 Task: Find connections with filter location Bauru with filter topic #Jobsearchwith filter profile language Spanish with filter current company Atlas Copco with filter school PRIST University - India with filter industry Highway, Street, and Bridge Construction with filter service category Home Networking with filter keywords title Heavy Equipment Operator
Action: Mouse scrolled (679, 622) with delta (0, 0)
Screenshot: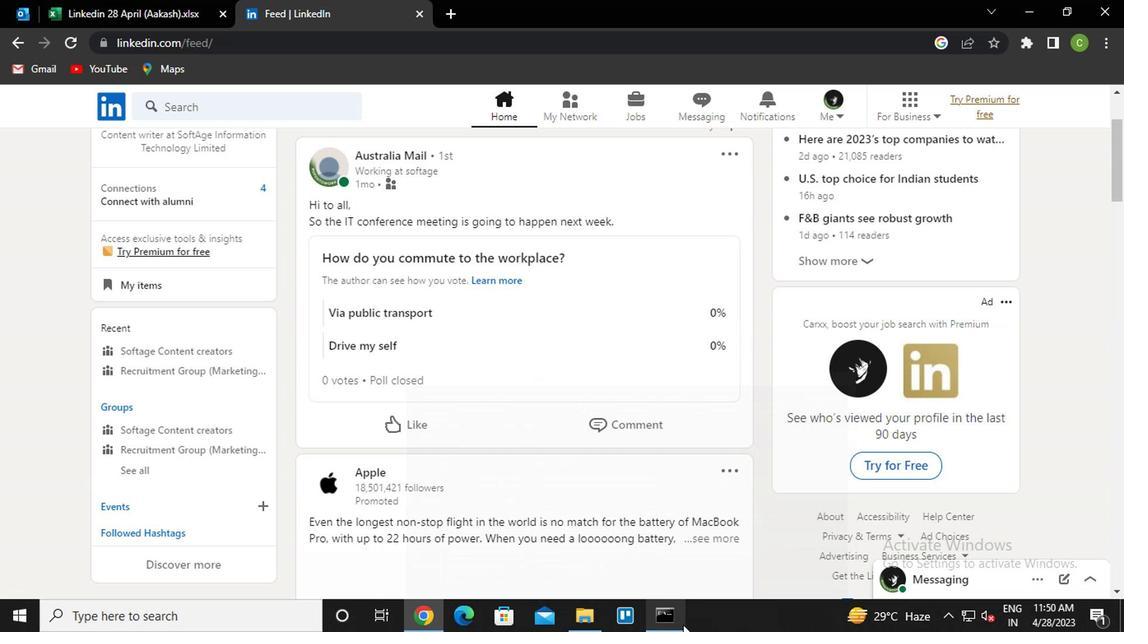 
Action: Mouse moved to (572, 110)
Screenshot: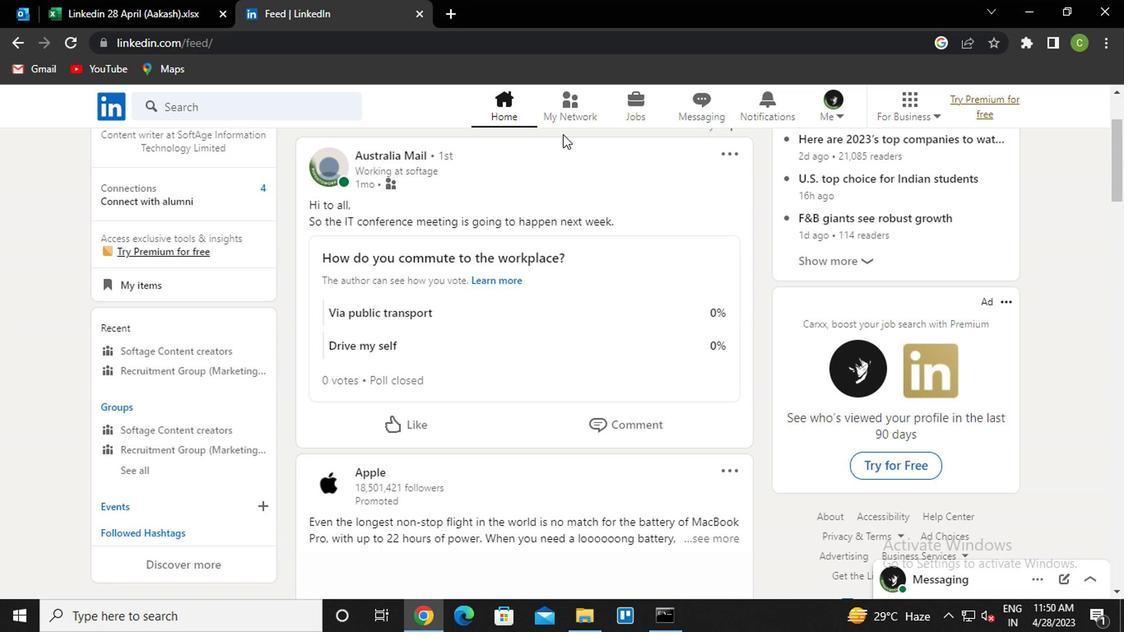 
Action: Mouse pressed left at (572, 110)
Screenshot: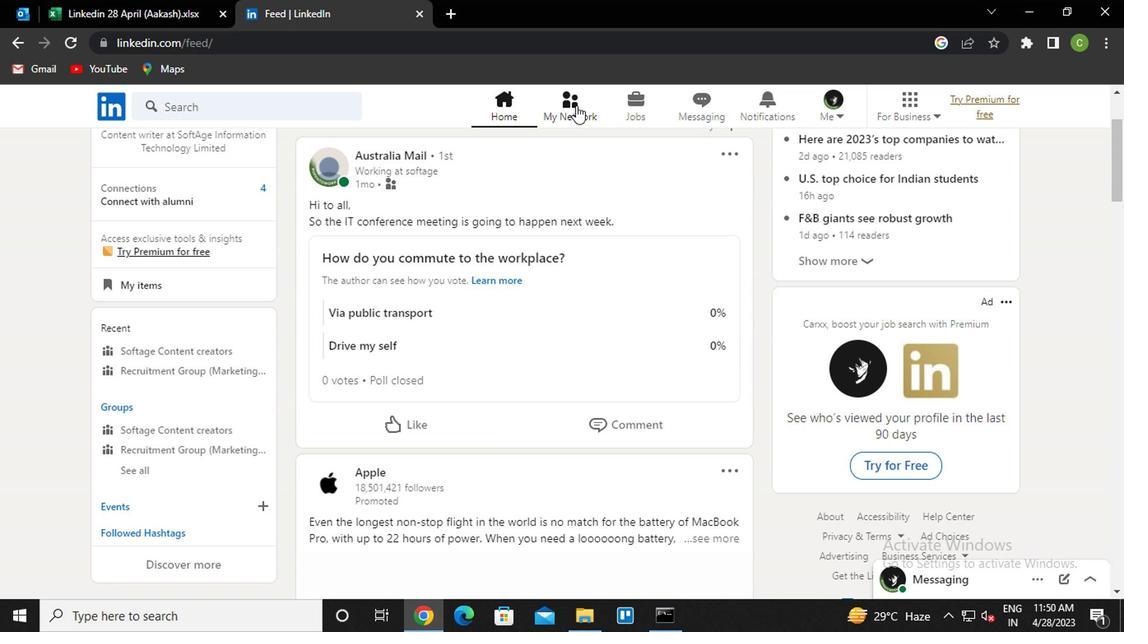 
Action: Mouse moved to (241, 198)
Screenshot: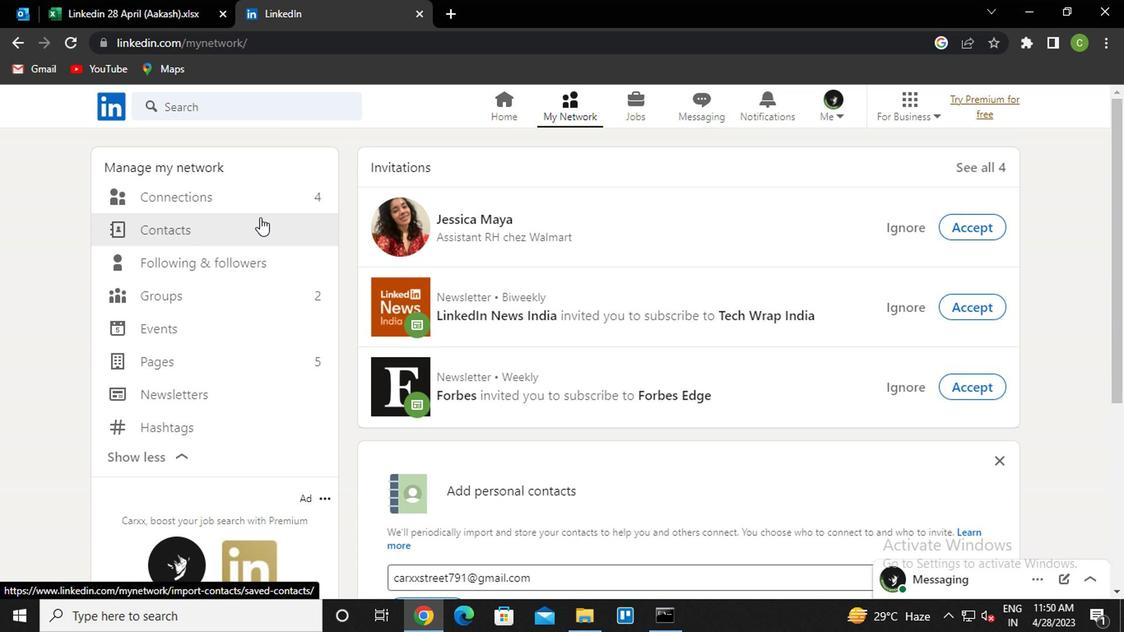 
Action: Mouse pressed left at (241, 198)
Screenshot: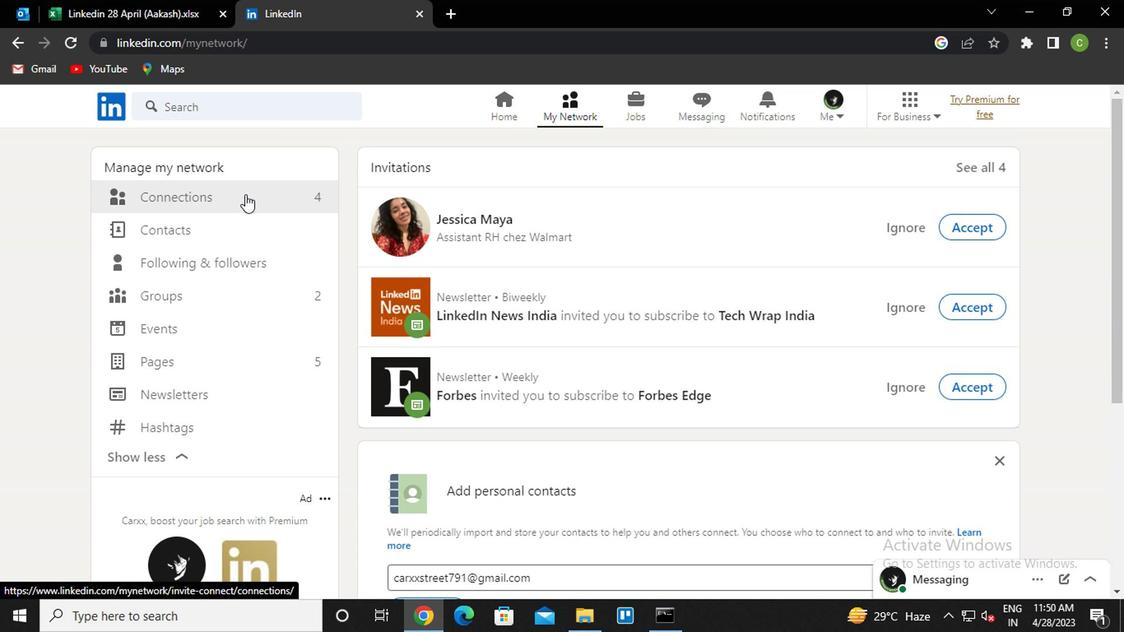 
Action: Mouse moved to (657, 198)
Screenshot: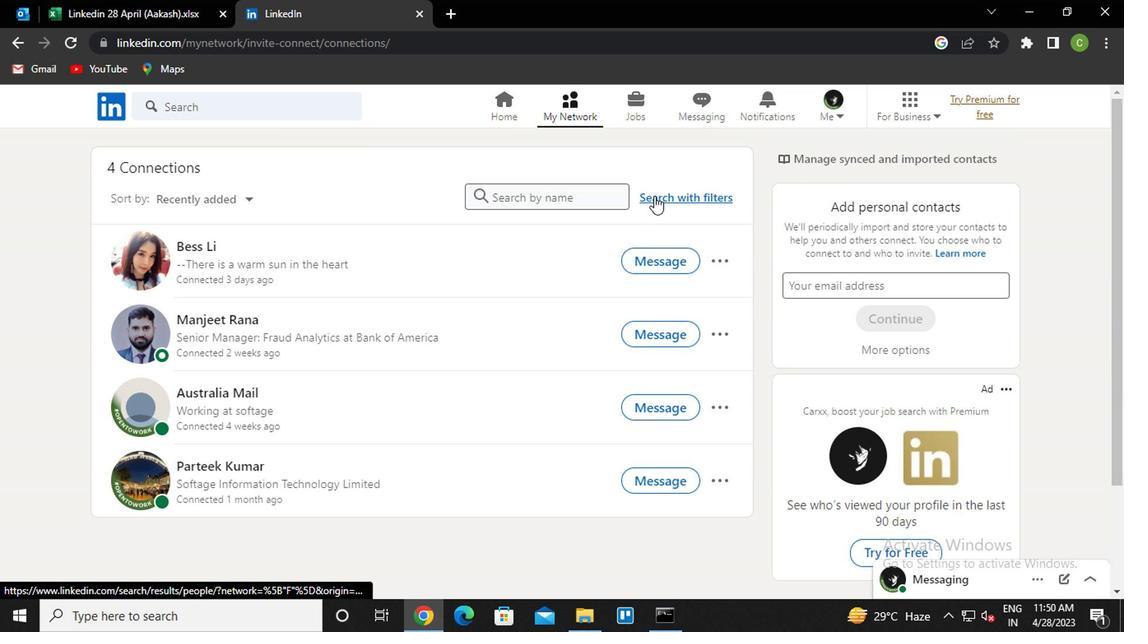 
Action: Mouse pressed left at (657, 198)
Screenshot: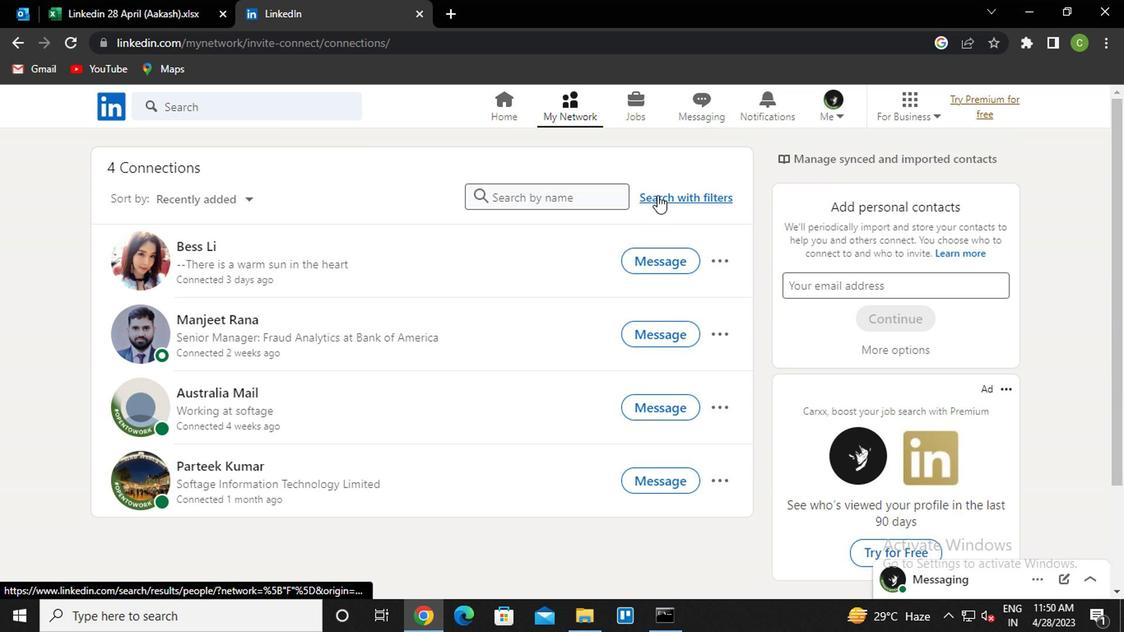
Action: Mouse moved to (616, 161)
Screenshot: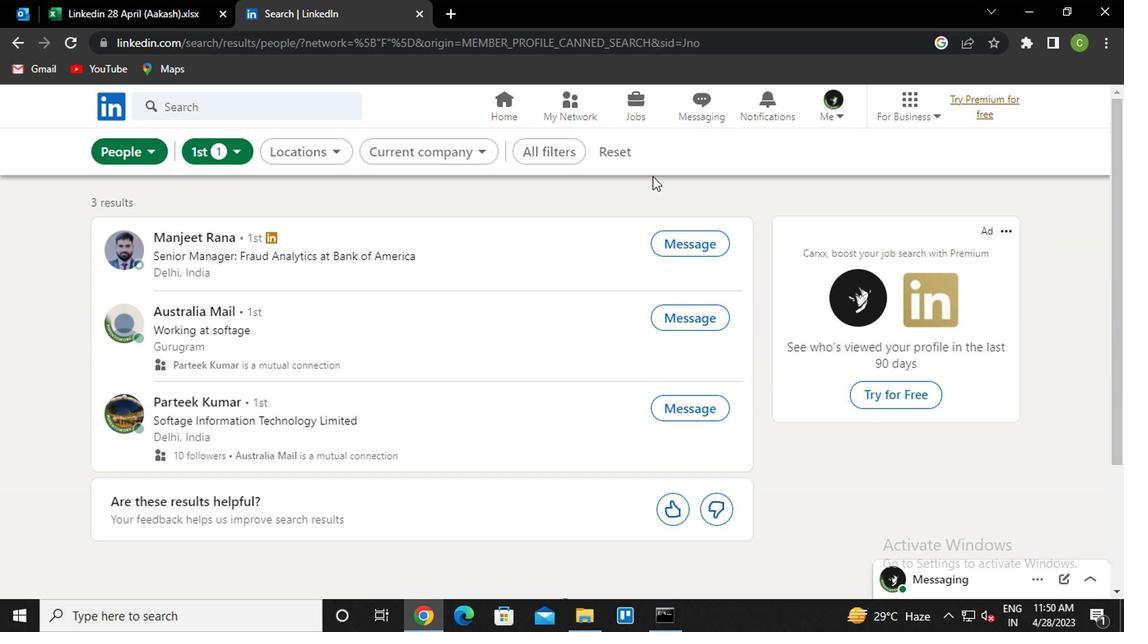 
Action: Mouse pressed left at (616, 161)
Screenshot: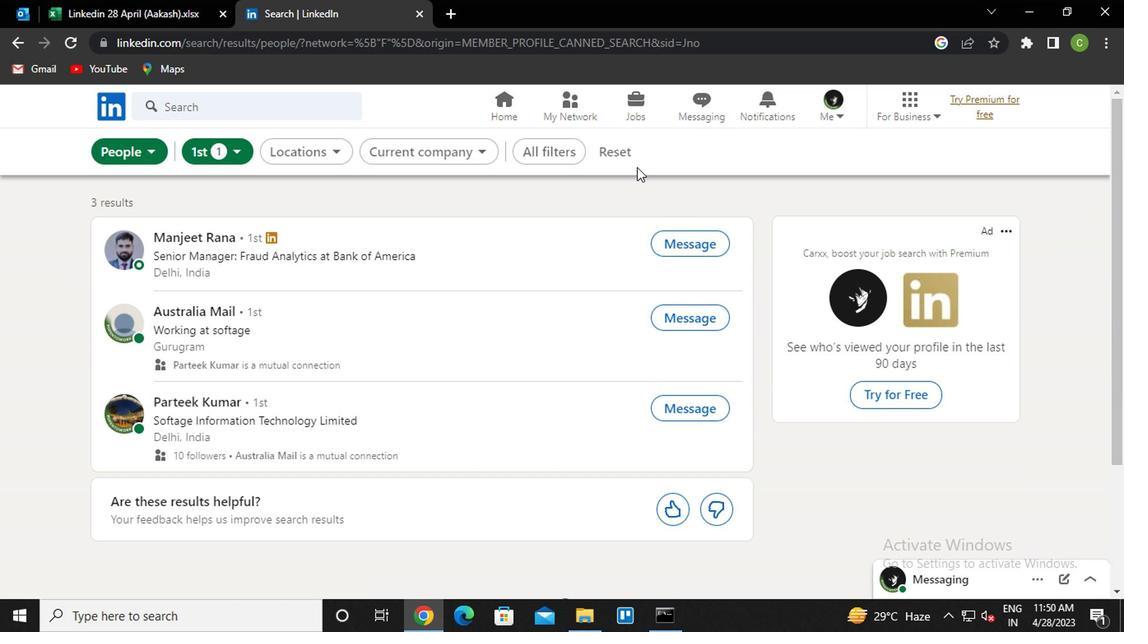 
Action: Mouse moved to (594, 163)
Screenshot: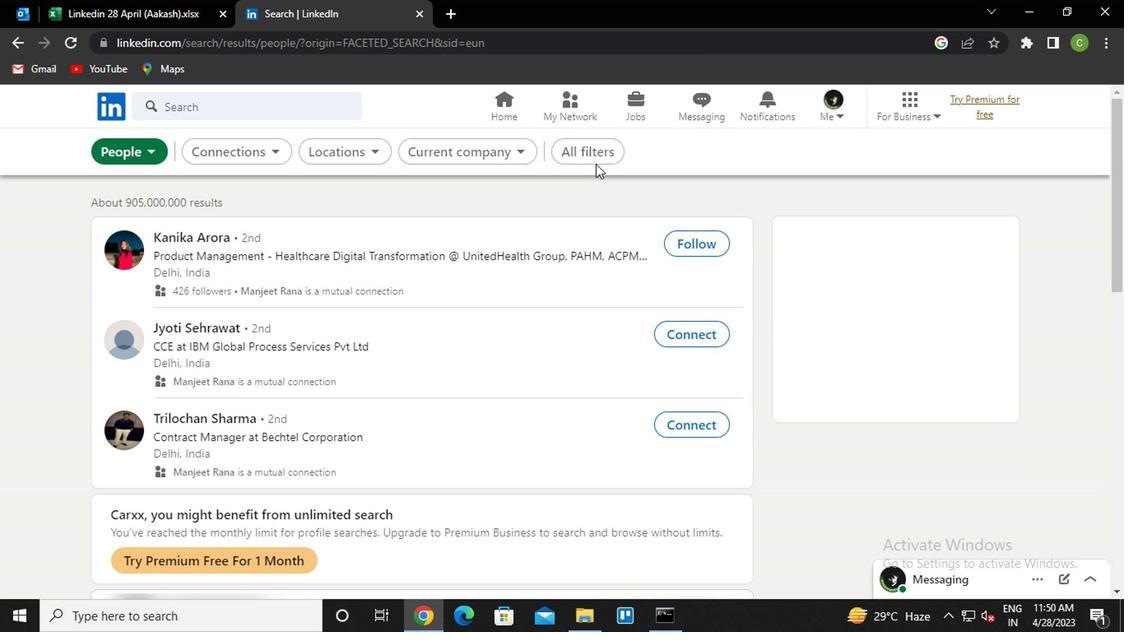 
Action: Mouse pressed left at (594, 163)
Screenshot: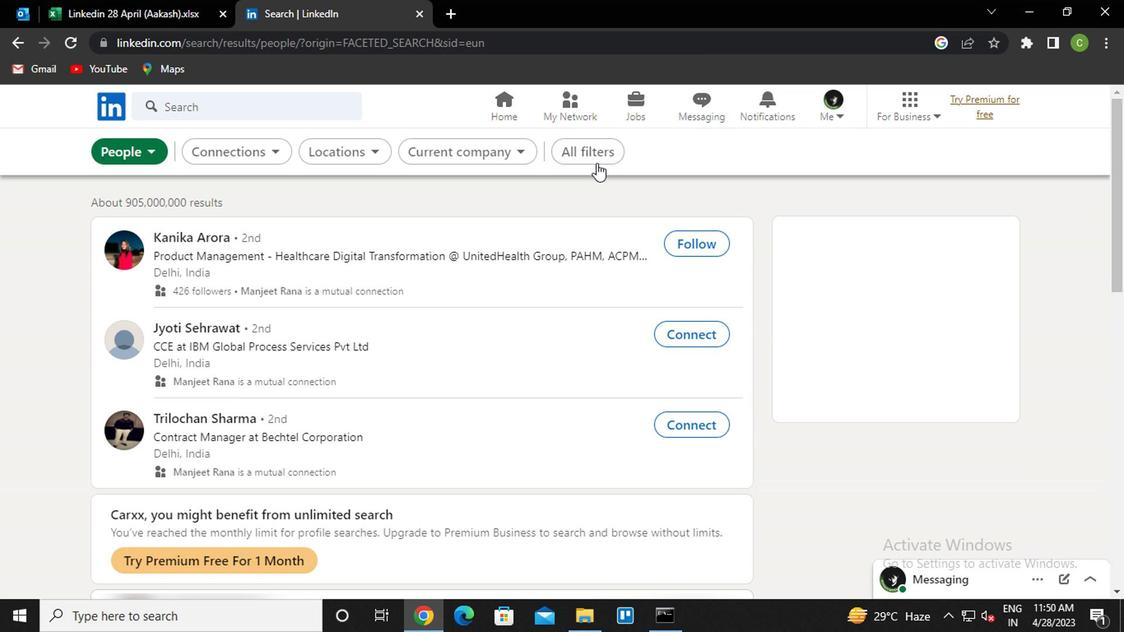 
Action: Mouse moved to (1093, 396)
Screenshot: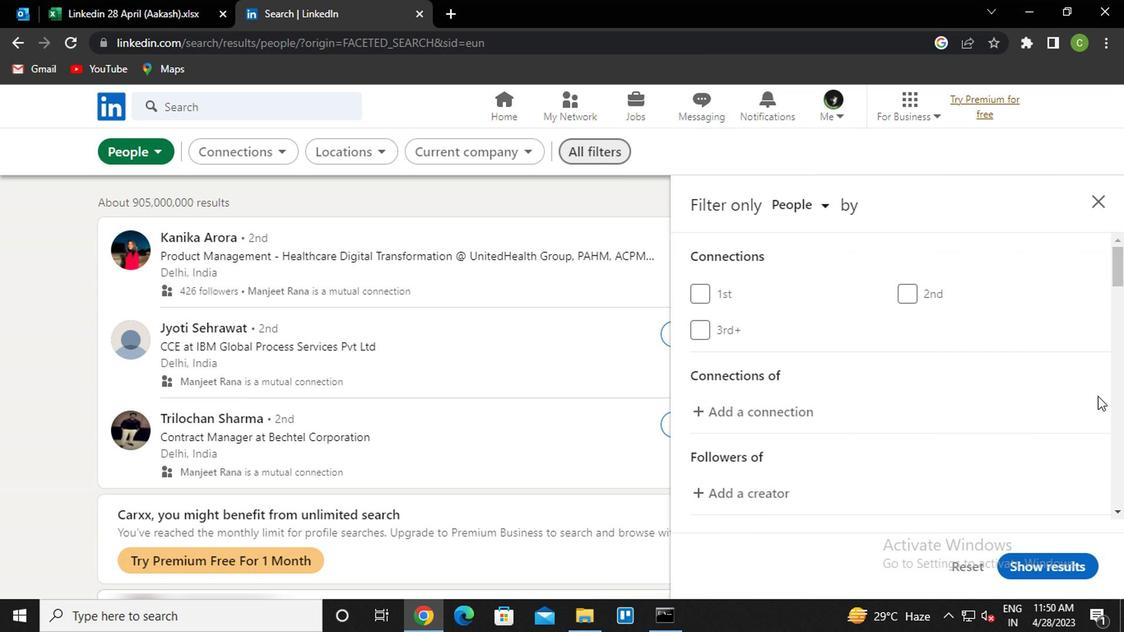 
Action: Mouse scrolled (1093, 395) with delta (0, -1)
Screenshot: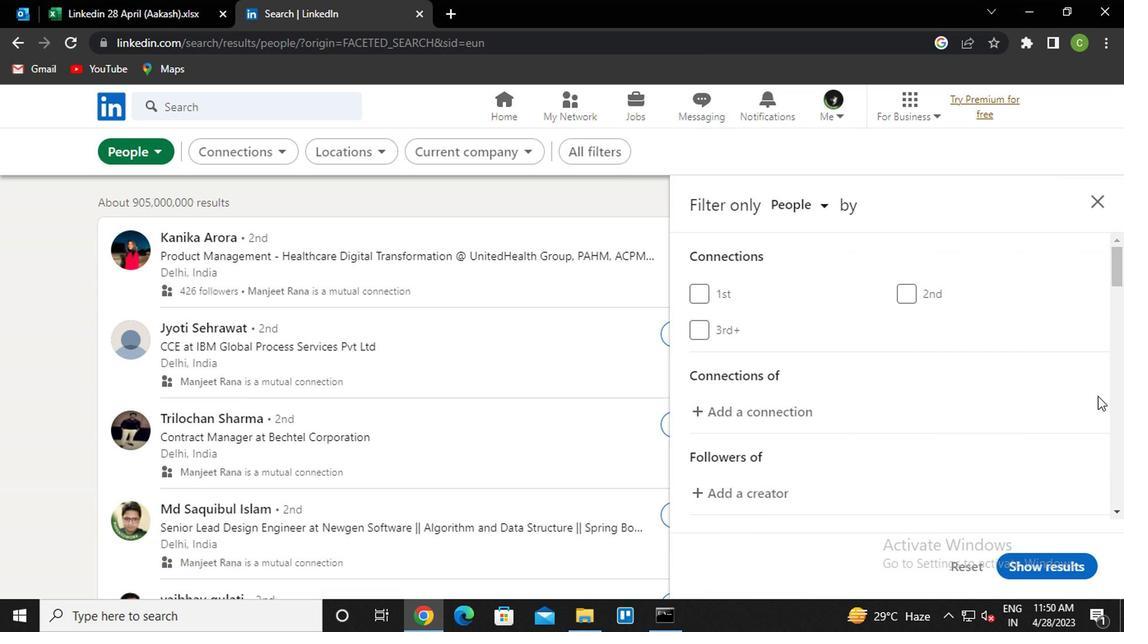 
Action: Mouse moved to (1072, 396)
Screenshot: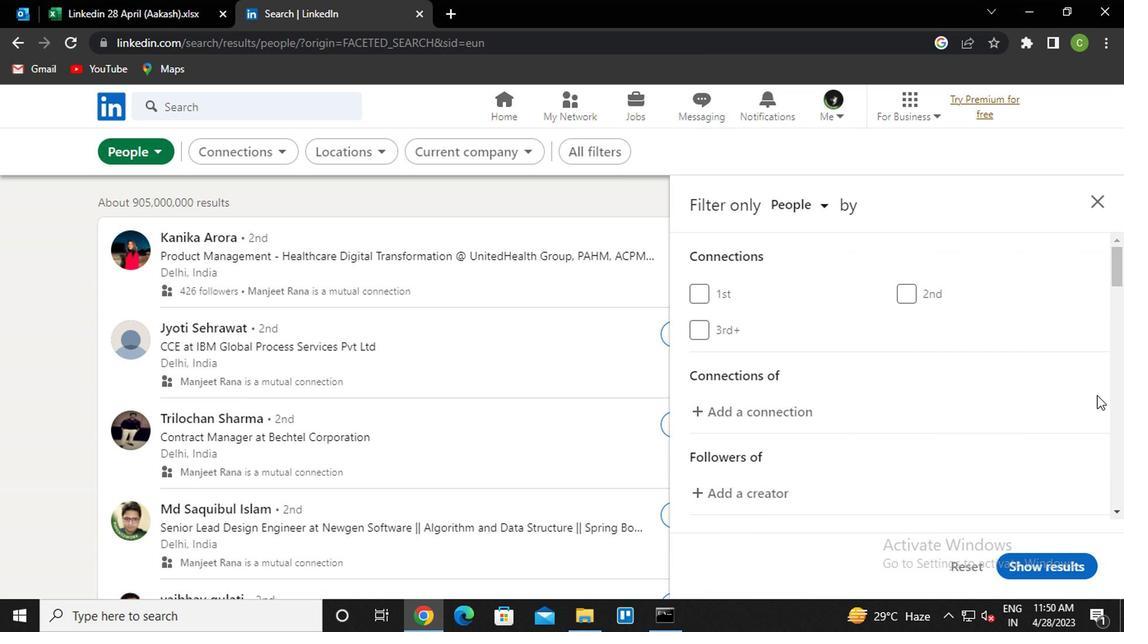 
Action: Mouse scrolled (1072, 395) with delta (0, -1)
Screenshot: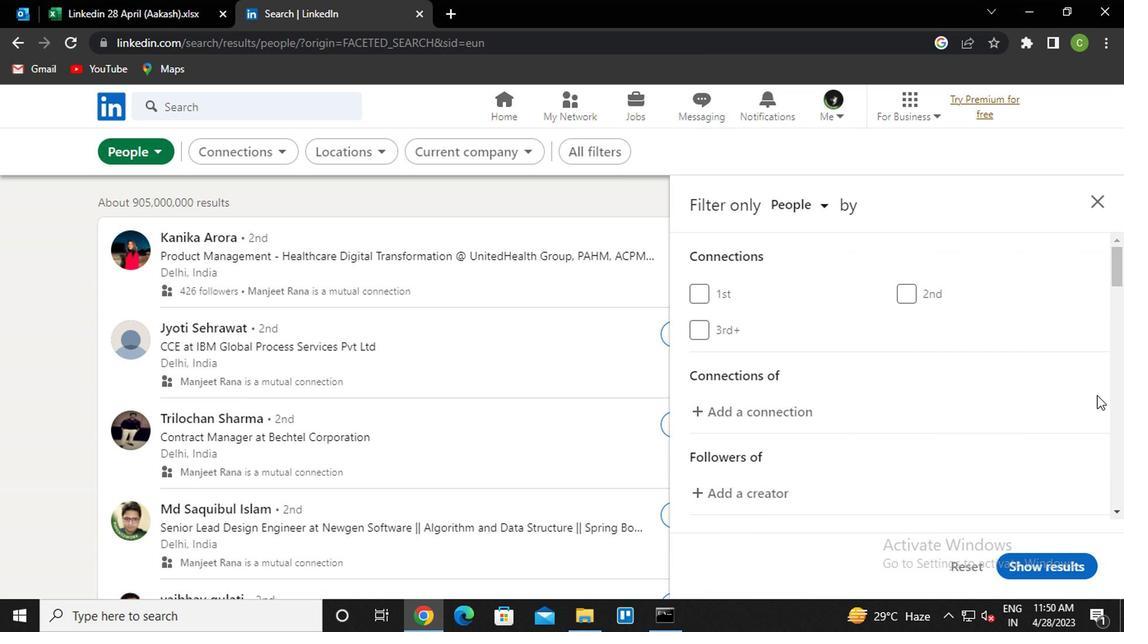 
Action: Mouse moved to (1041, 381)
Screenshot: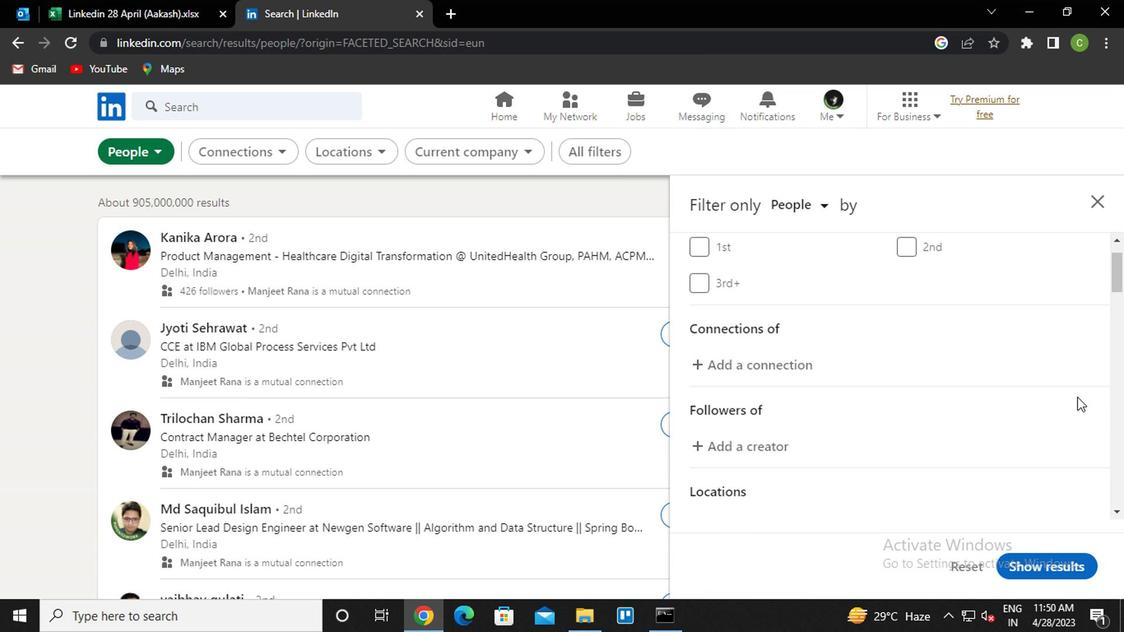 
Action: Mouse scrolled (1041, 380) with delta (0, -1)
Screenshot: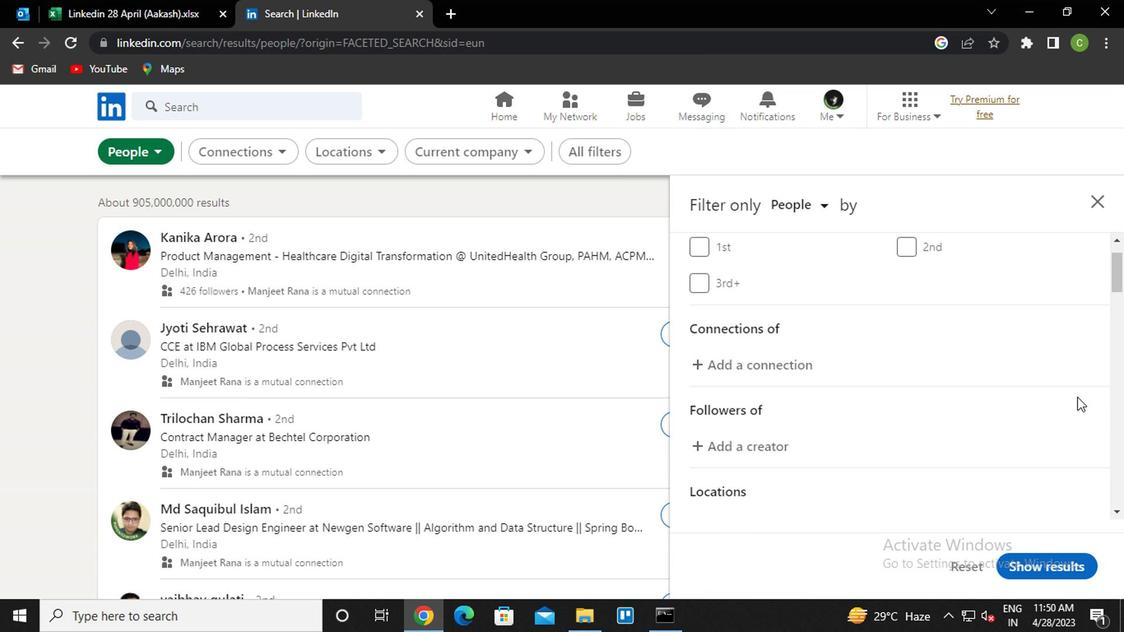 
Action: Mouse moved to (957, 396)
Screenshot: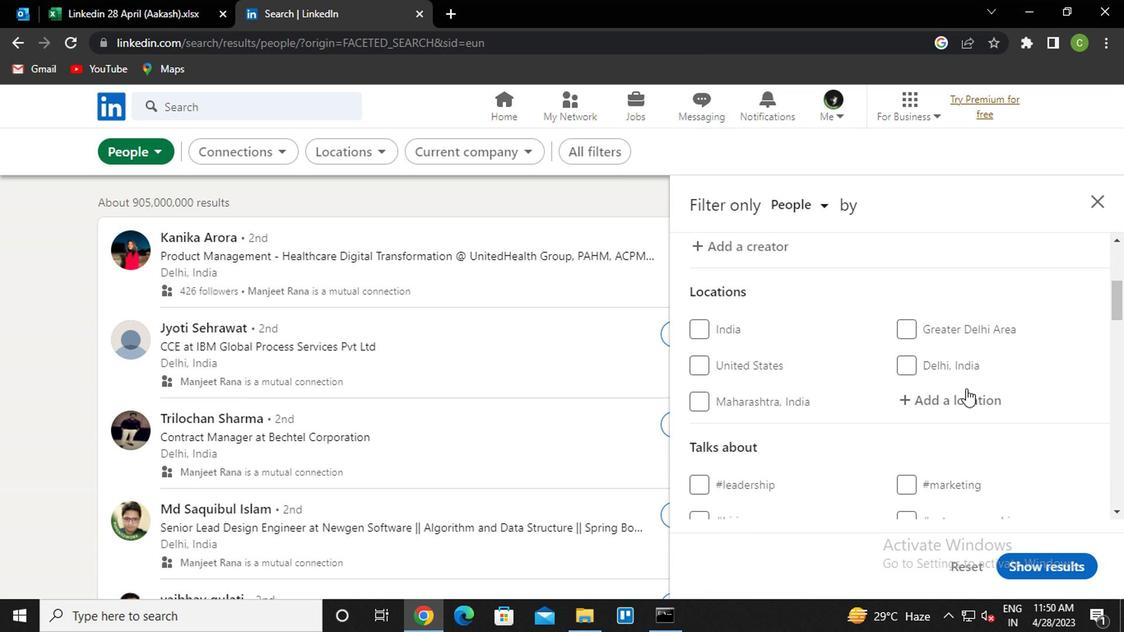 
Action: Mouse pressed left at (957, 396)
Screenshot: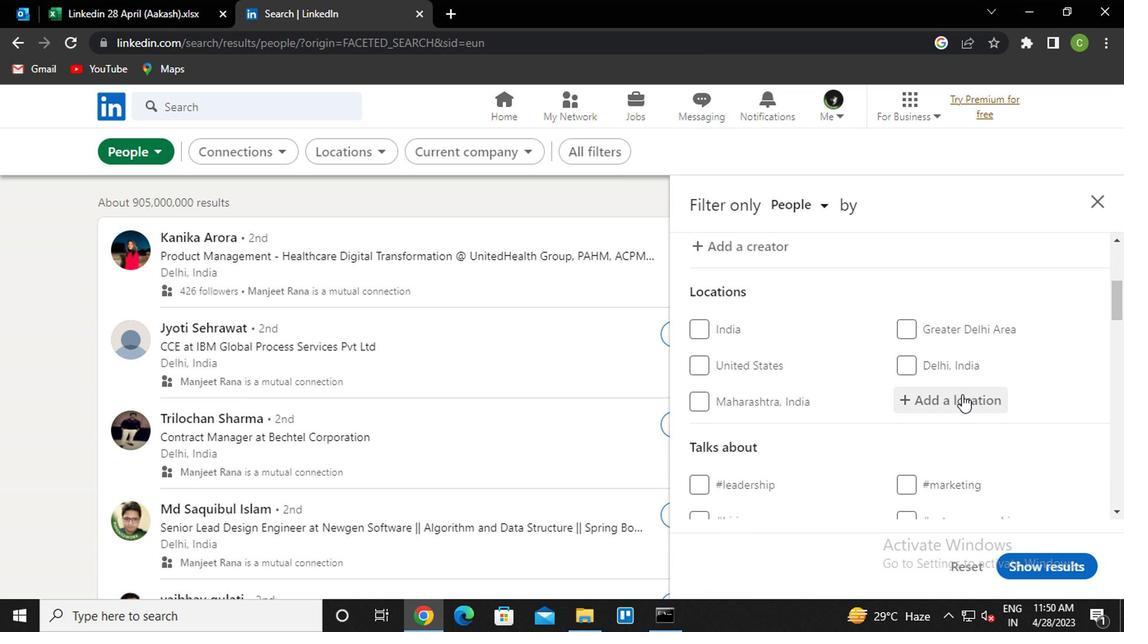 
Action: Key pressed <Key.caps_lock>b<Key.caps_lock>aura<Key.space><Key.backspace><Key.down><Key.enter>
Screenshot: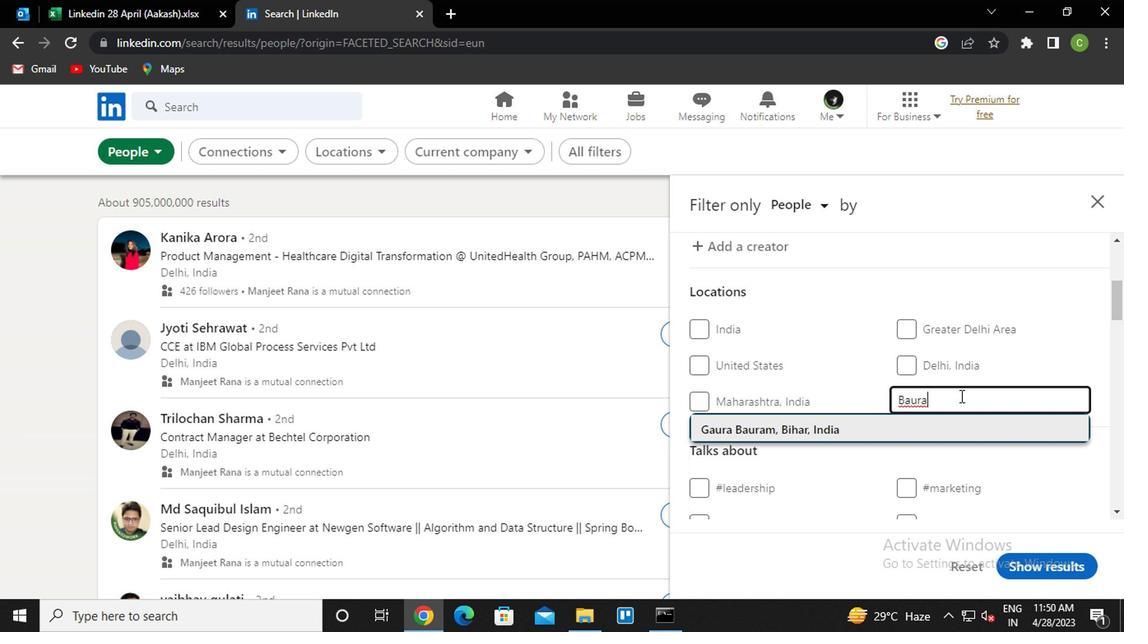 
Action: Mouse moved to (948, 404)
Screenshot: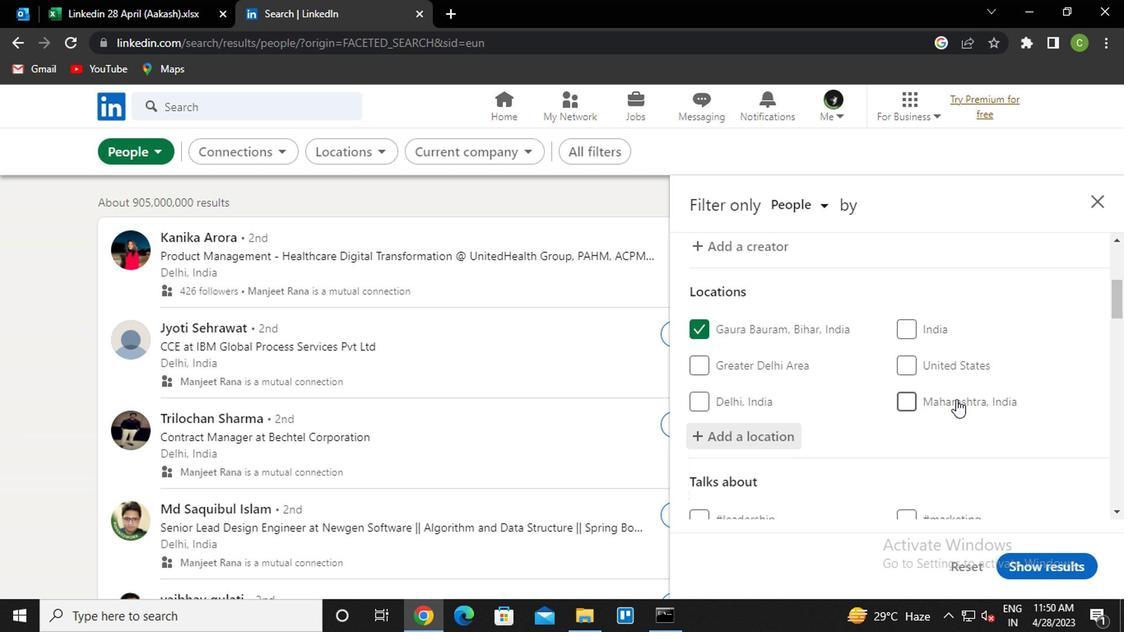 
Action: Mouse scrolled (948, 403) with delta (0, 0)
Screenshot: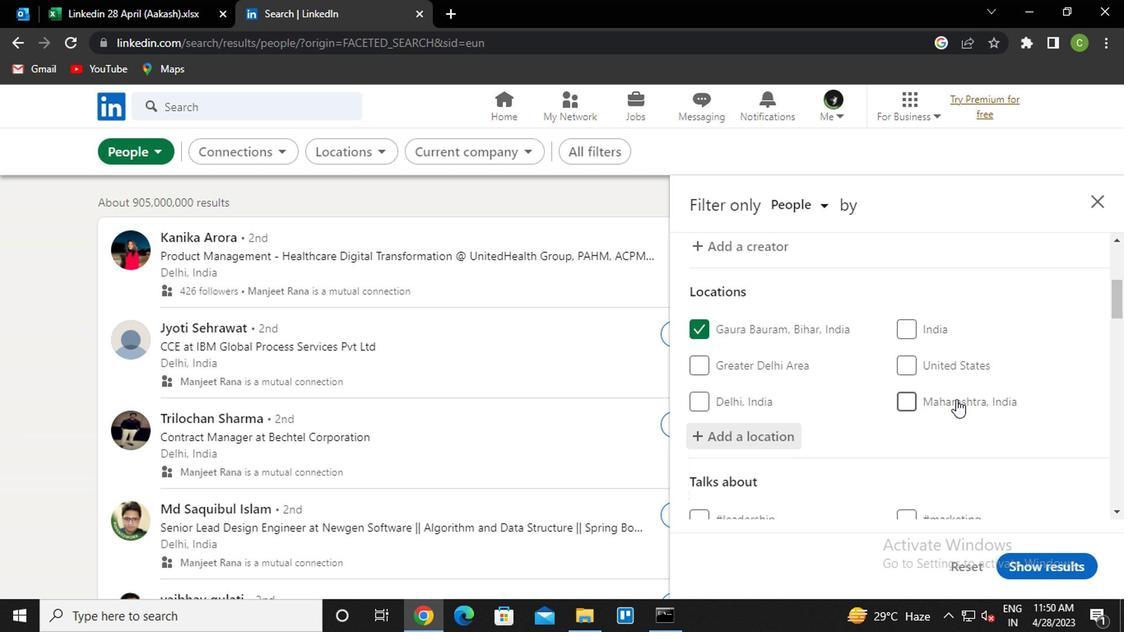 
Action: Mouse moved to (940, 427)
Screenshot: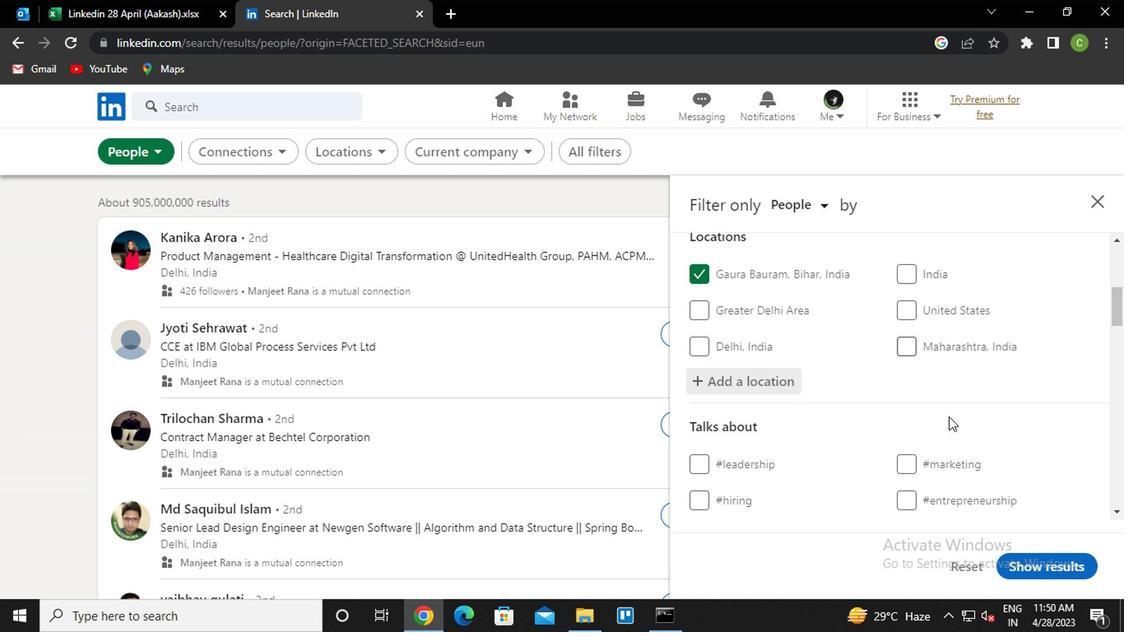 
Action: Mouse scrolled (940, 426) with delta (0, 0)
Screenshot: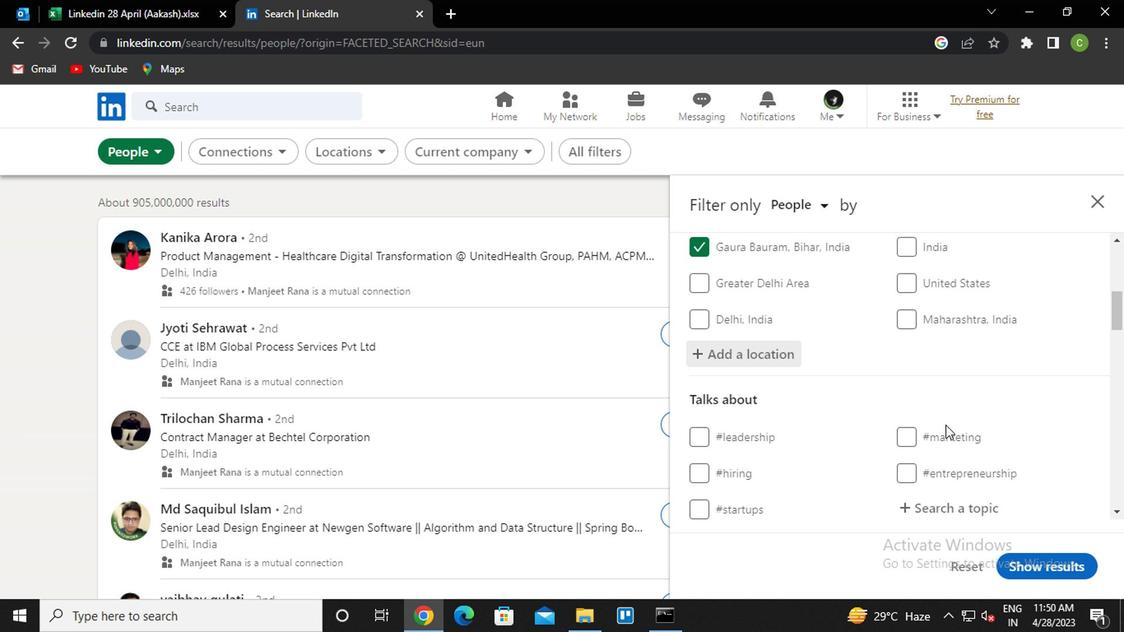 
Action: Mouse moved to (931, 427)
Screenshot: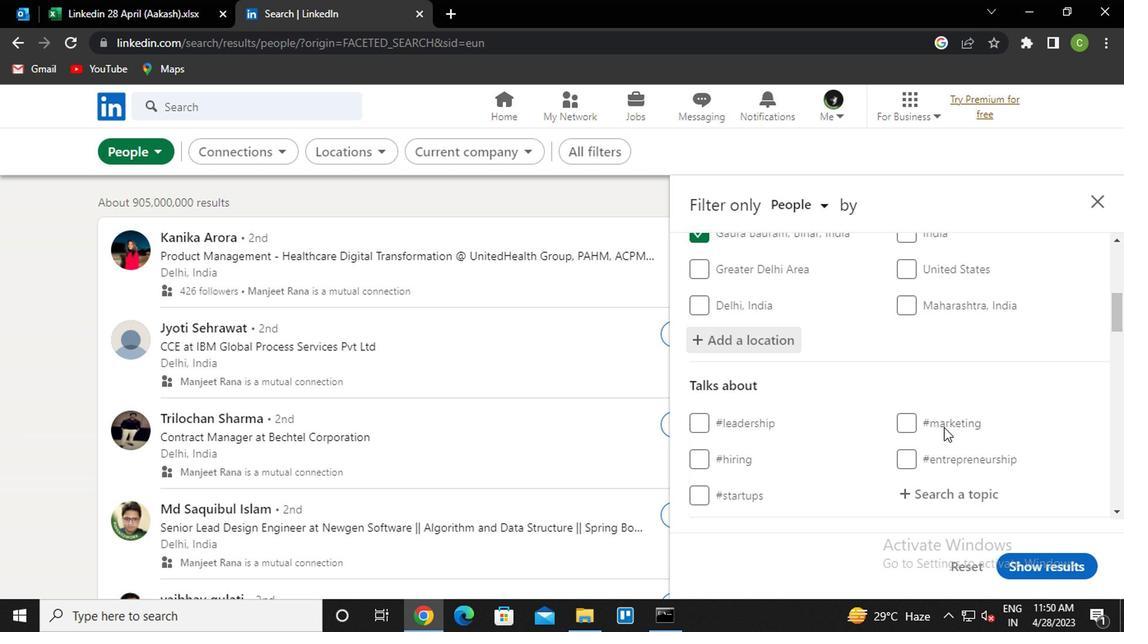
Action: Mouse scrolled (931, 426) with delta (0, 0)
Screenshot: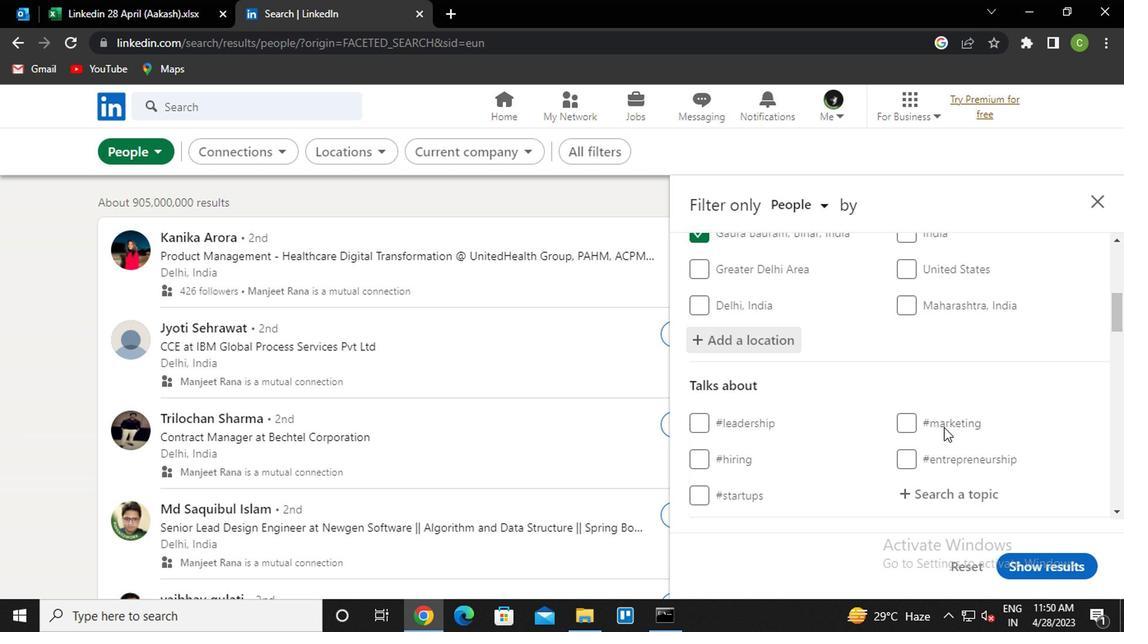 
Action: Mouse moved to (956, 346)
Screenshot: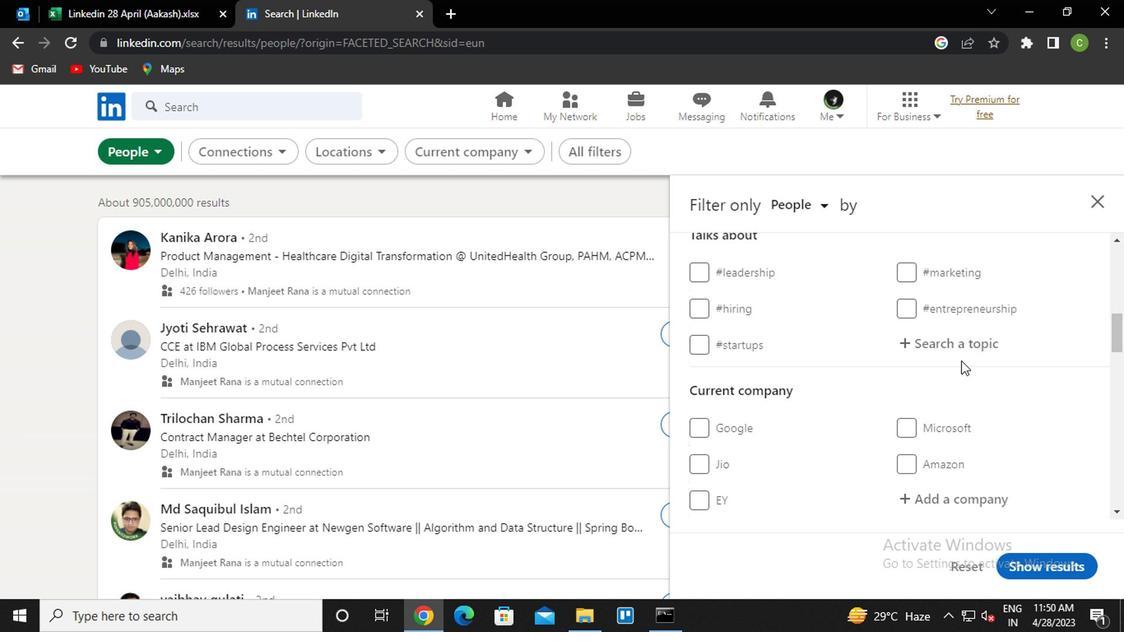 
Action: Mouse pressed left at (956, 346)
Screenshot: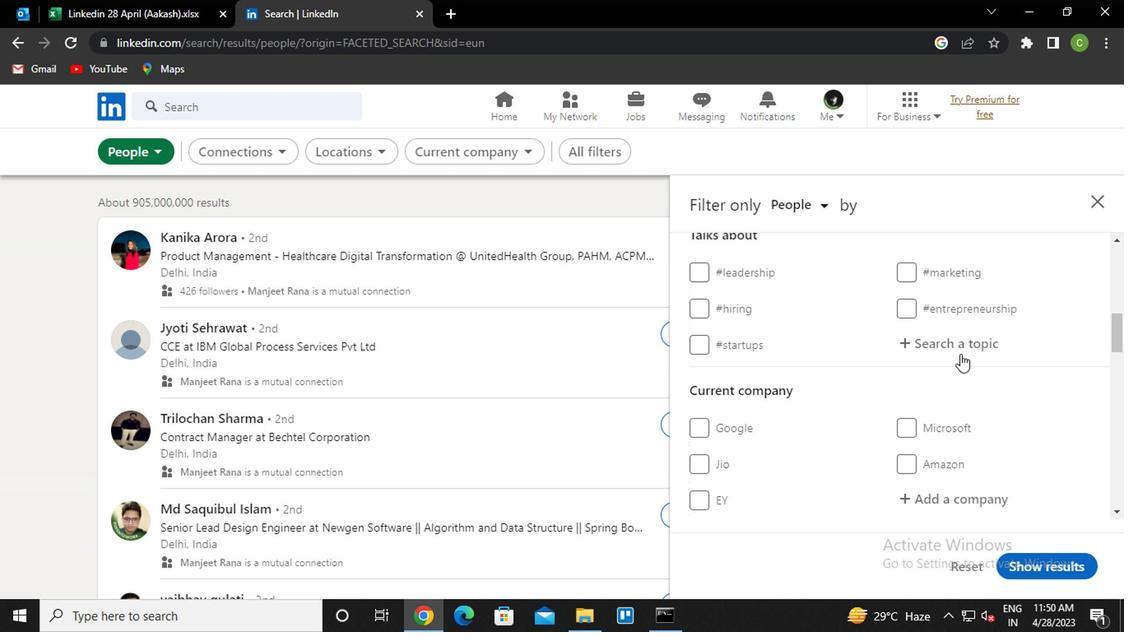 
Action: Key pressed jobsr<Key.backspace>earch<Key.down><Key.enter>
Screenshot: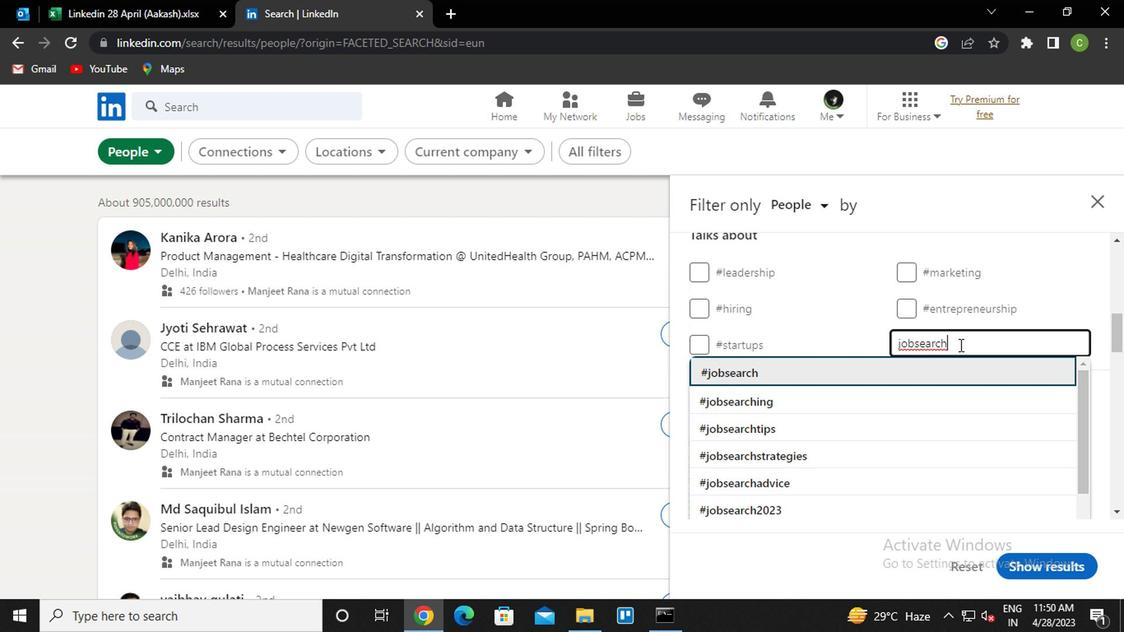 
Action: Mouse moved to (953, 355)
Screenshot: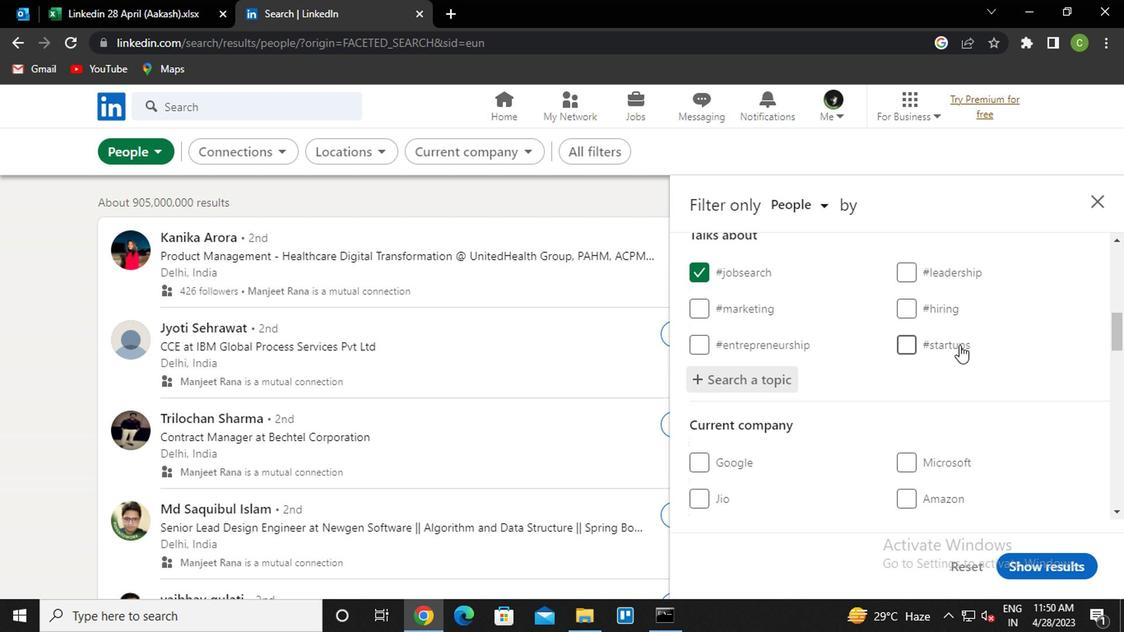 
Action: Mouse scrolled (953, 354) with delta (0, 0)
Screenshot: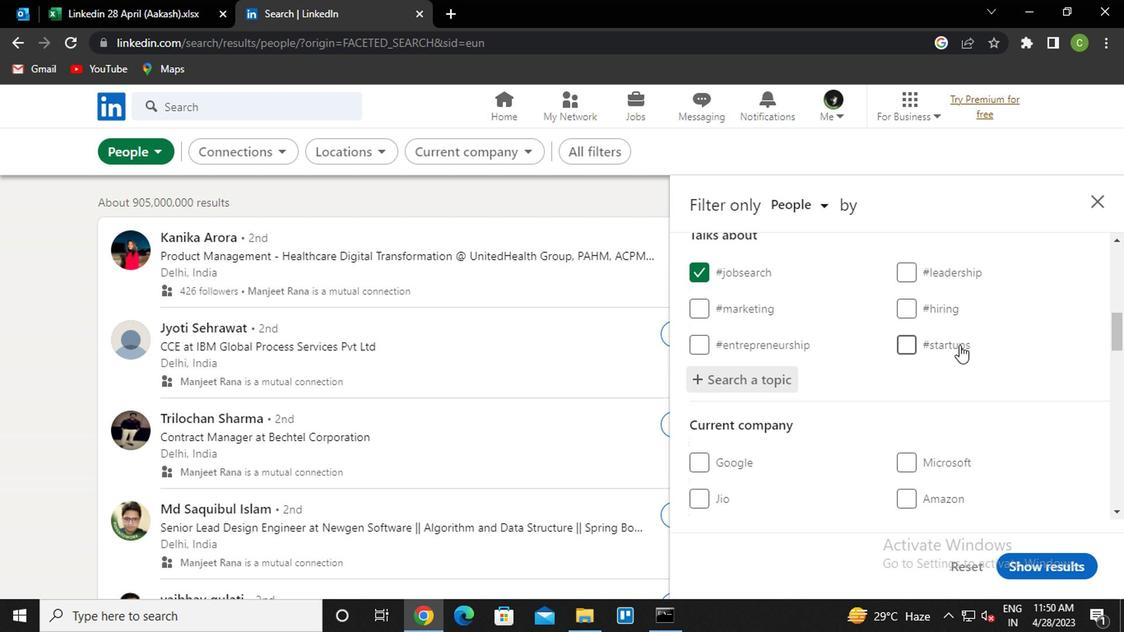 
Action: Mouse moved to (953, 361)
Screenshot: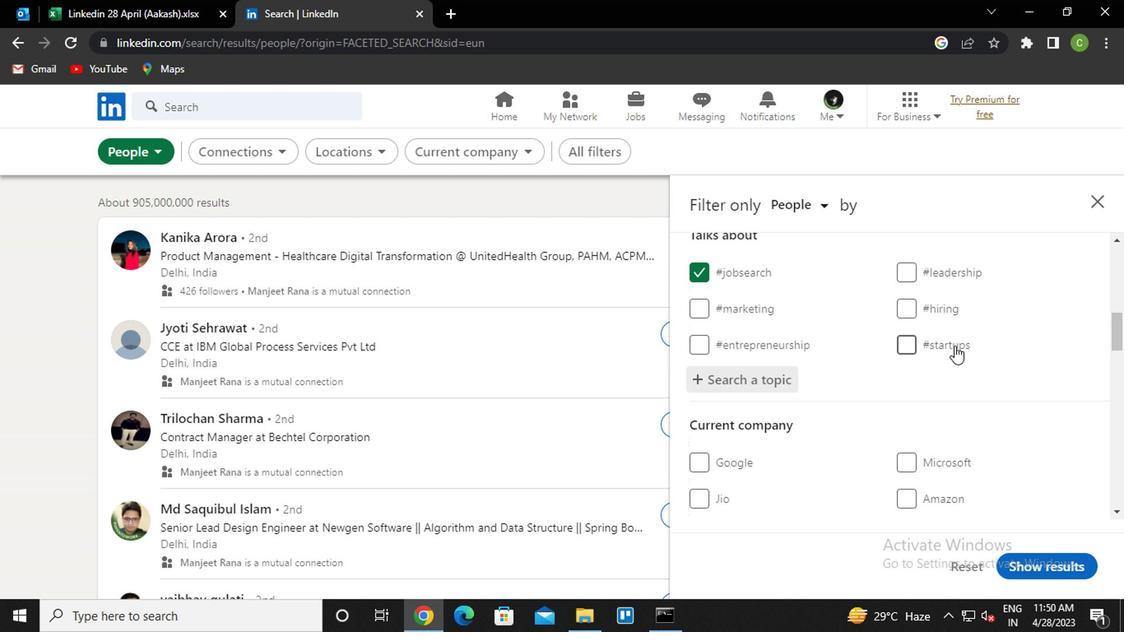
Action: Mouse scrolled (953, 360) with delta (0, 0)
Screenshot: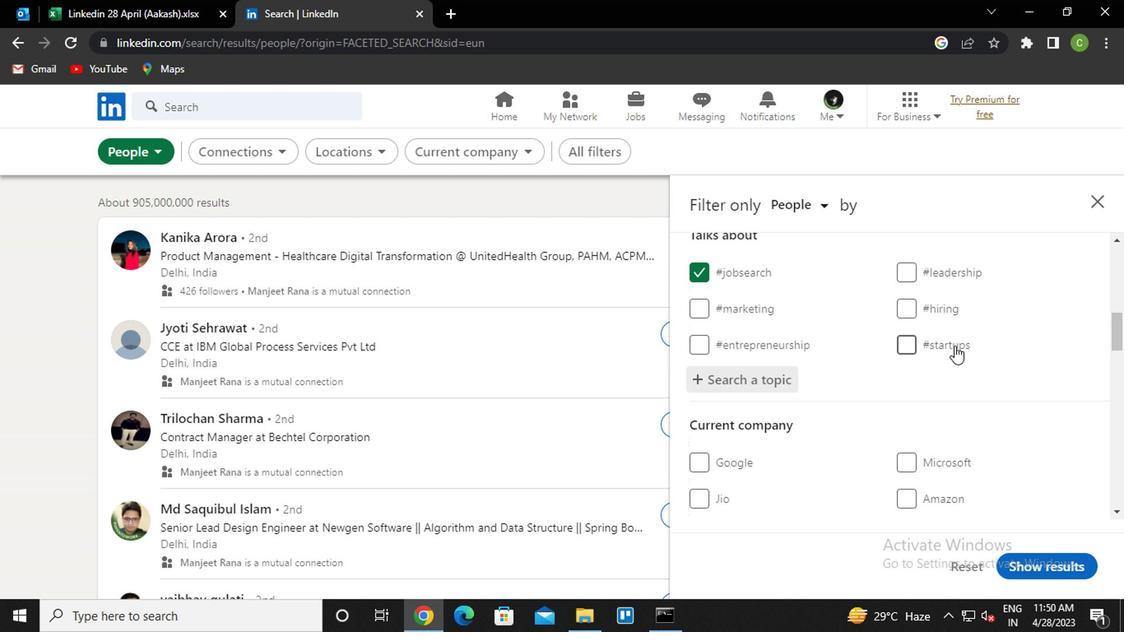 
Action: Mouse scrolled (953, 360) with delta (0, 0)
Screenshot: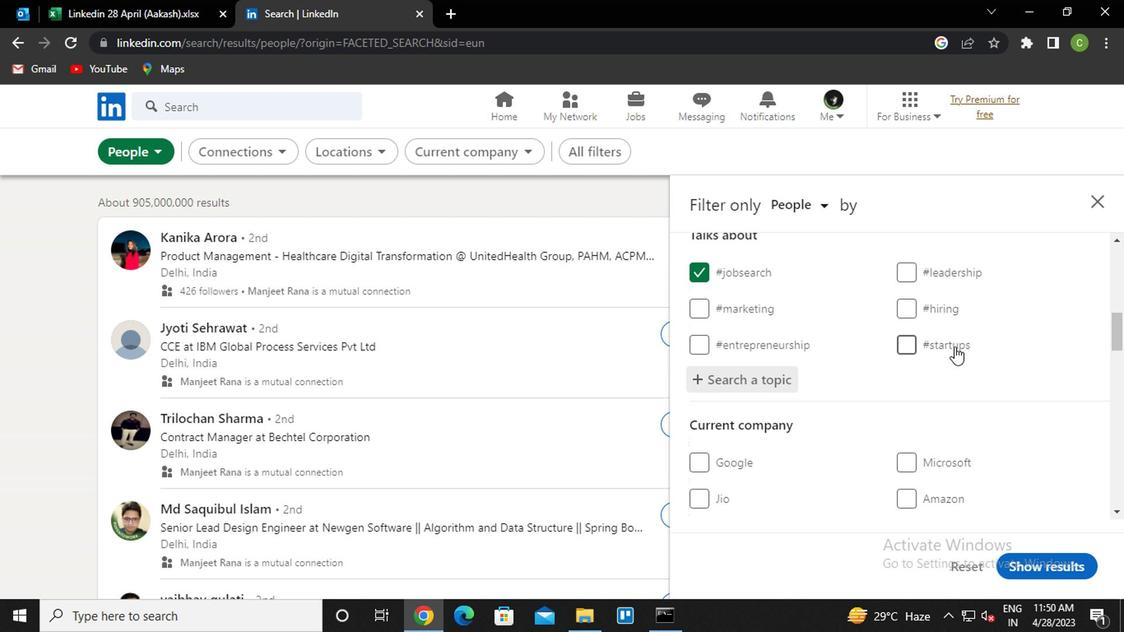 
Action: Mouse moved to (953, 363)
Screenshot: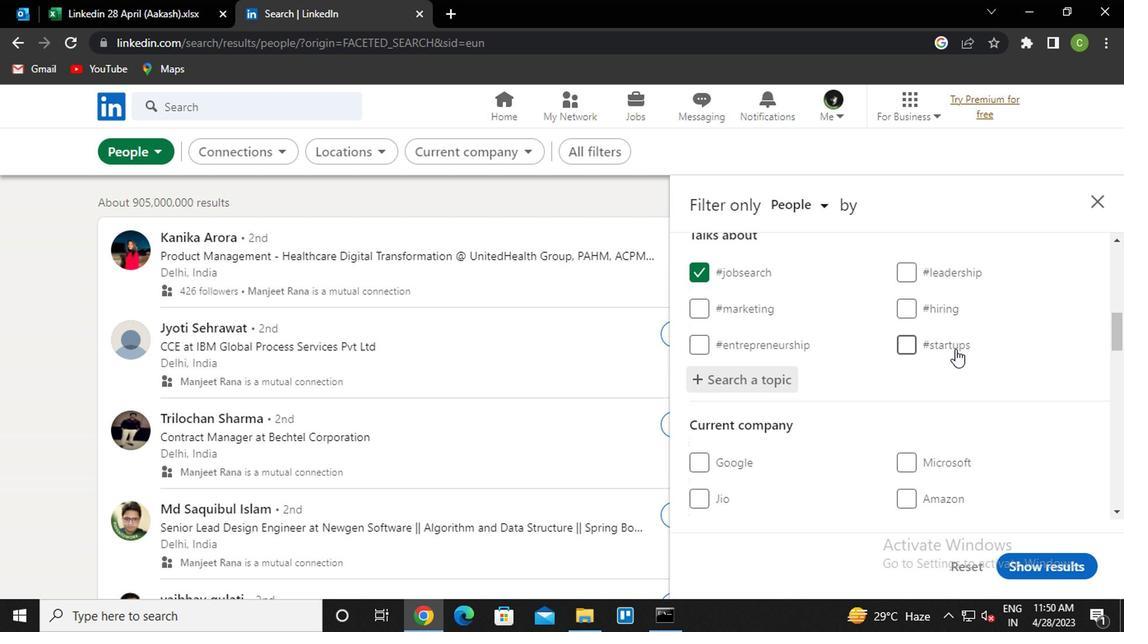 
Action: Mouse scrolled (953, 362) with delta (0, 0)
Screenshot: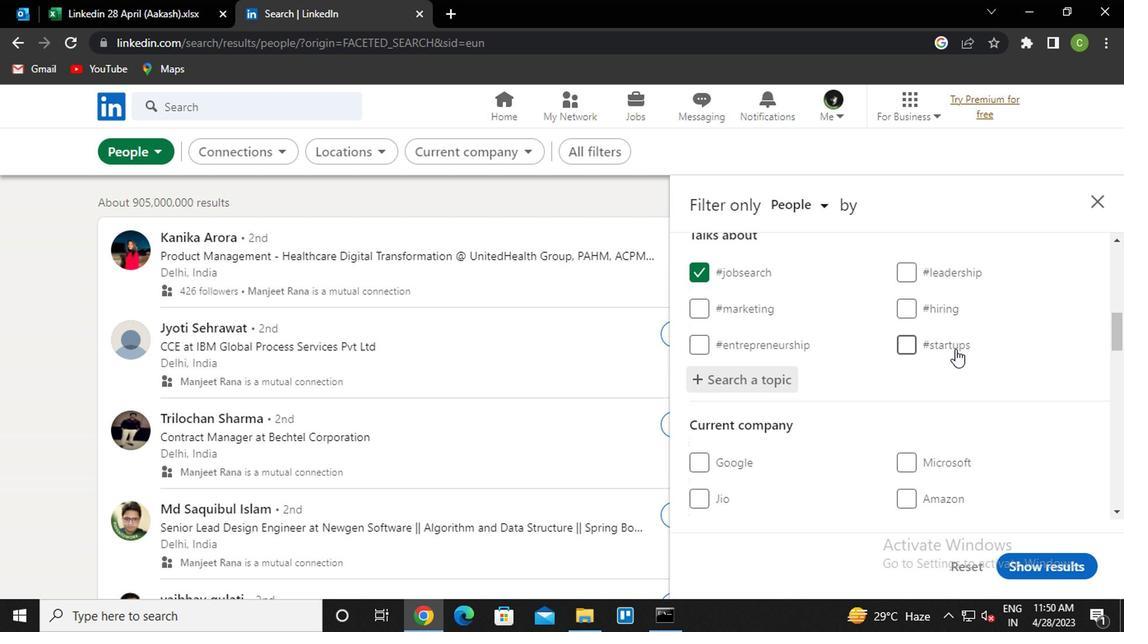 
Action: Mouse moved to (951, 364)
Screenshot: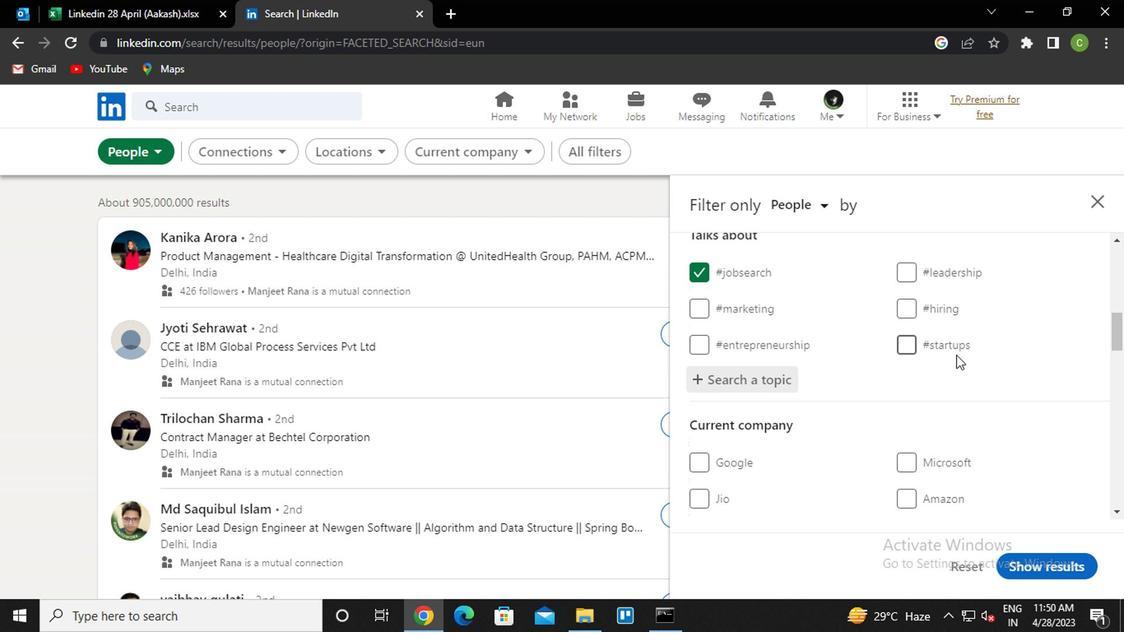 
Action: Mouse scrolled (951, 363) with delta (0, -1)
Screenshot: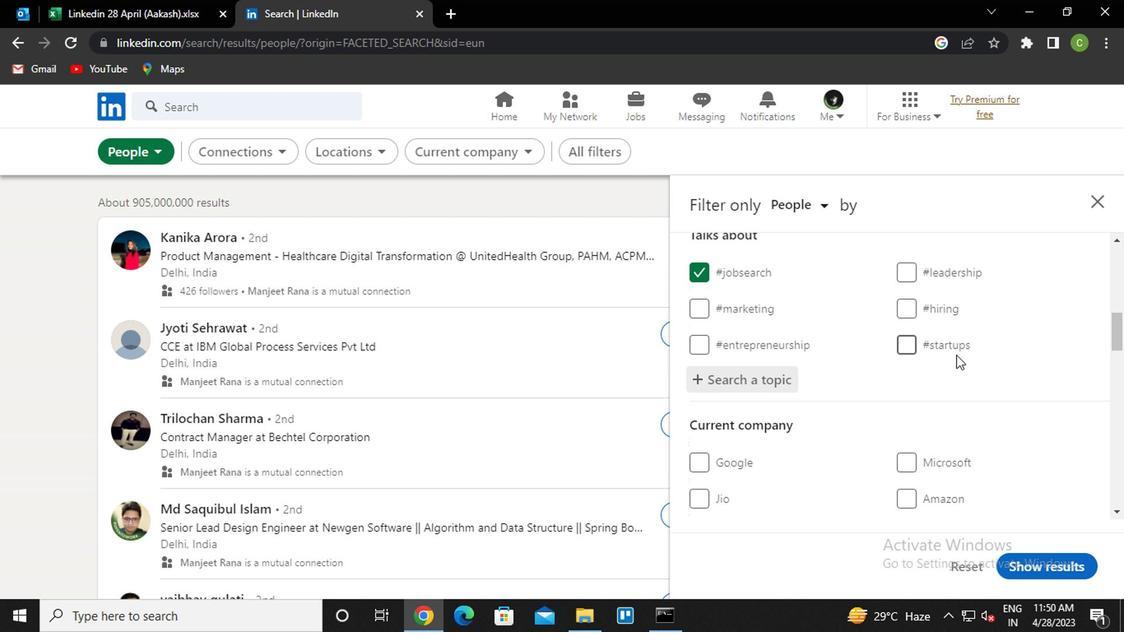 
Action: Mouse moved to (947, 367)
Screenshot: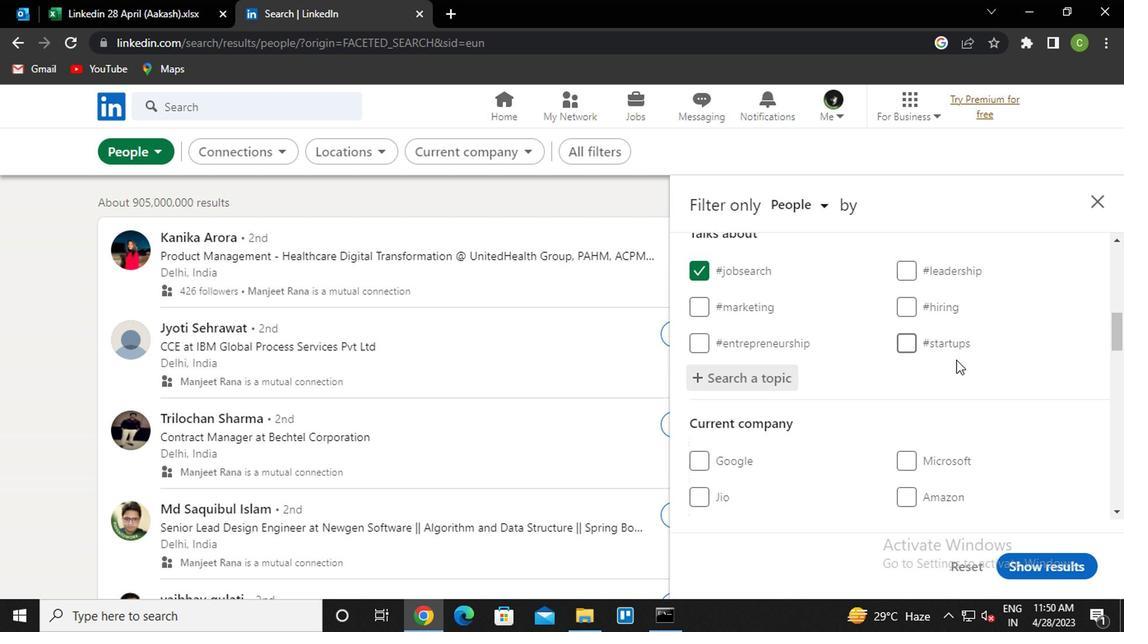 
Action: Mouse scrolled (947, 366) with delta (0, -1)
Screenshot: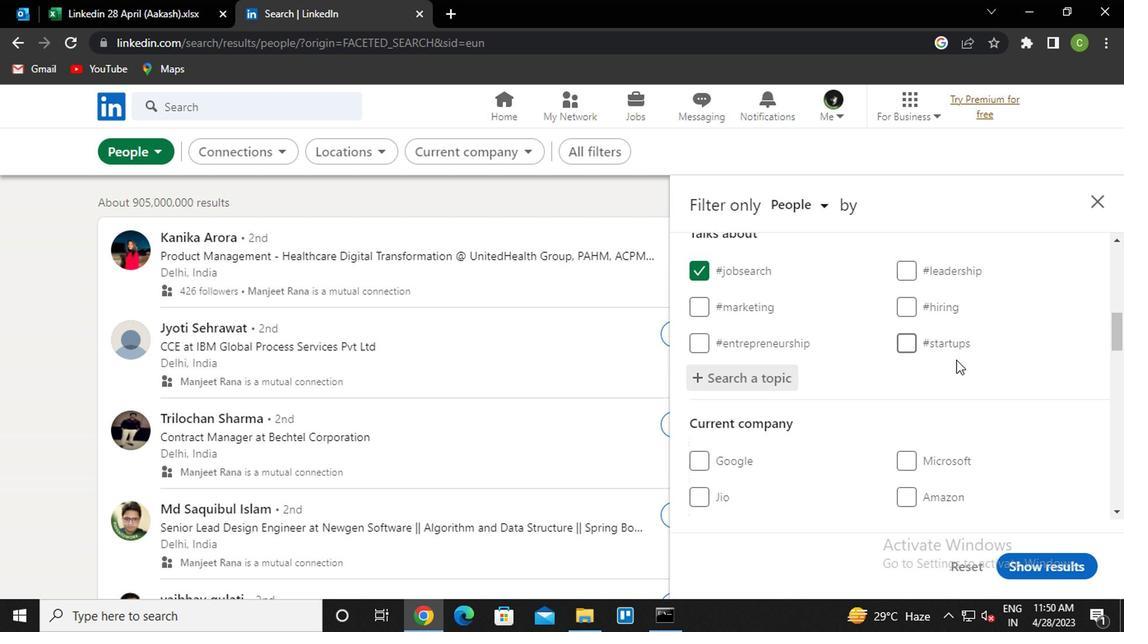 
Action: Mouse moved to (945, 367)
Screenshot: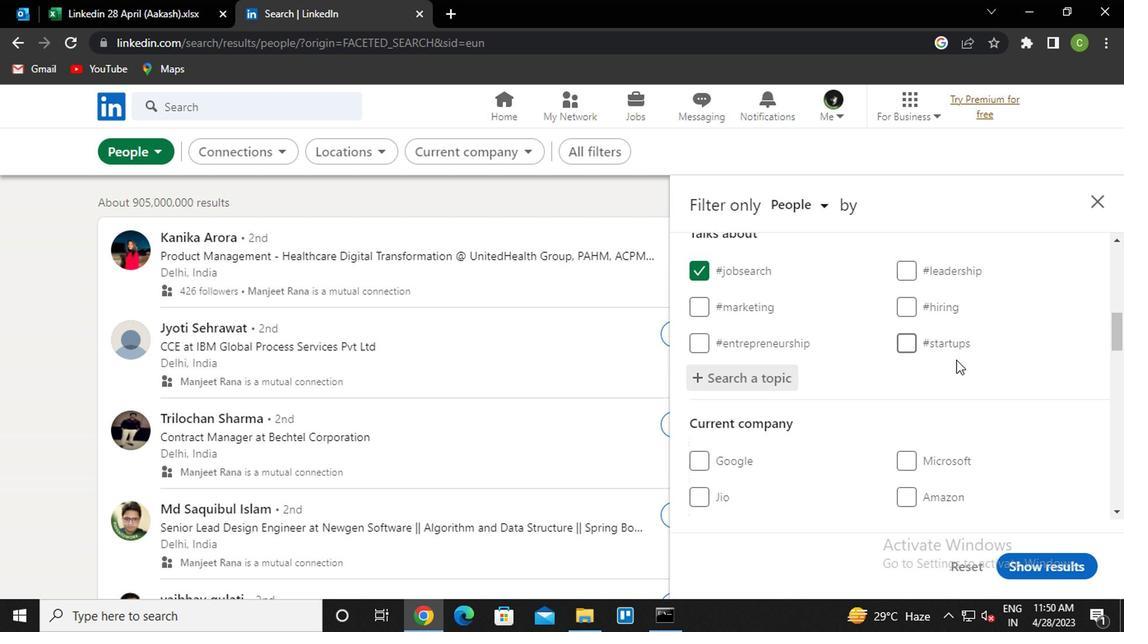 
Action: Mouse scrolled (945, 366) with delta (0, -1)
Screenshot: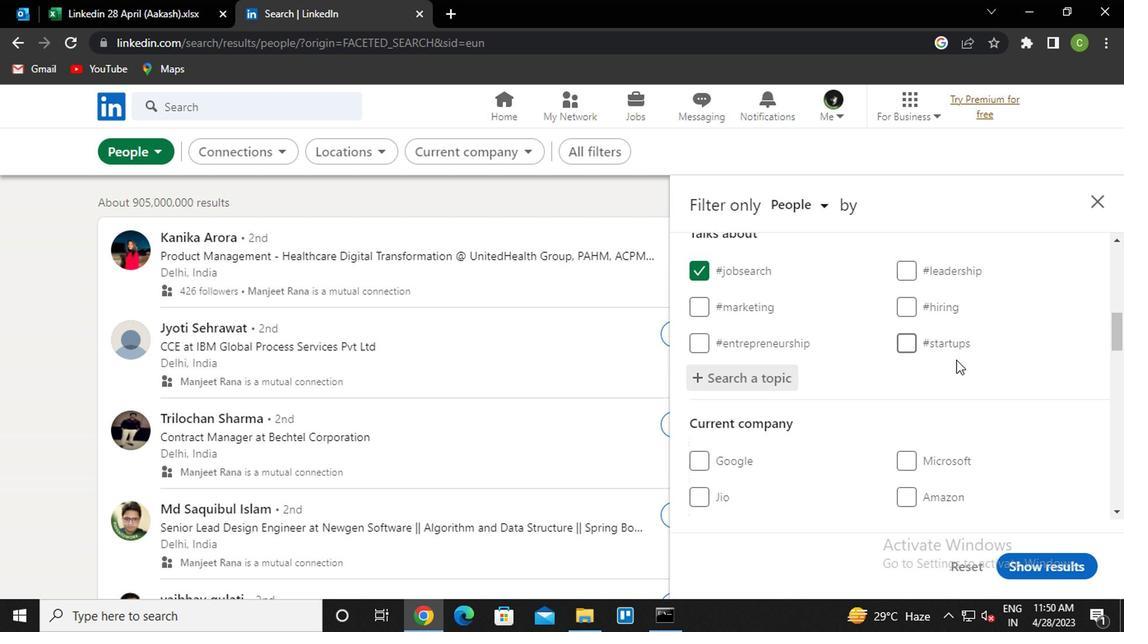 
Action: Mouse moved to (940, 367)
Screenshot: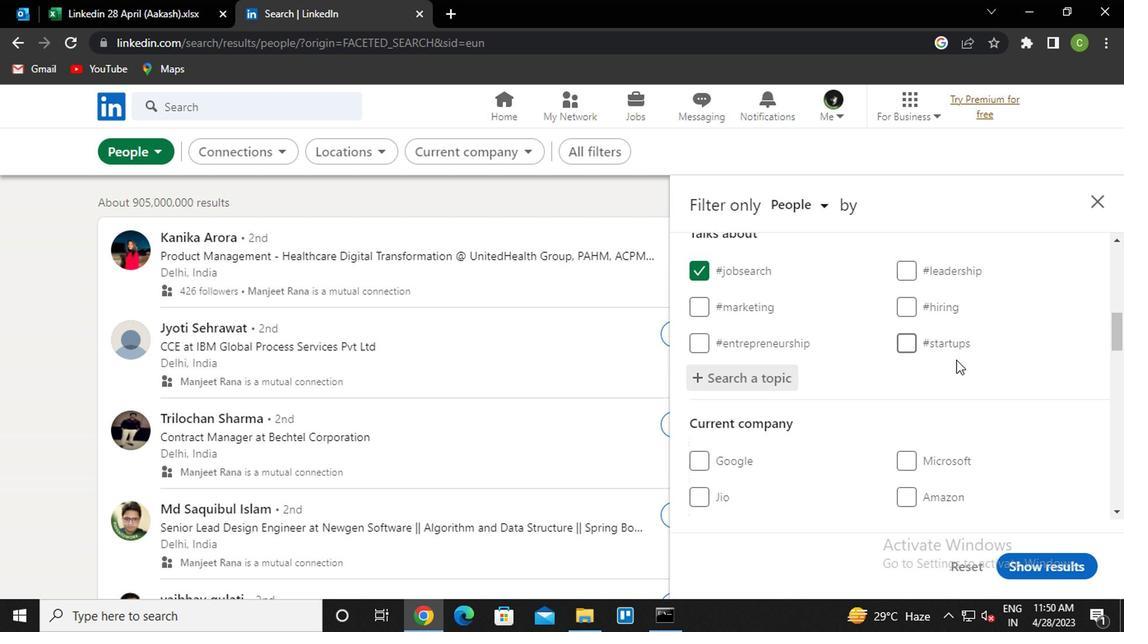 
Action: Mouse scrolled (940, 366) with delta (0, -1)
Screenshot: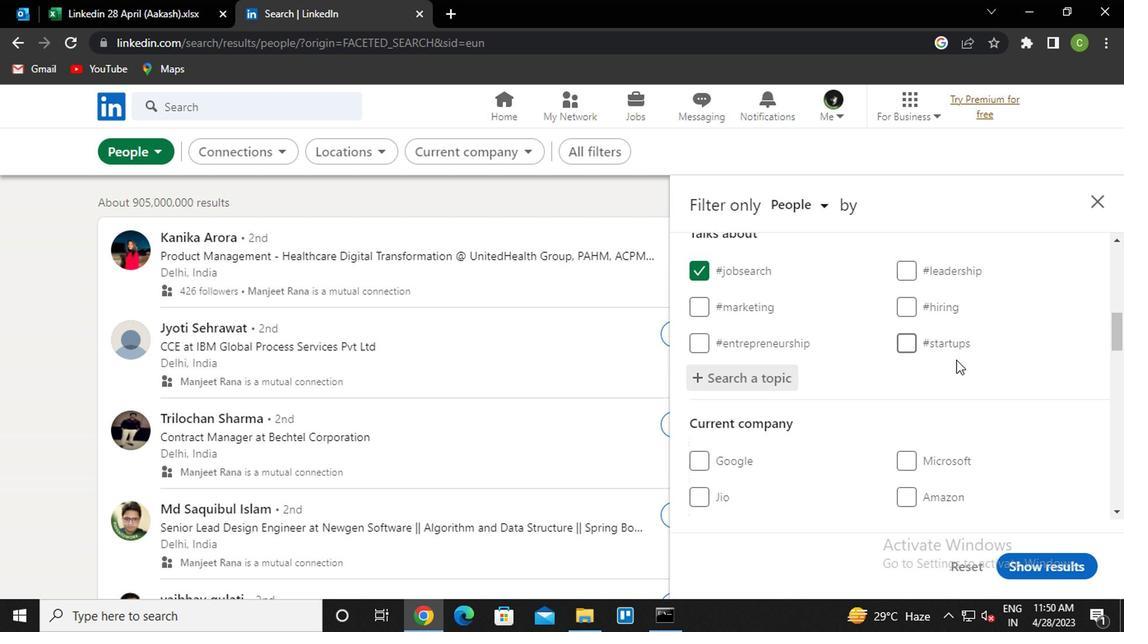 
Action: Mouse moved to (937, 365)
Screenshot: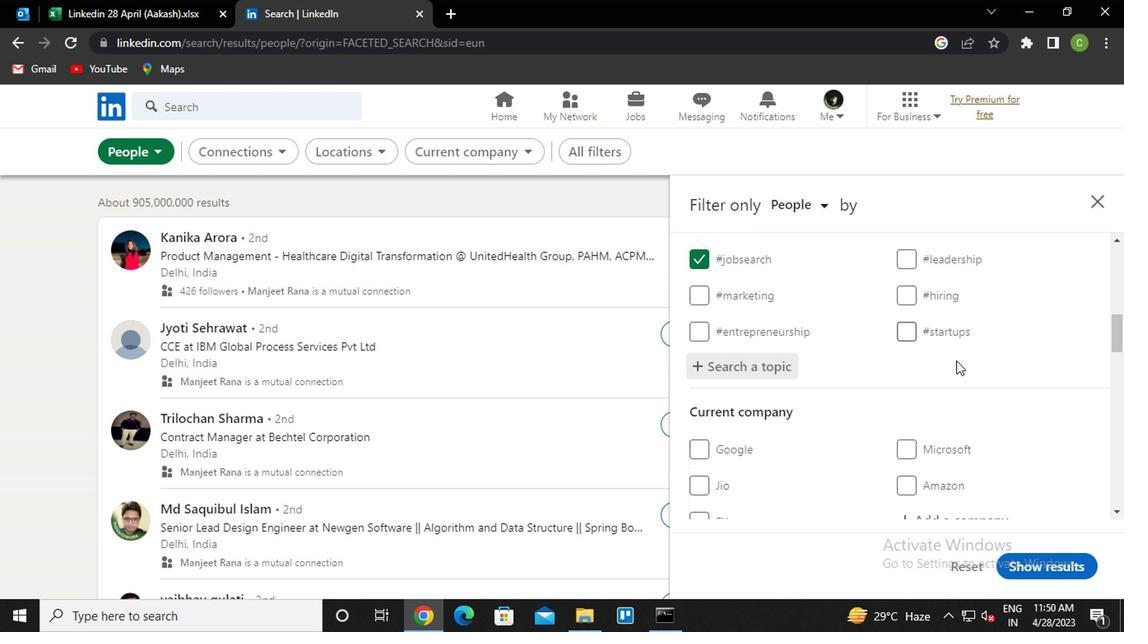 
Action: Mouse scrolled (937, 364) with delta (0, 0)
Screenshot: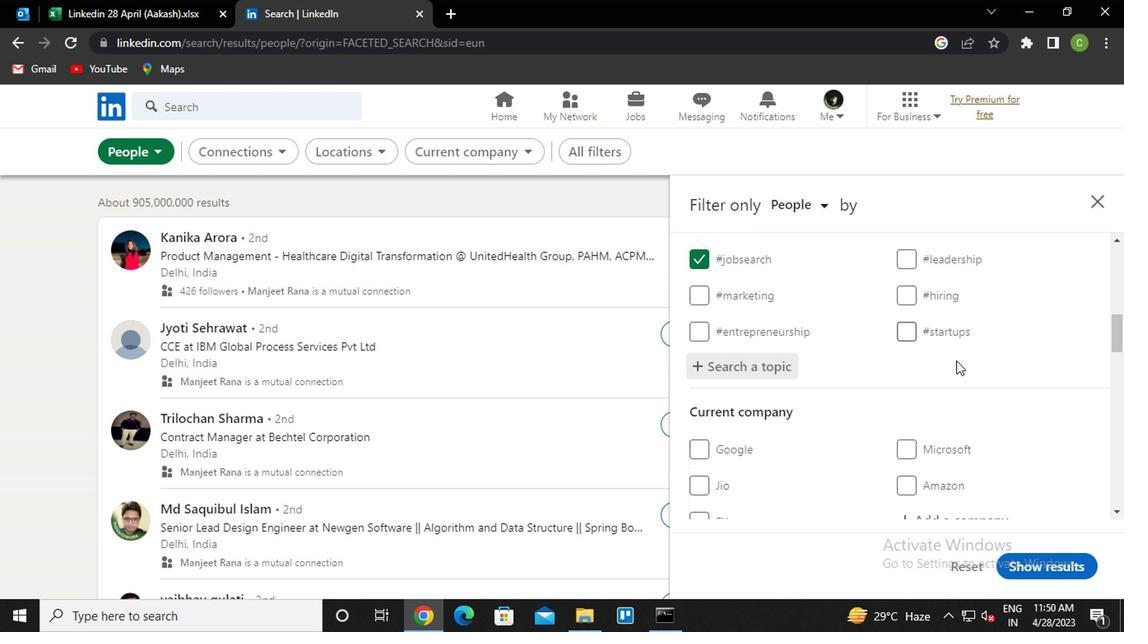 
Action: Mouse moved to (704, 410)
Screenshot: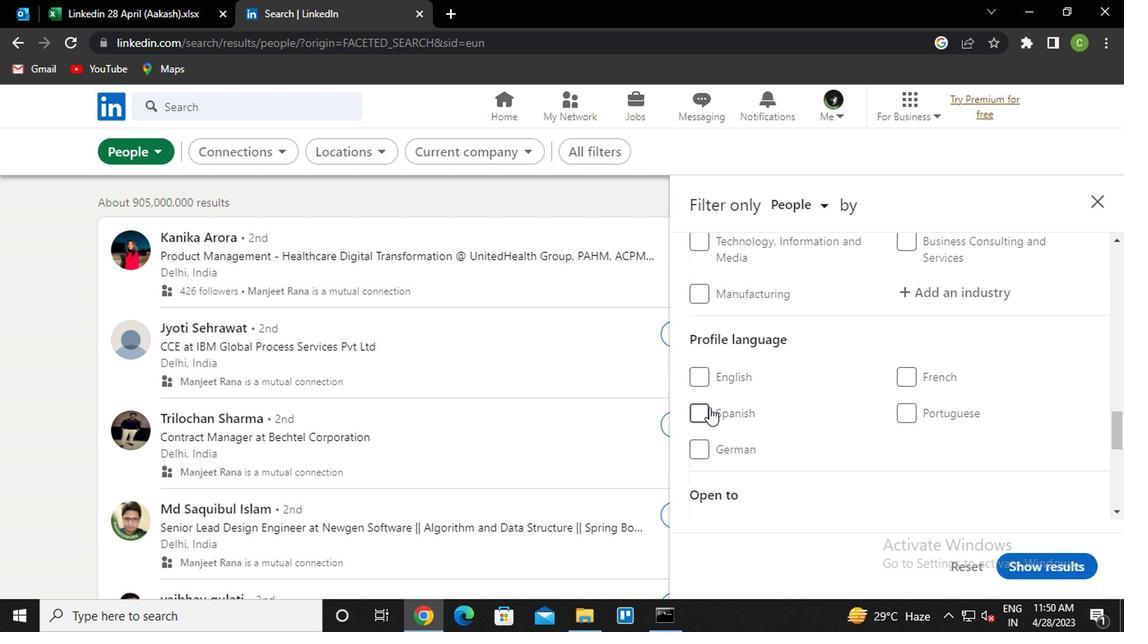 
Action: Mouse pressed left at (704, 410)
Screenshot: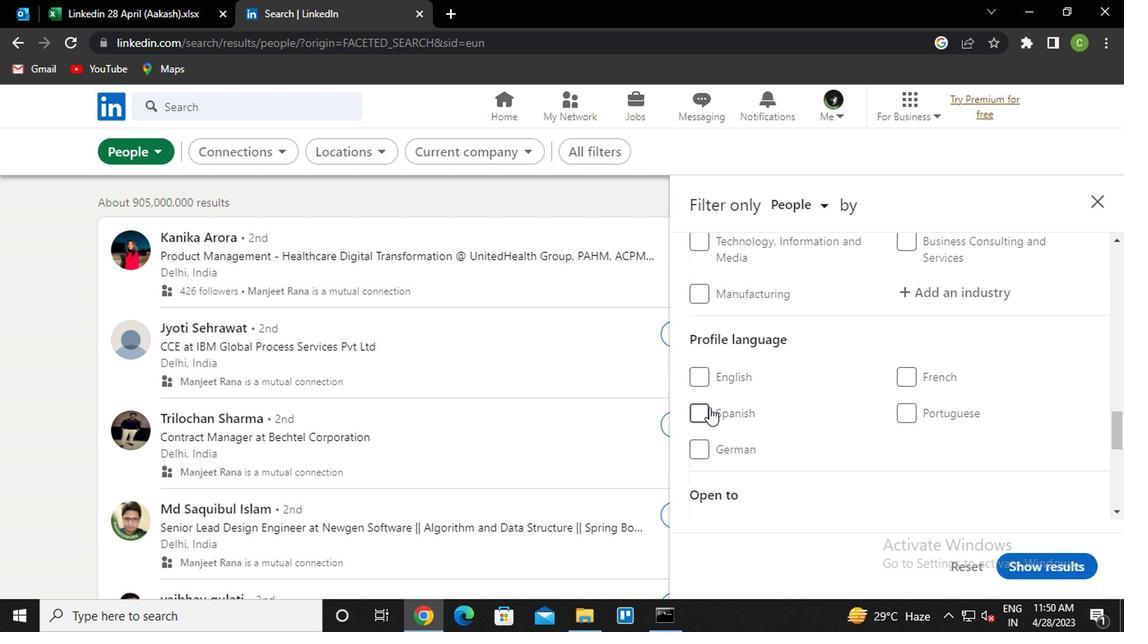 
Action: Mouse moved to (816, 431)
Screenshot: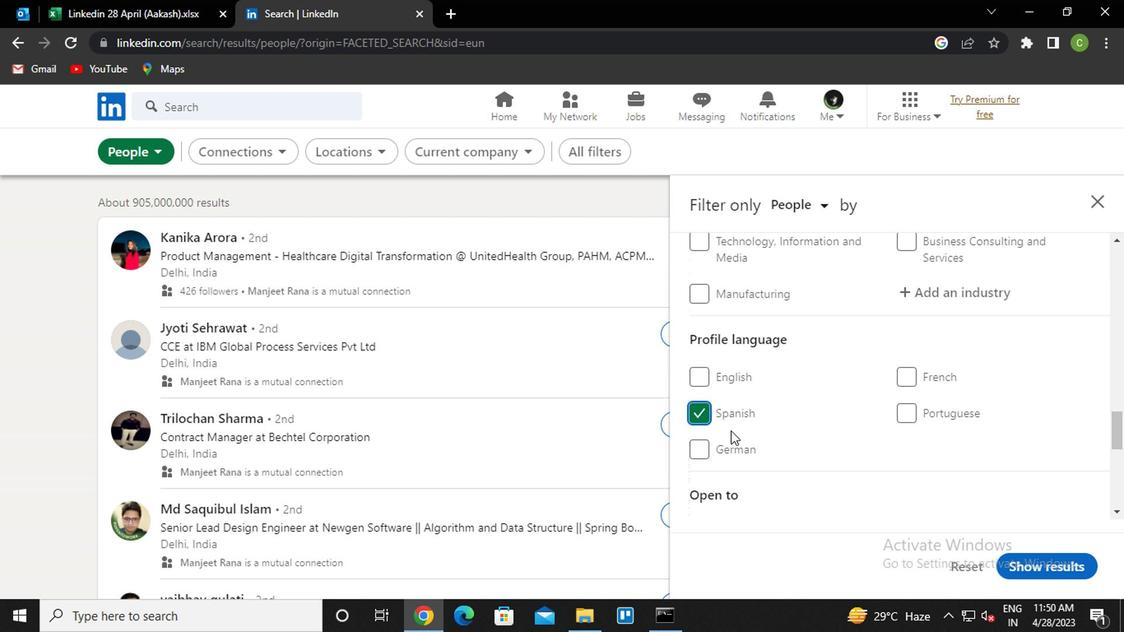 
Action: Mouse scrolled (816, 432) with delta (0, 1)
Screenshot: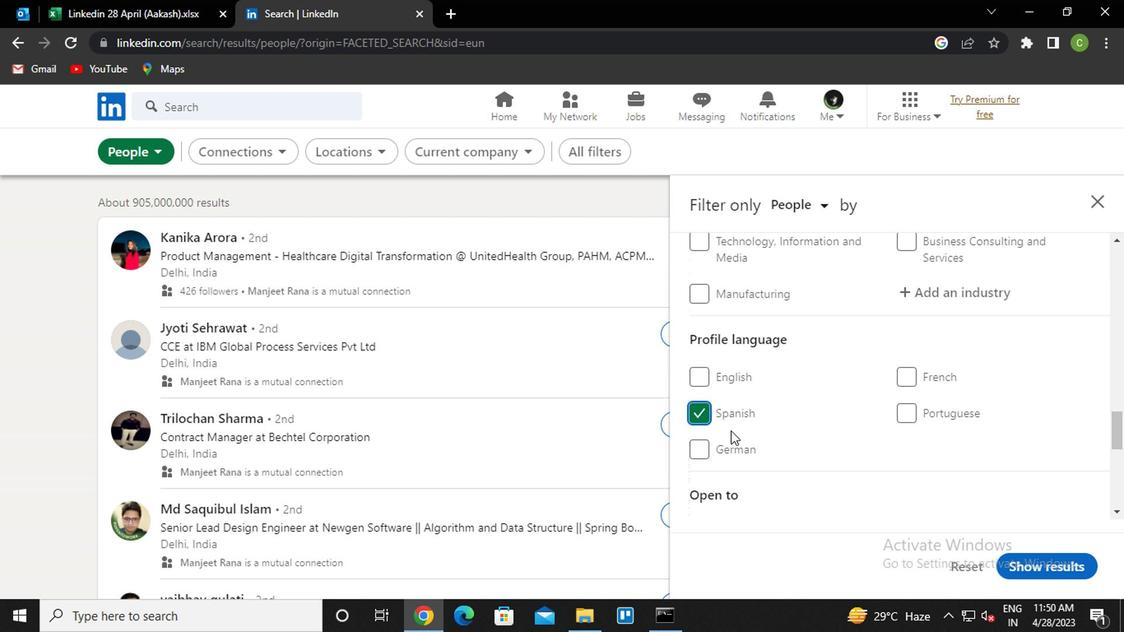 
Action: Mouse scrolled (816, 432) with delta (0, 1)
Screenshot: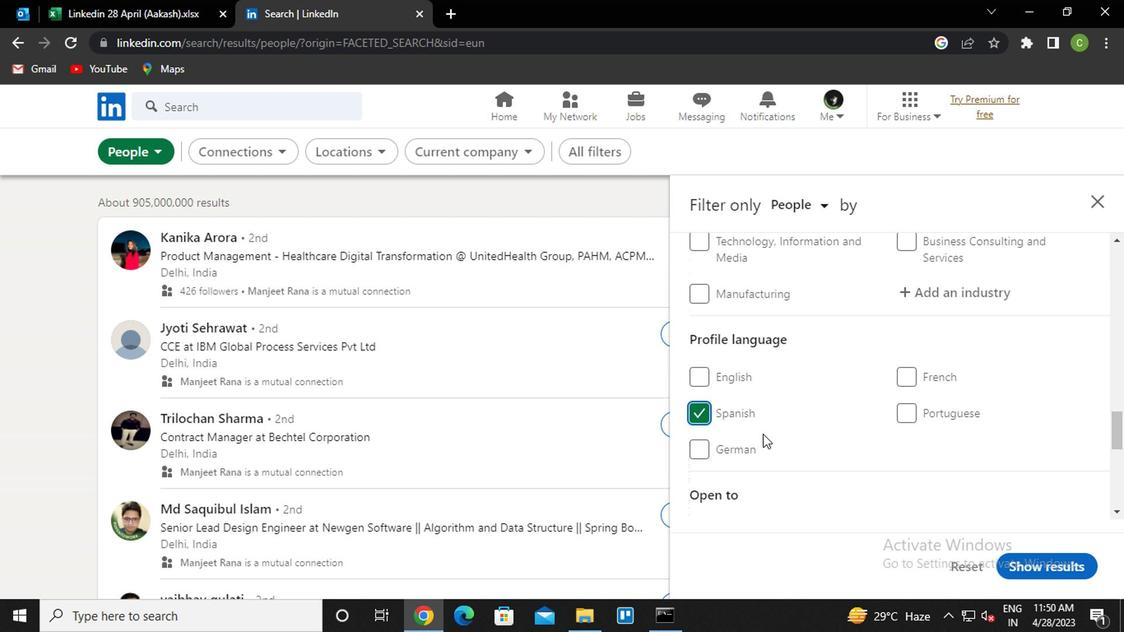 
Action: Mouse scrolled (816, 432) with delta (0, 1)
Screenshot: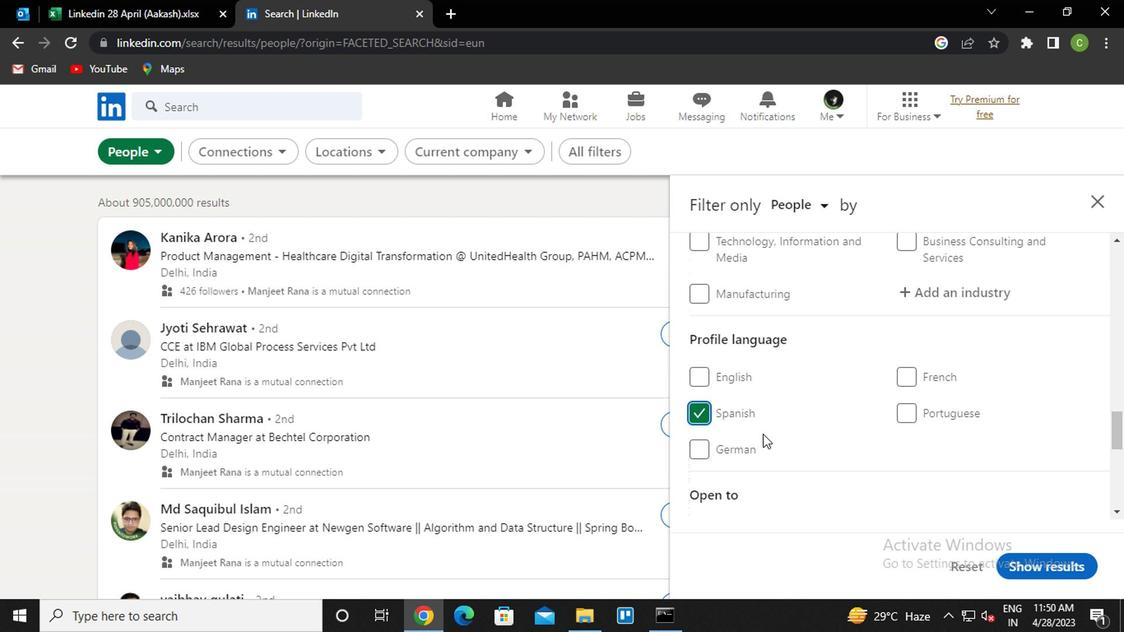 
Action: Mouse scrolled (816, 432) with delta (0, 1)
Screenshot: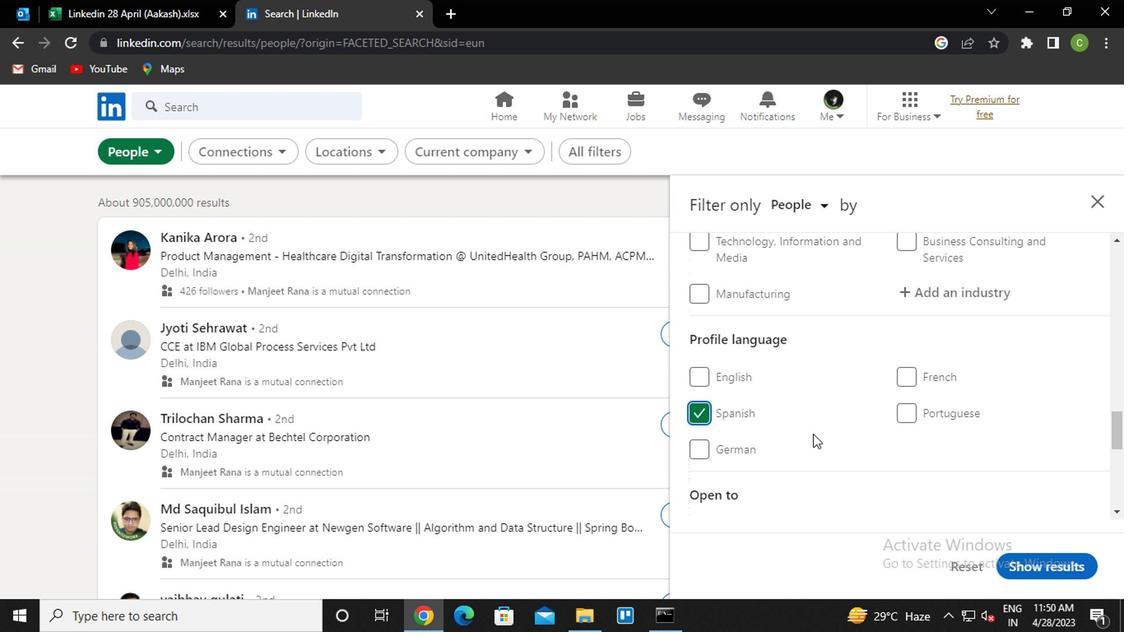 
Action: Mouse scrolled (816, 432) with delta (0, 1)
Screenshot: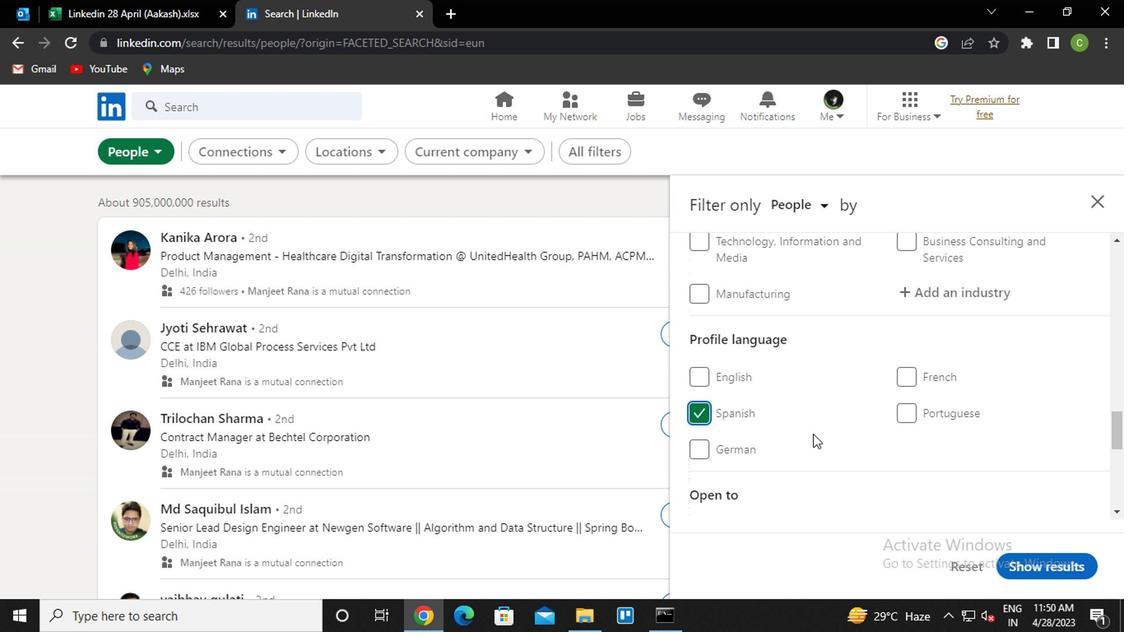 
Action: Mouse scrolled (816, 432) with delta (0, 1)
Screenshot: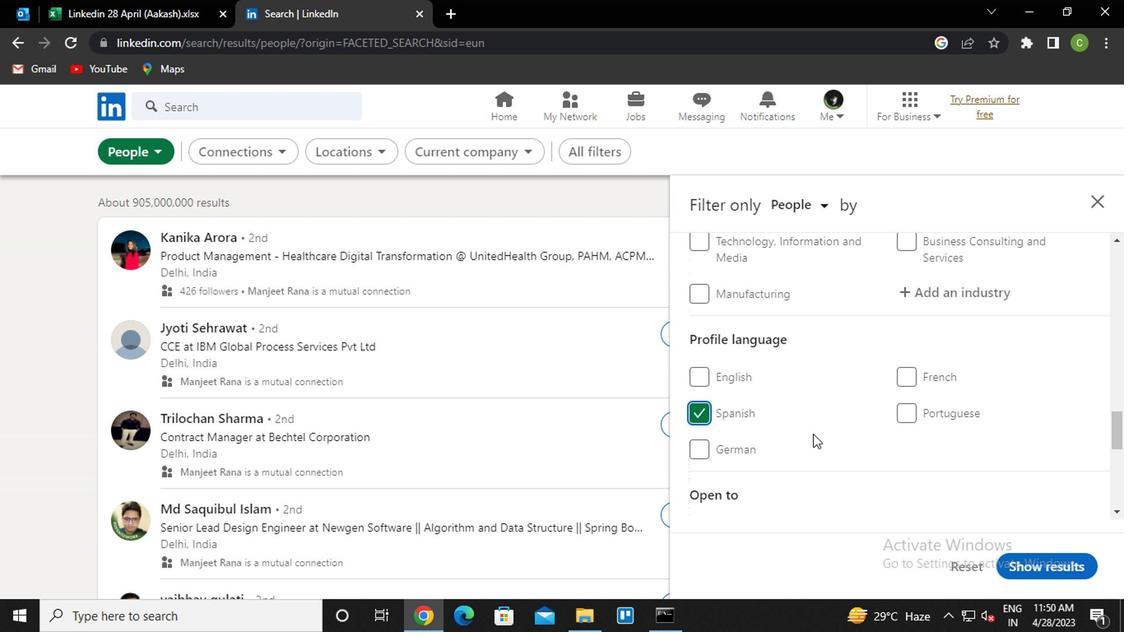
Action: Mouse scrolled (816, 432) with delta (0, 1)
Screenshot: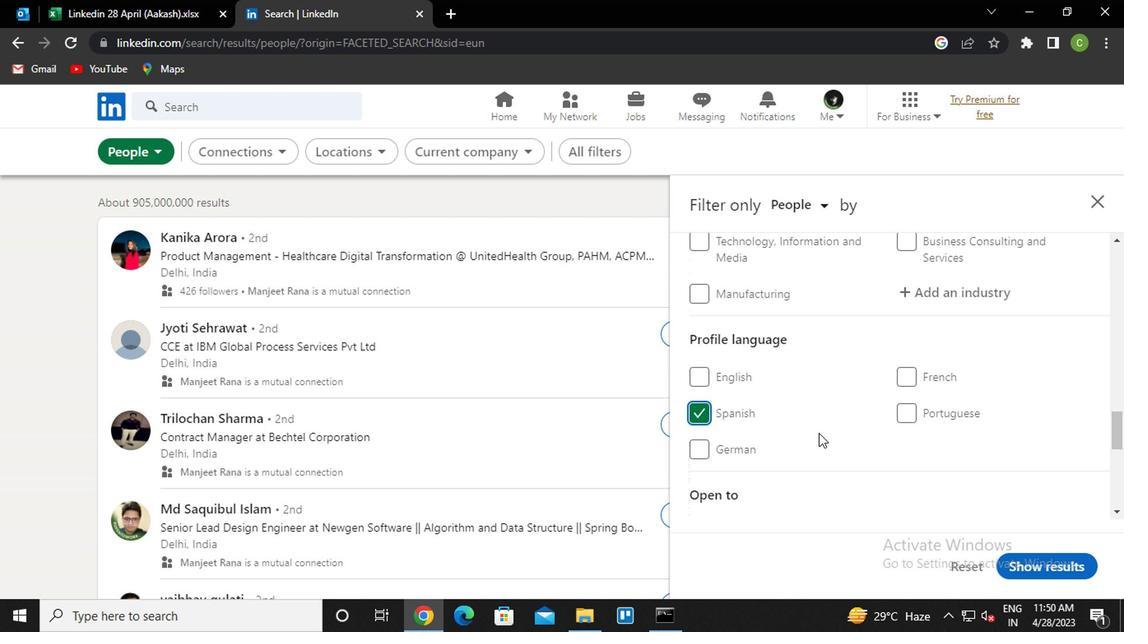 
Action: Mouse scrolled (816, 432) with delta (0, 1)
Screenshot: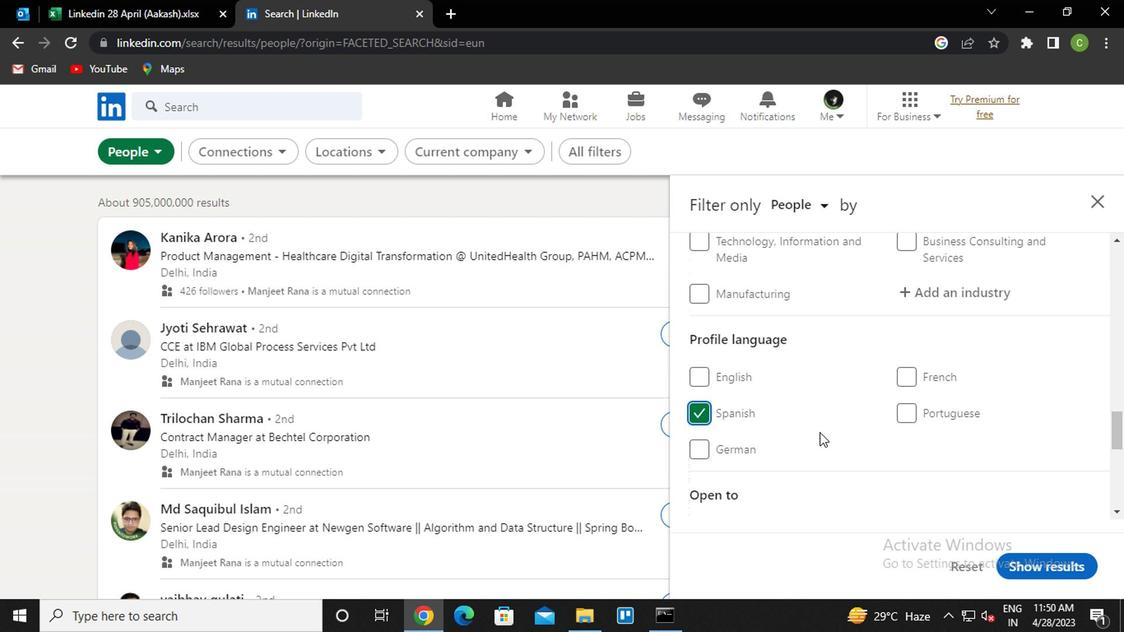 
Action: Mouse moved to (871, 433)
Screenshot: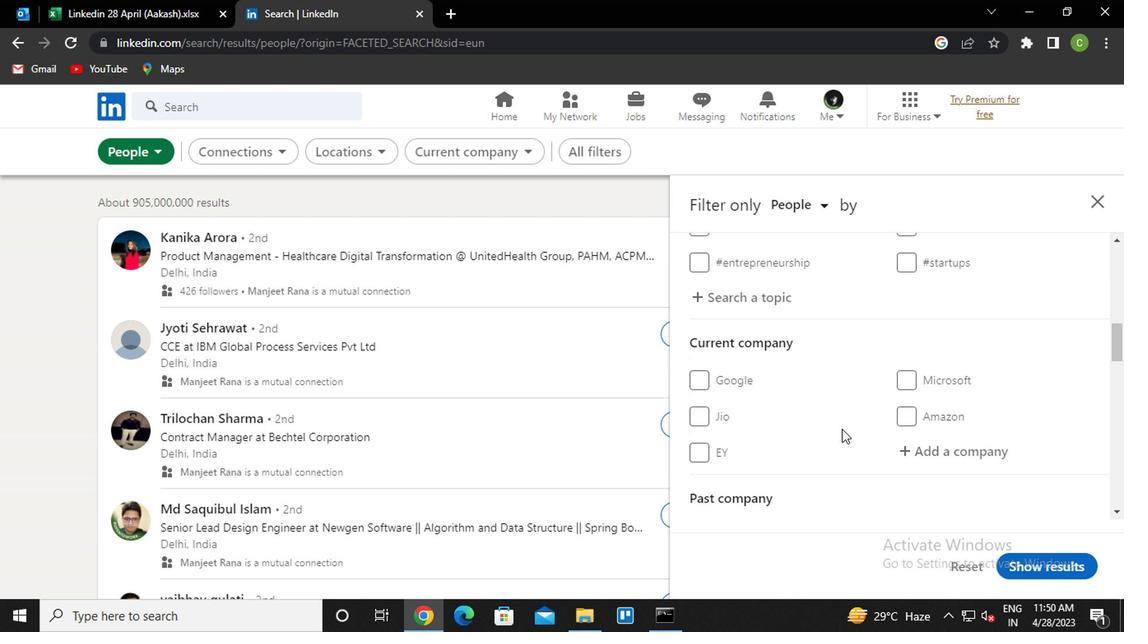 
Action: Mouse scrolled (871, 432) with delta (0, 0)
Screenshot: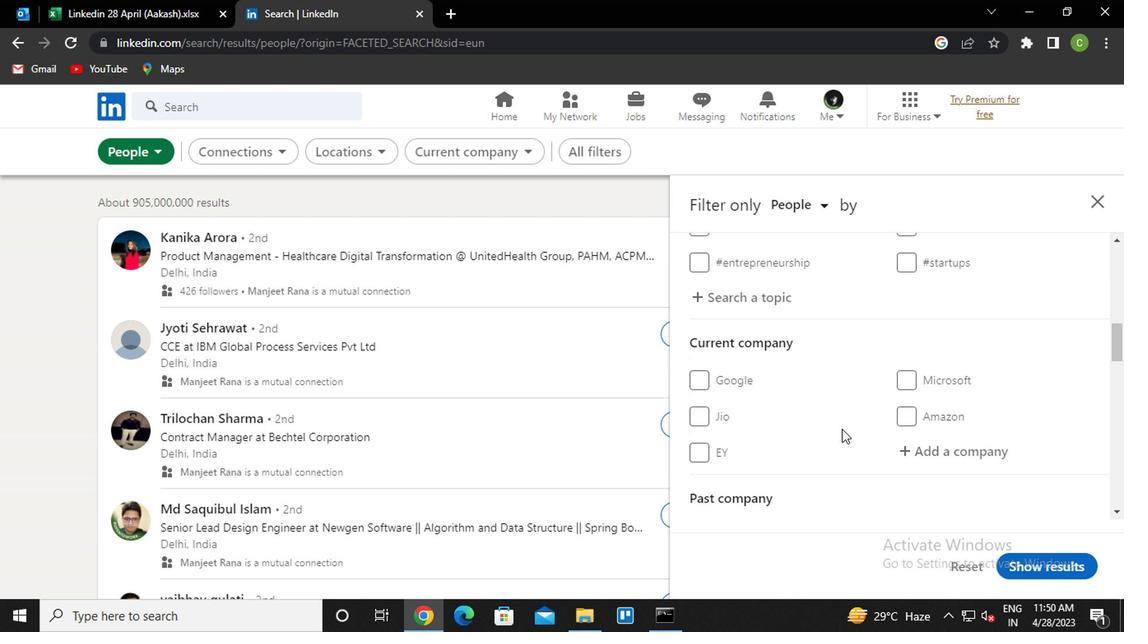 
Action: Mouse scrolled (871, 432) with delta (0, 0)
Screenshot: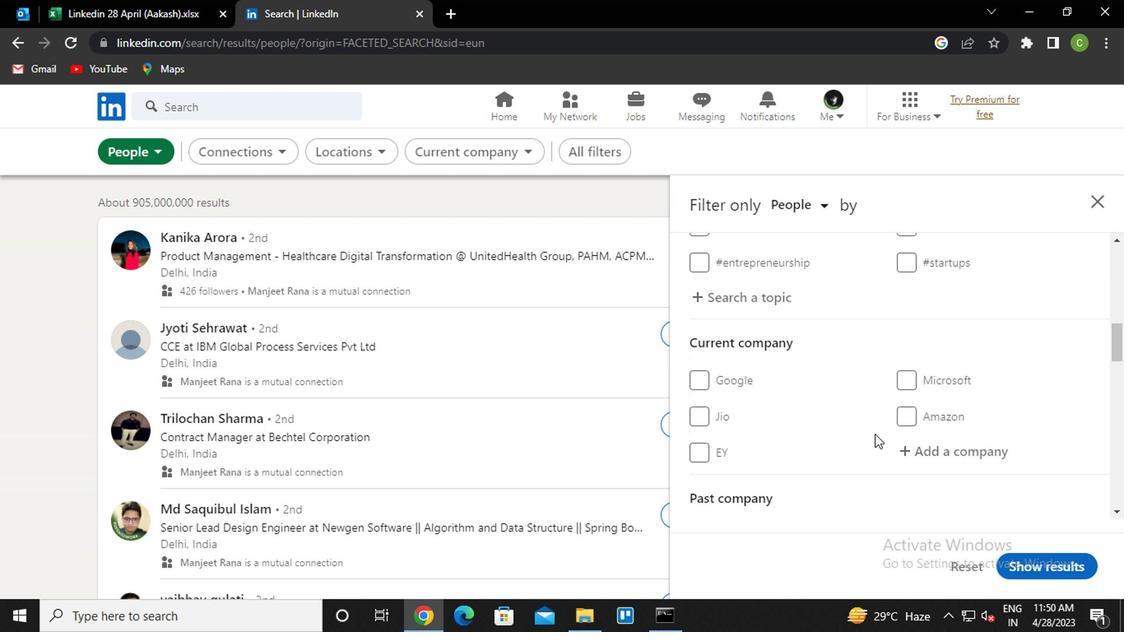 
Action: Mouse moved to (943, 295)
Screenshot: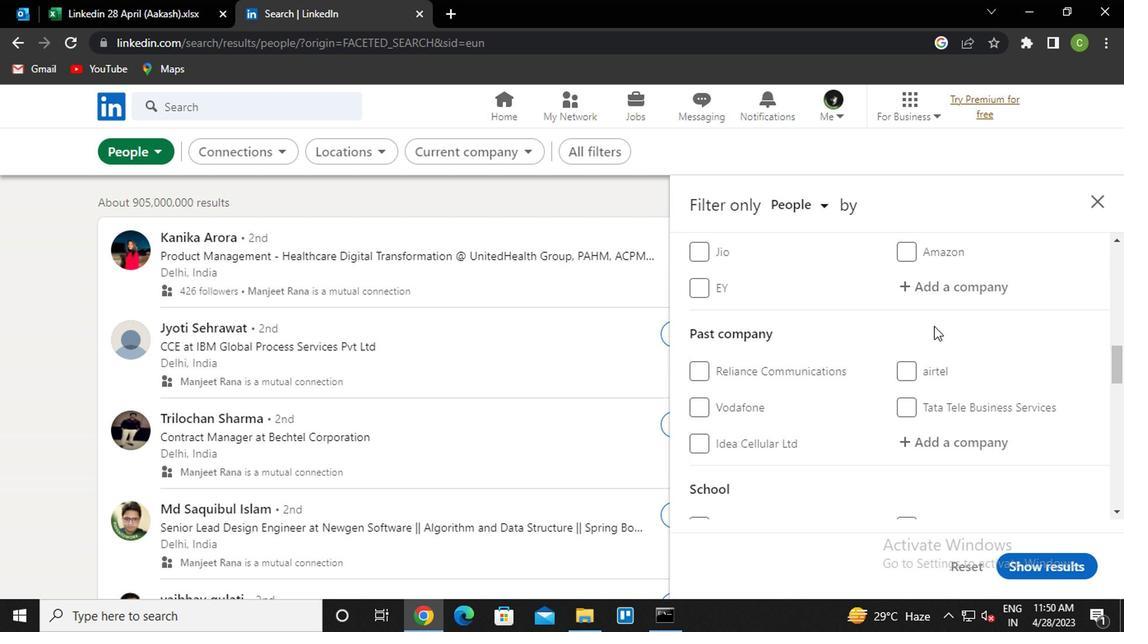 
Action: Mouse pressed left at (943, 295)
Screenshot: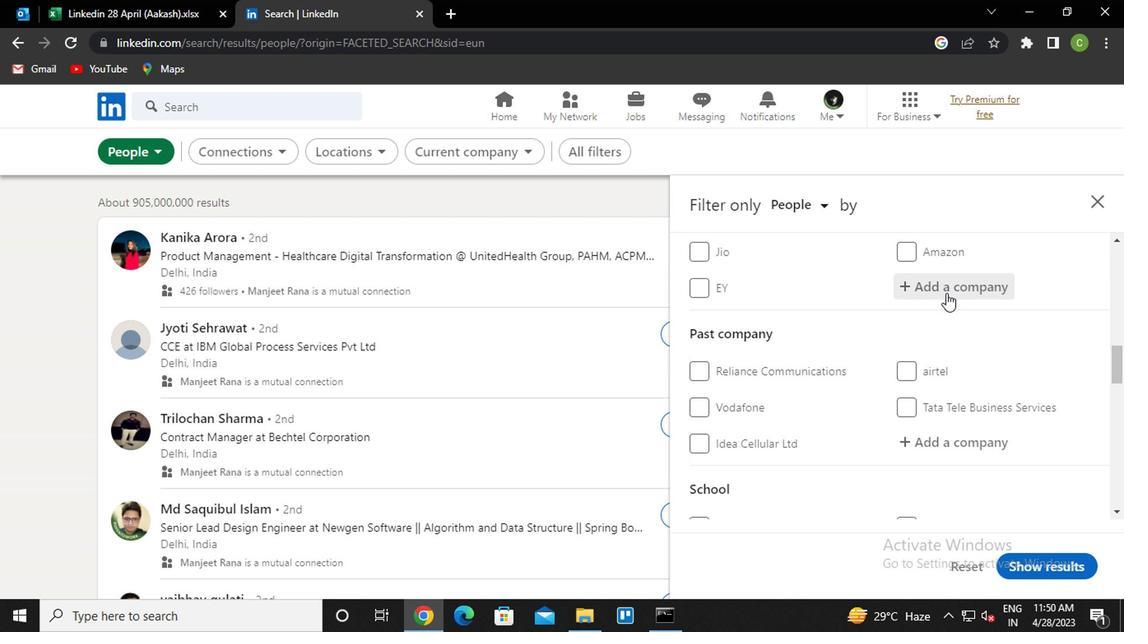 
Action: Key pressed <Key.caps_lock>a<Key.caps_lock>tlas<Key.space><Key.caps_lock>c<Key.caps_lock>op<Key.down><Key.enter>
Screenshot: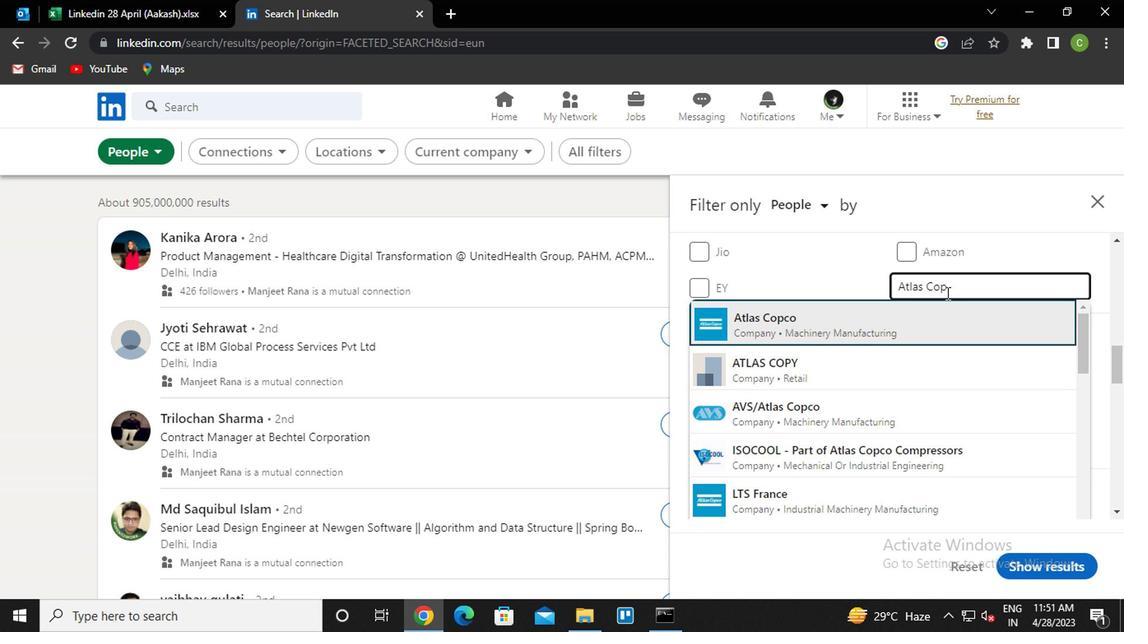 
Action: Mouse moved to (936, 304)
Screenshot: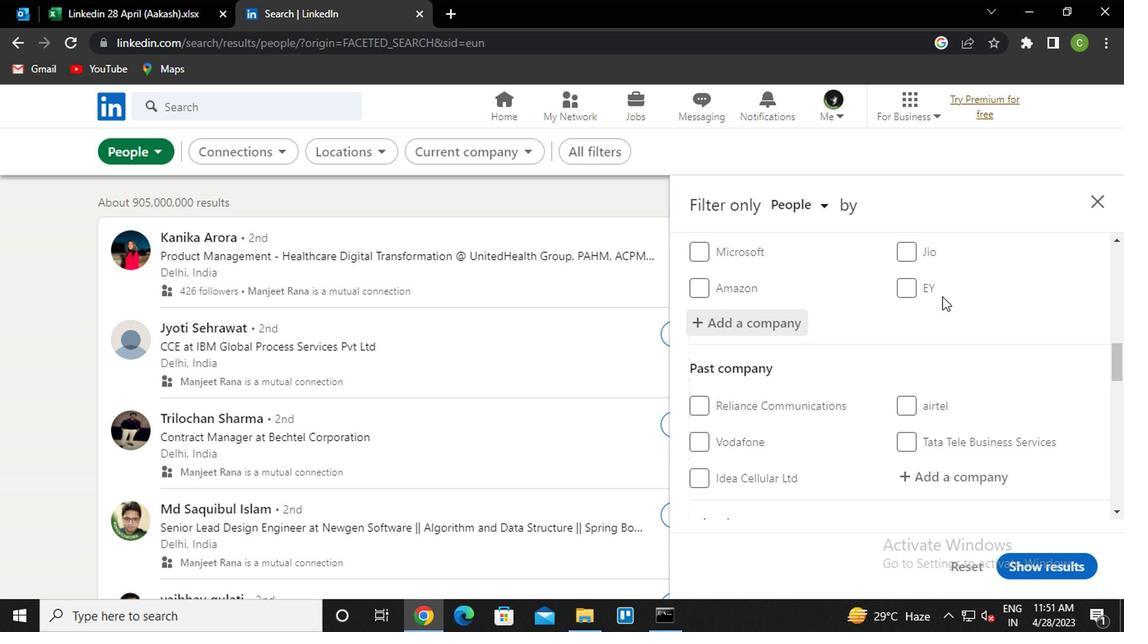 
Action: Mouse scrolled (936, 304) with delta (0, 0)
Screenshot: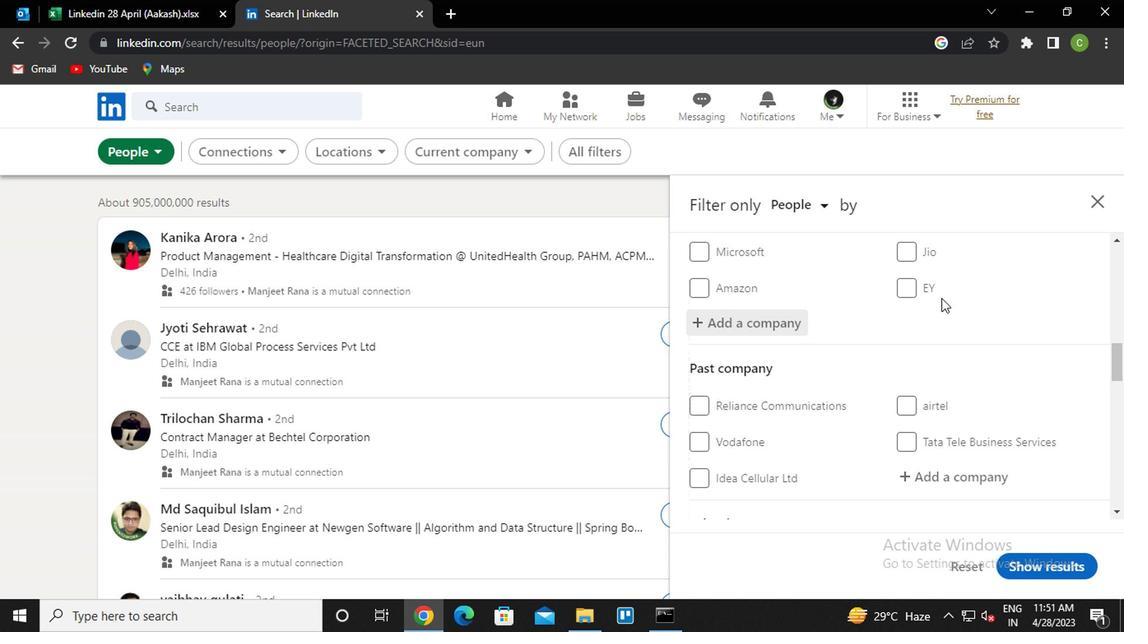 
Action: Mouse moved to (936, 309)
Screenshot: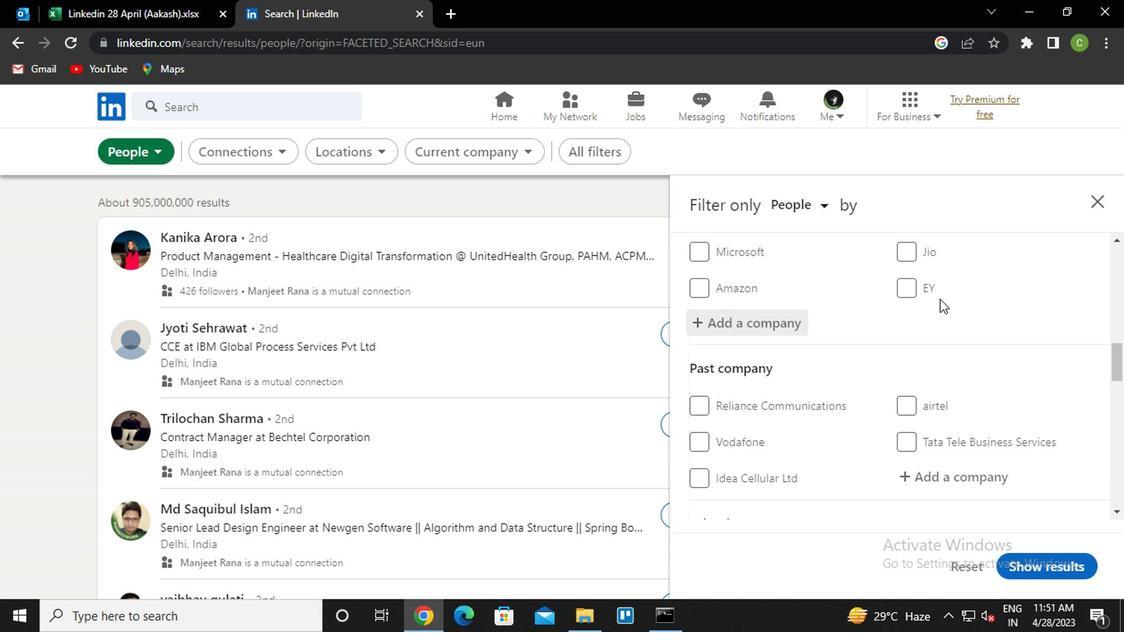 
Action: Mouse scrolled (936, 308) with delta (0, -1)
Screenshot: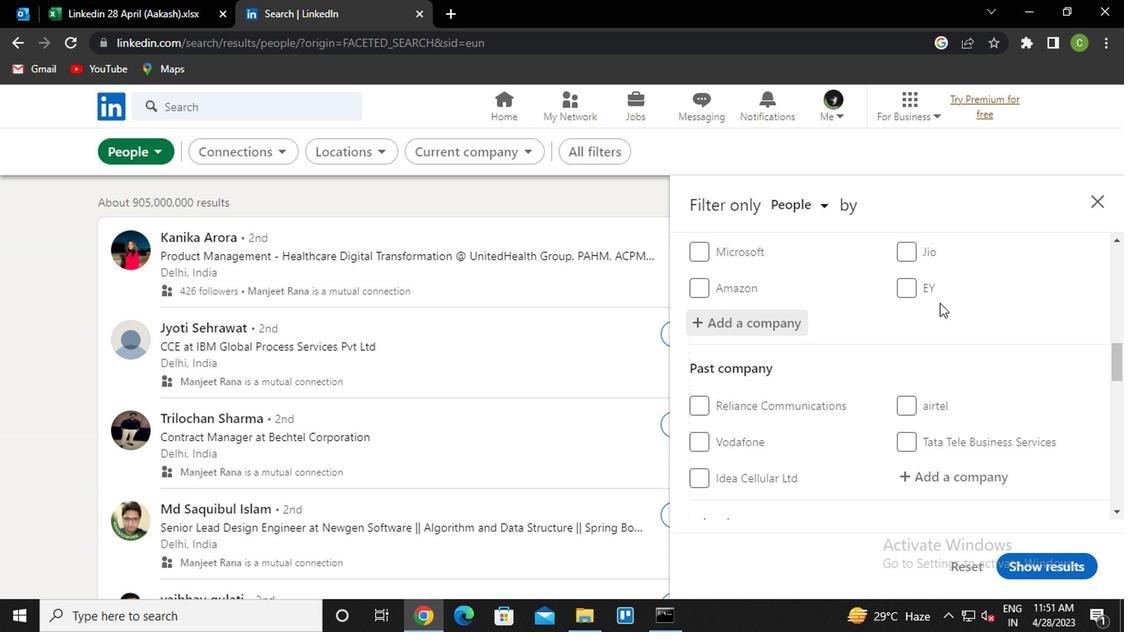 
Action: Mouse moved to (936, 310)
Screenshot: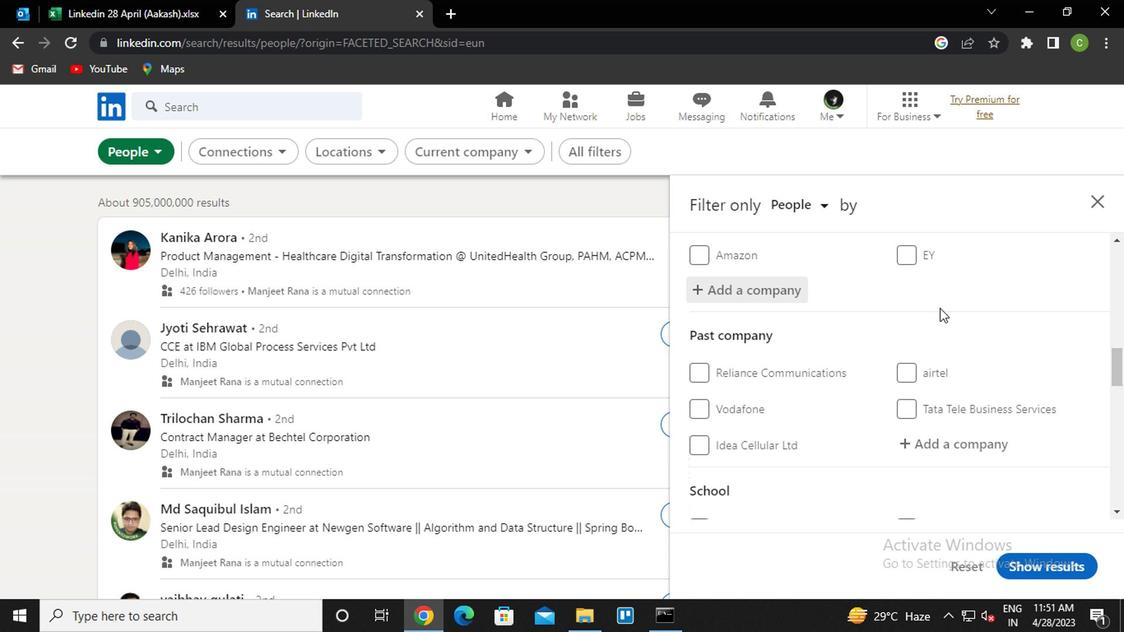 
Action: Mouse scrolled (936, 309) with delta (0, 0)
Screenshot: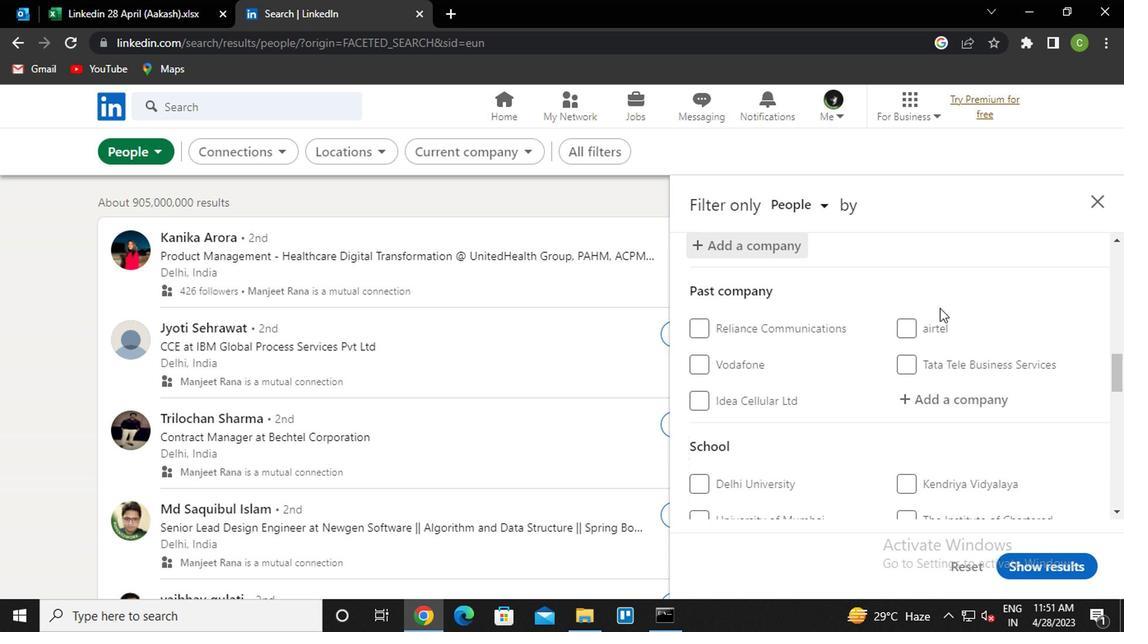 
Action: Mouse moved to (936, 399)
Screenshot: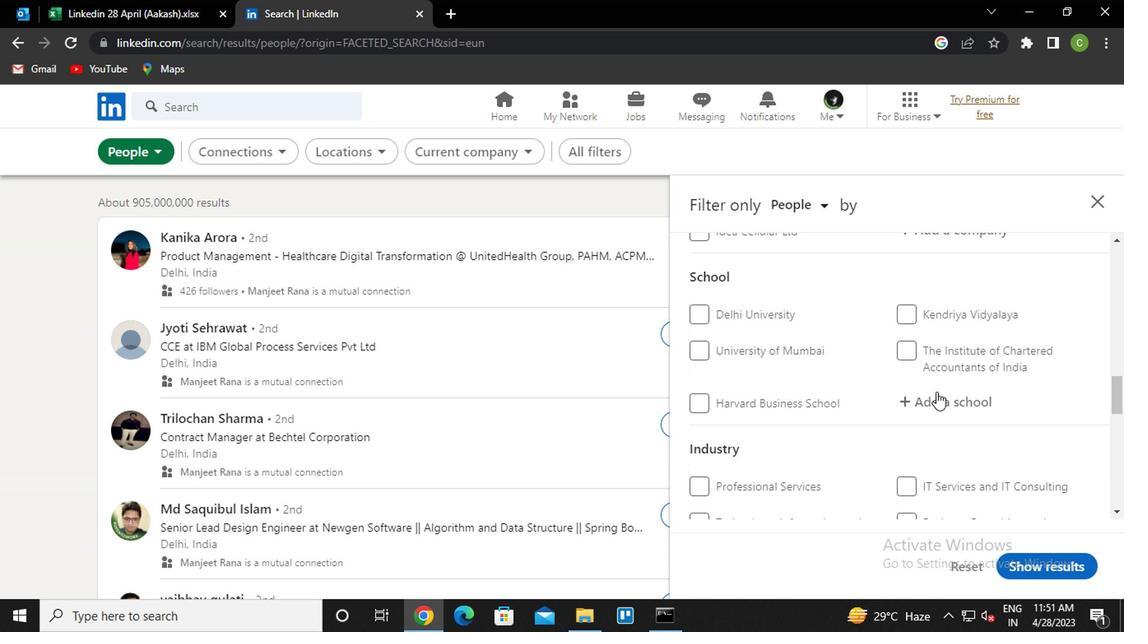 
Action: Mouse pressed left at (936, 399)
Screenshot: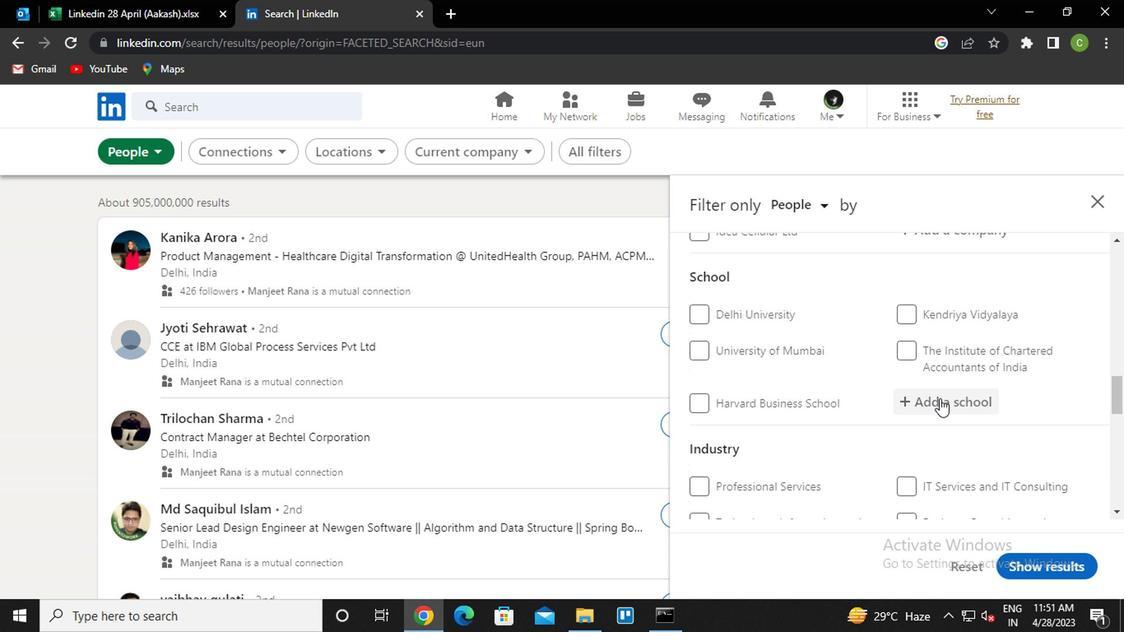 
Action: Key pressed <Key.caps_lock>pris
Screenshot: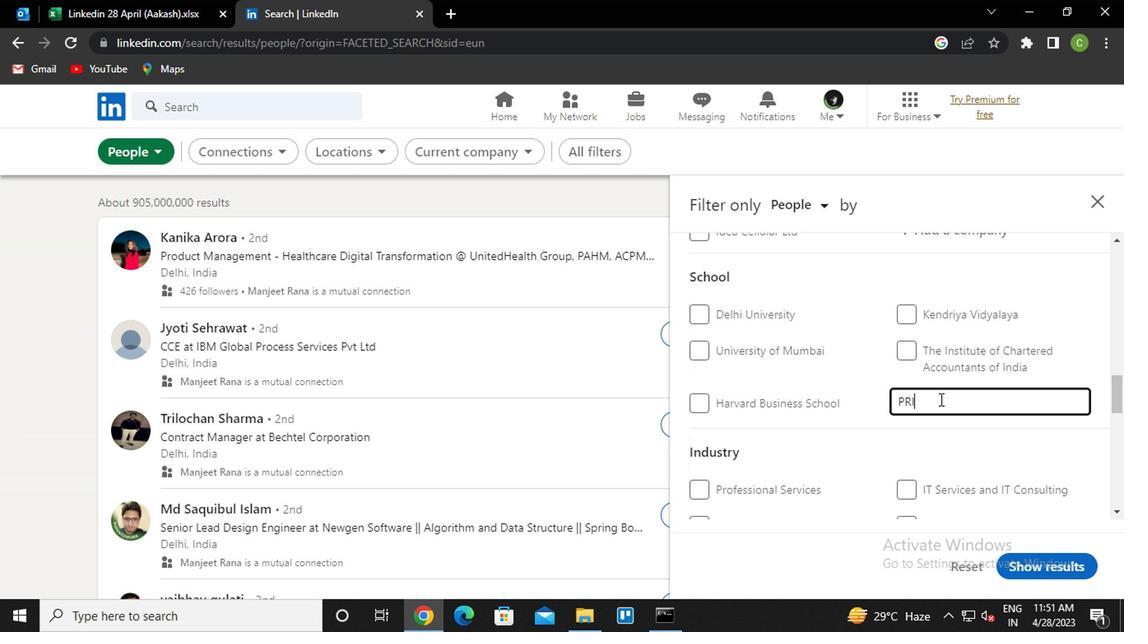 
Action: Mouse moved to (937, 400)
Screenshot: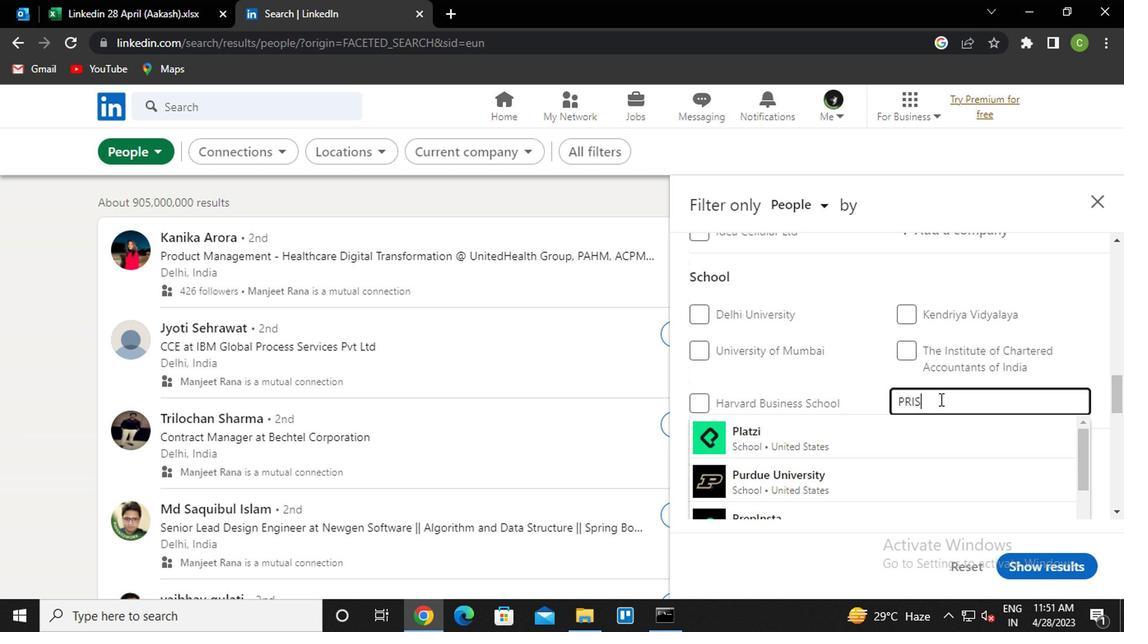 
Action: Key pressed t<Key.space><Key.down><Key.enter>
Screenshot: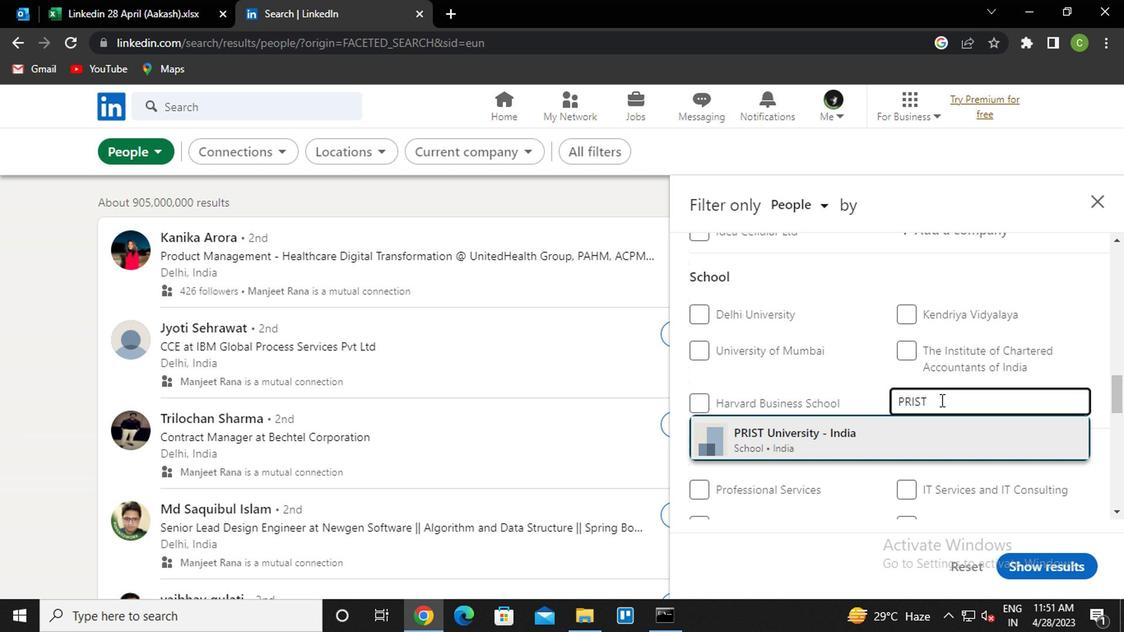 
Action: Mouse moved to (926, 409)
Screenshot: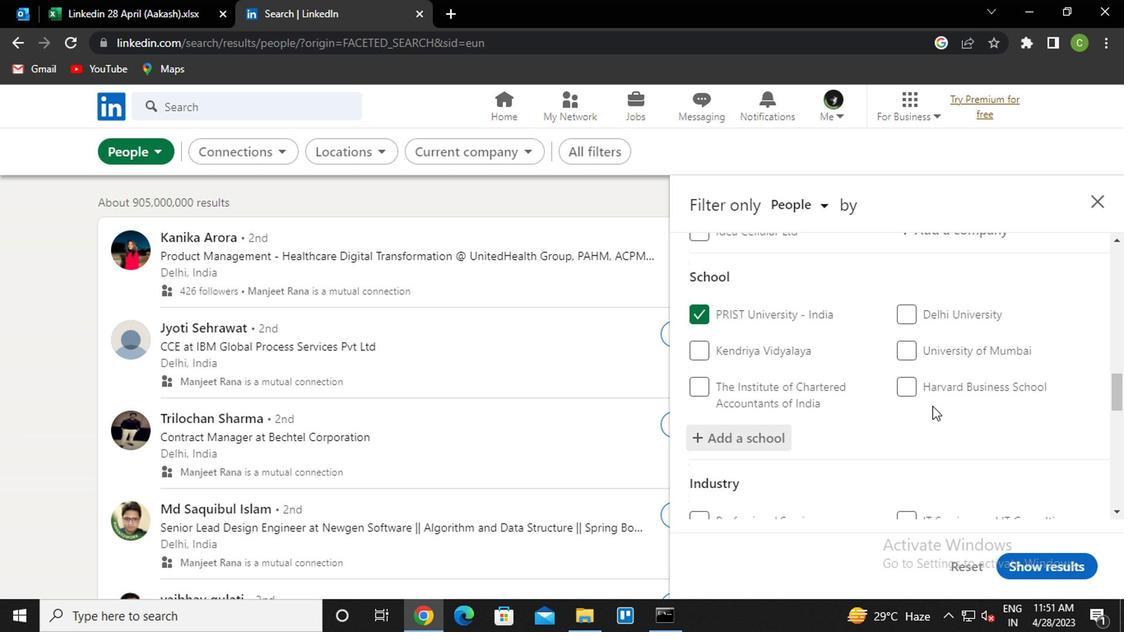 
Action: Mouse scrolled (926, 408) with delta (0, -1)
Screenshot: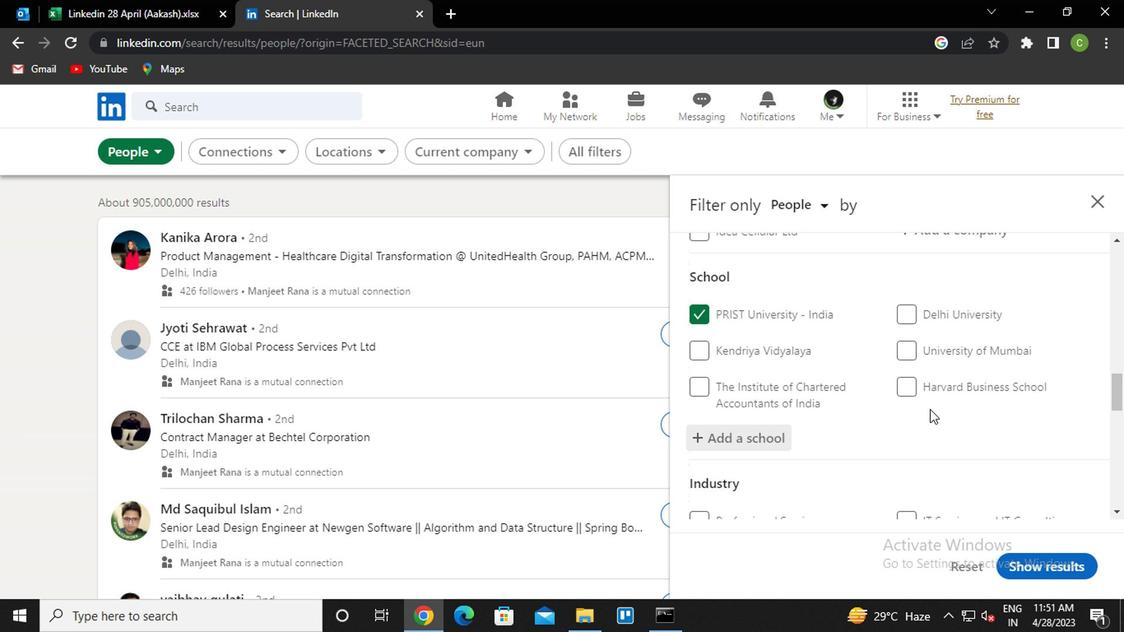 
Action: Mouse moved to (926, 417)
Screenshot: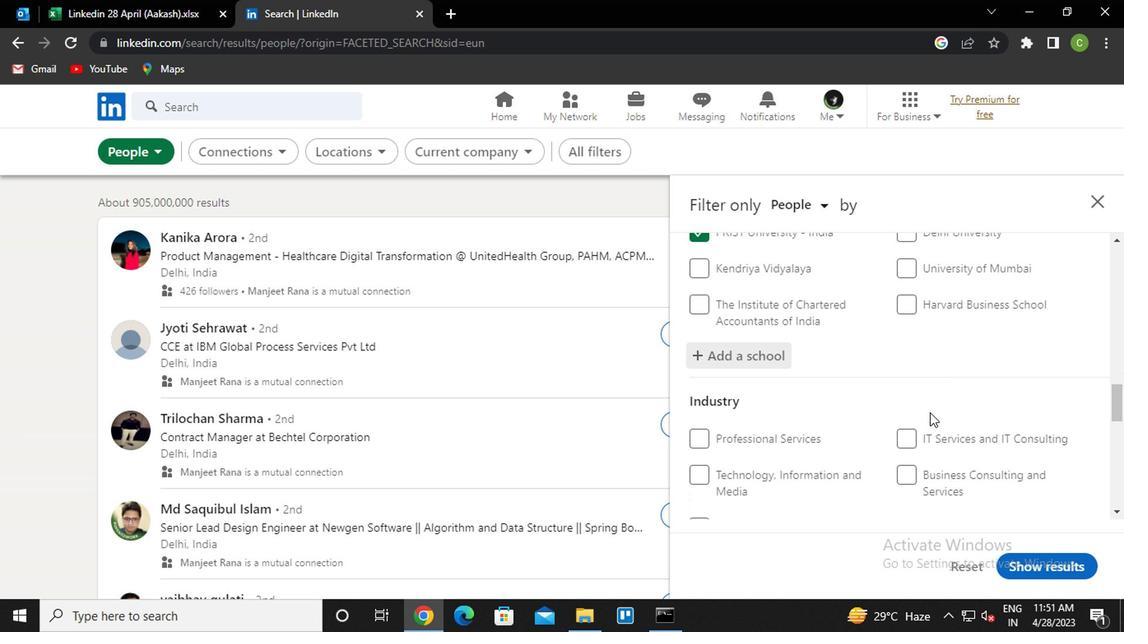 
Action: Mouse scrolled (926, 416) with delta (0, 0)
Screenshot: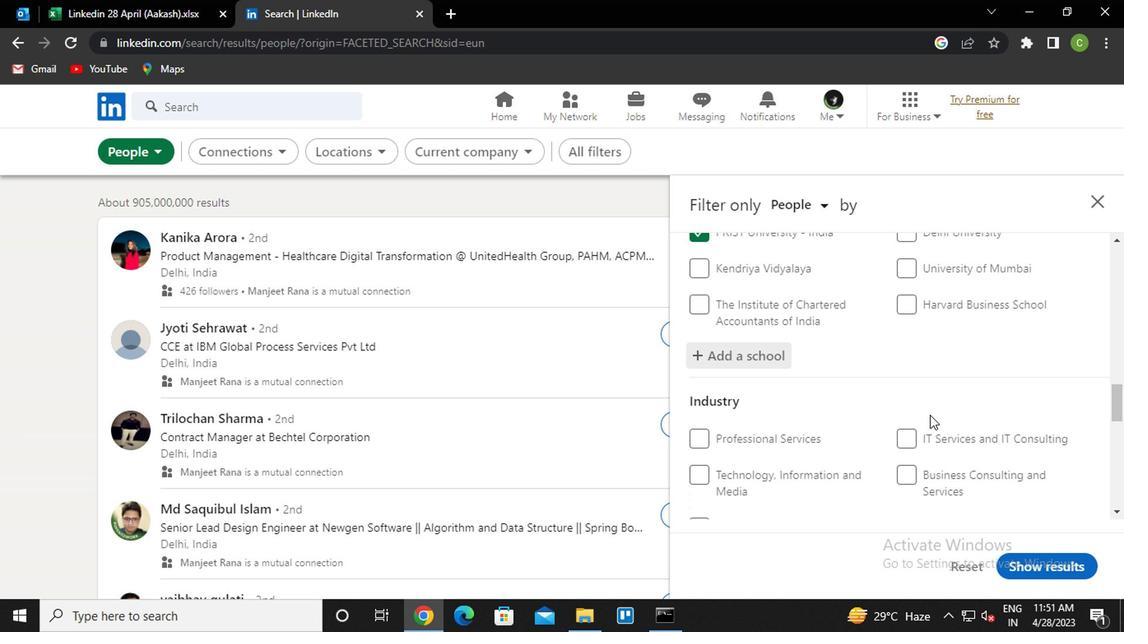 
Action: Mouse moved to (925, 417)
Screenshot: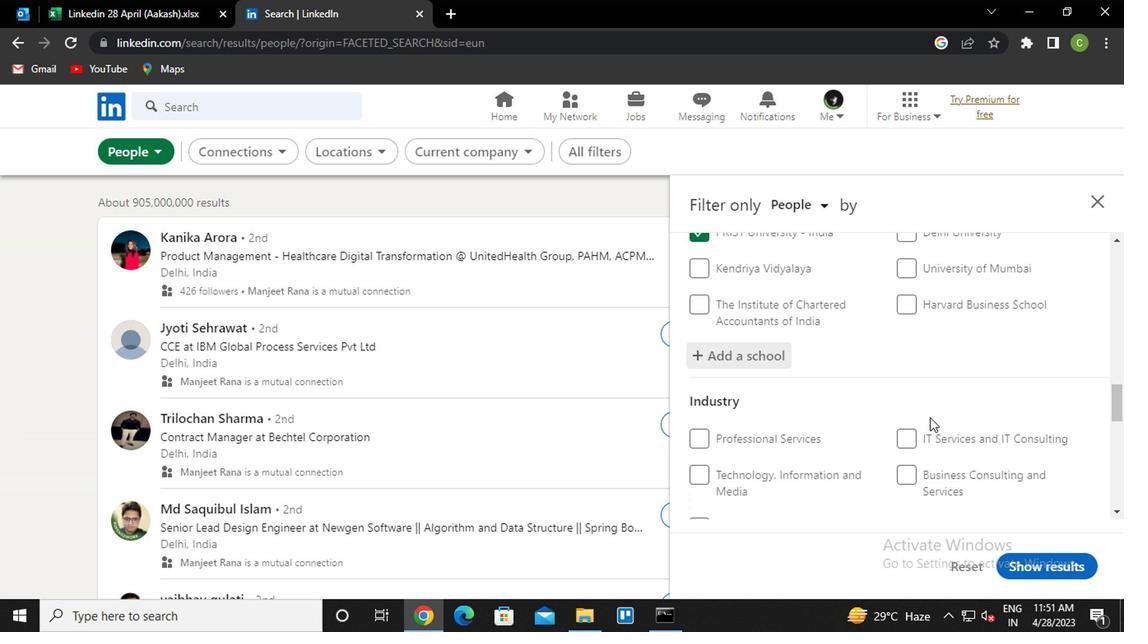 
Action: Mouse scrolled (925, 416) with delta (0, 0)
Screenshot: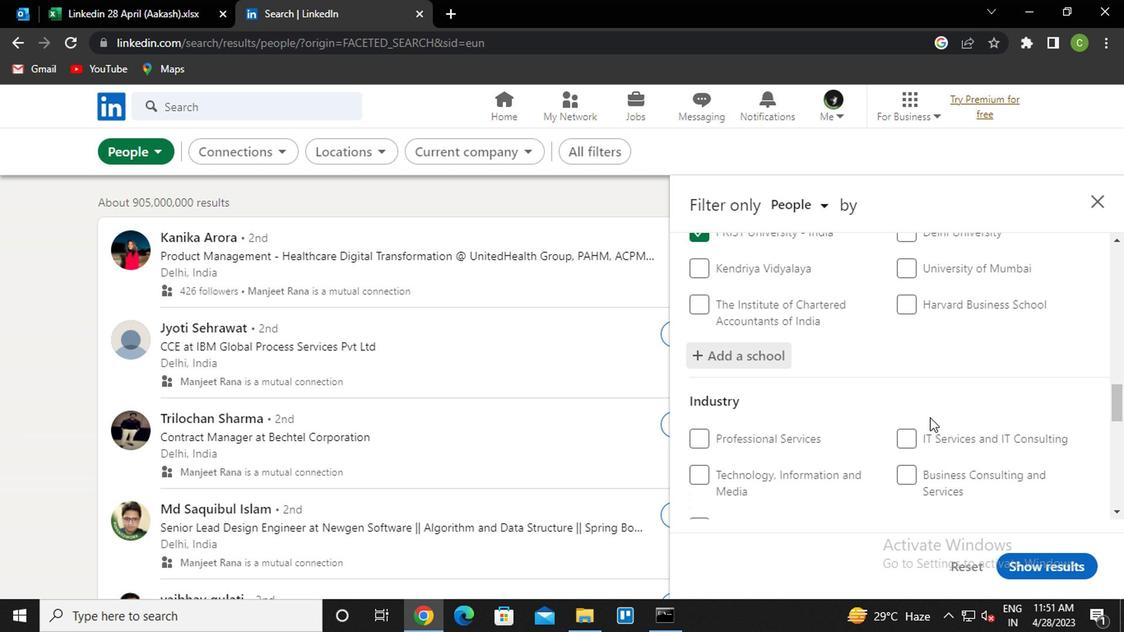 
Action: Mouse moved to (964, 359)
Screenshot: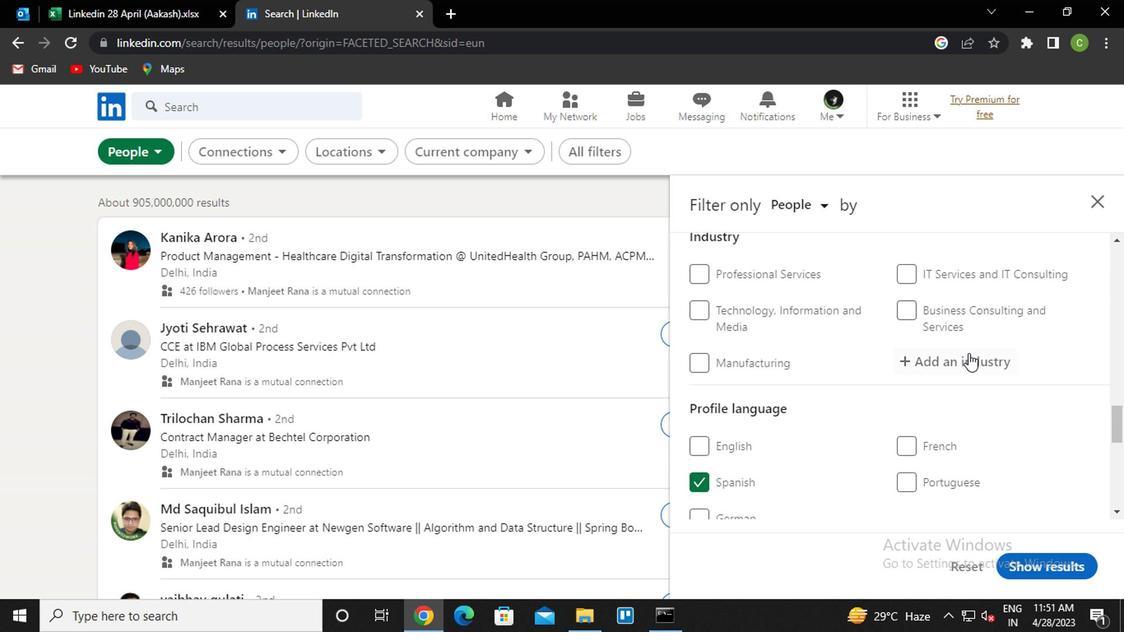 
Action: Mouse pressed left at (964, 359)
Screenshot: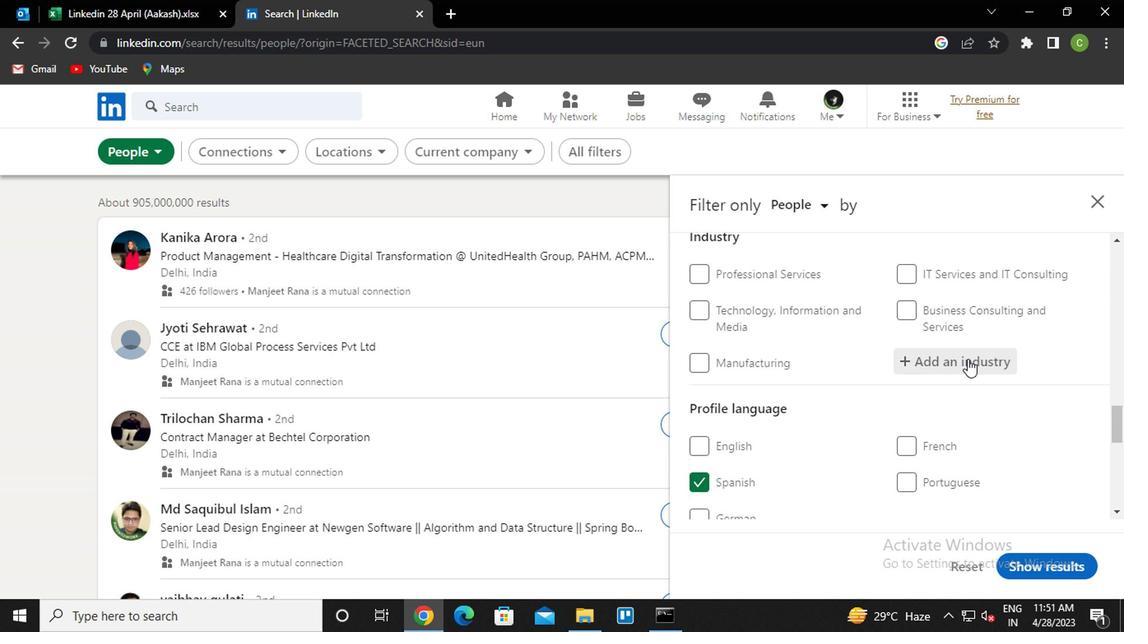 
Action: Mouse moved to (963, 360)
Screenshot: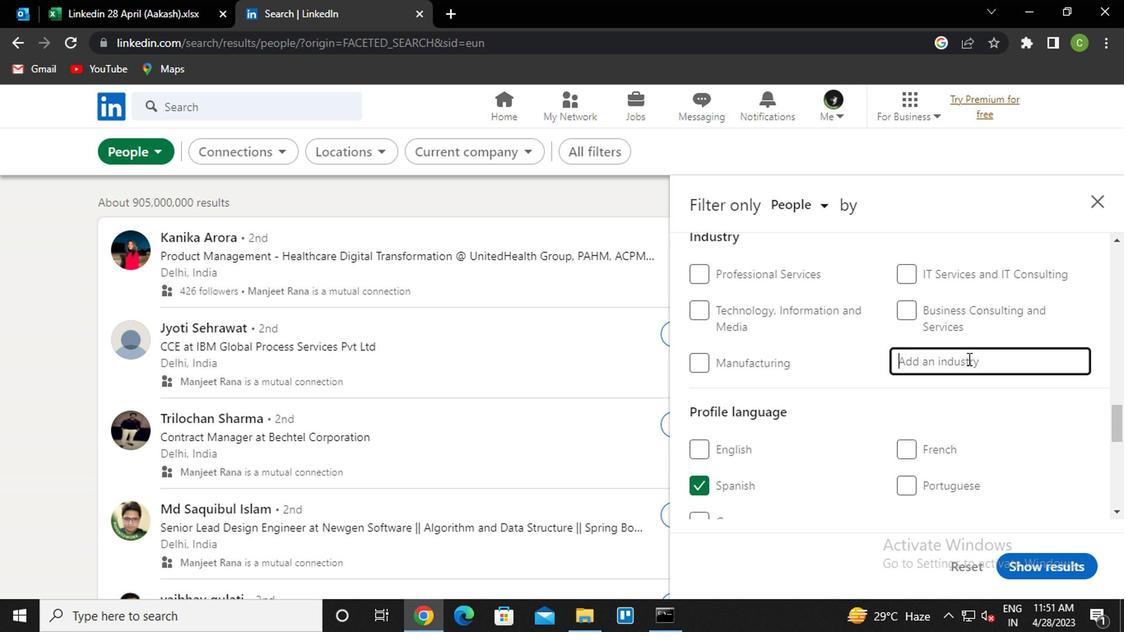 
Action: Key pressed <Key.caps_lock><Key.caps_lock>h<Key.caps_lock>is<Key.backspace>ghway<Key.down><Key.enter>
Screenshot: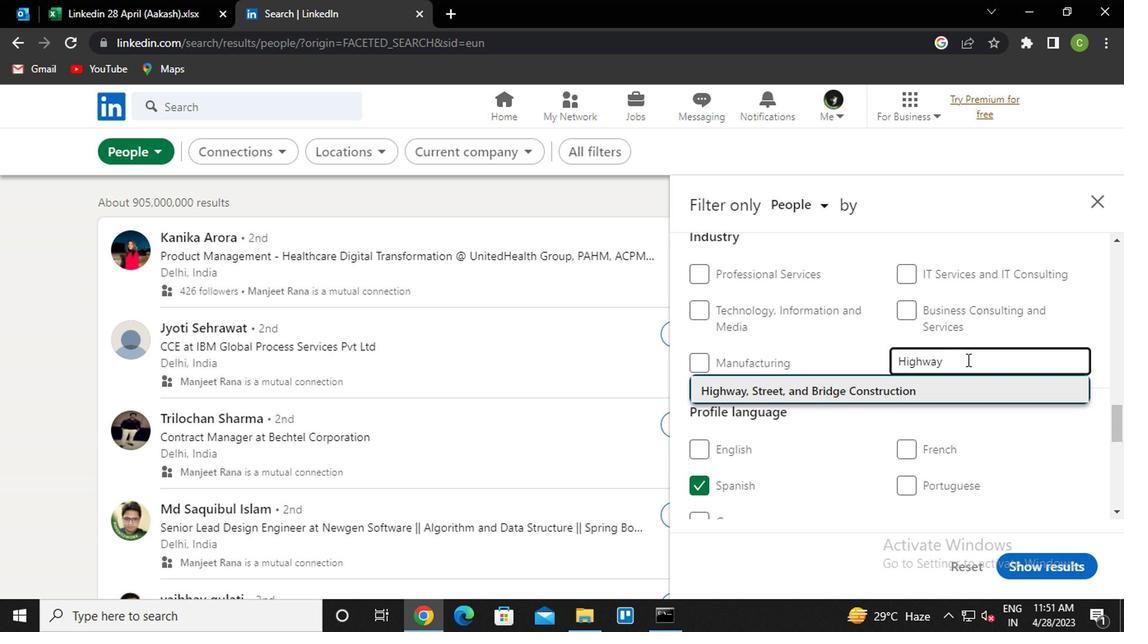 
Action: Mouse moved to (1036, 325)
Screenshot: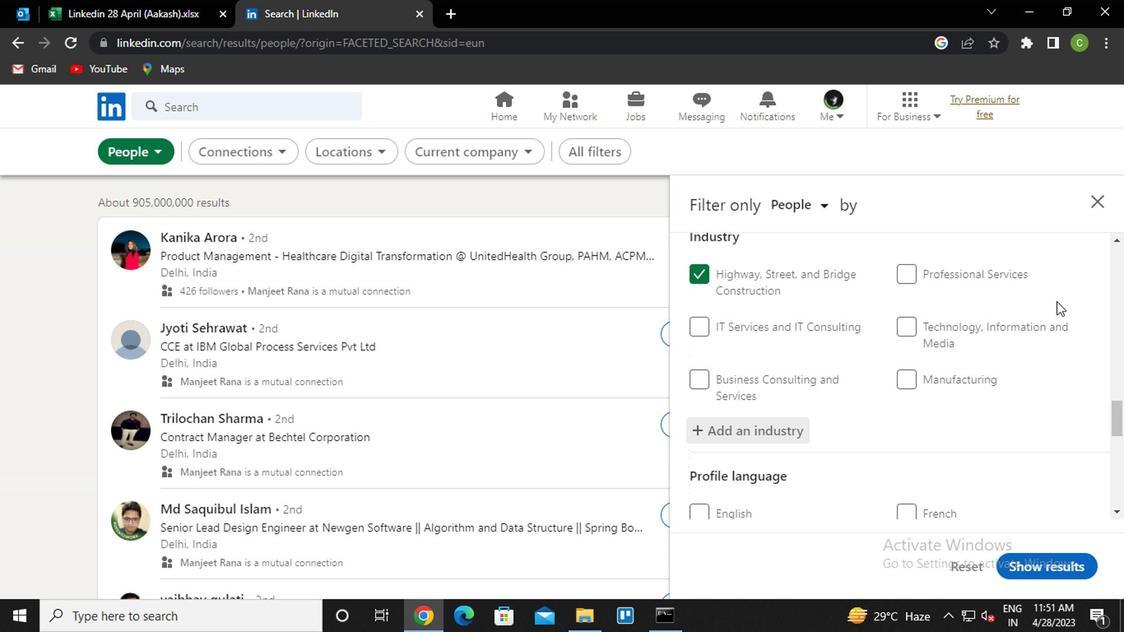 
Action: Mouse scrolled (1036, 325) with delta (0, 0)
Screenshot: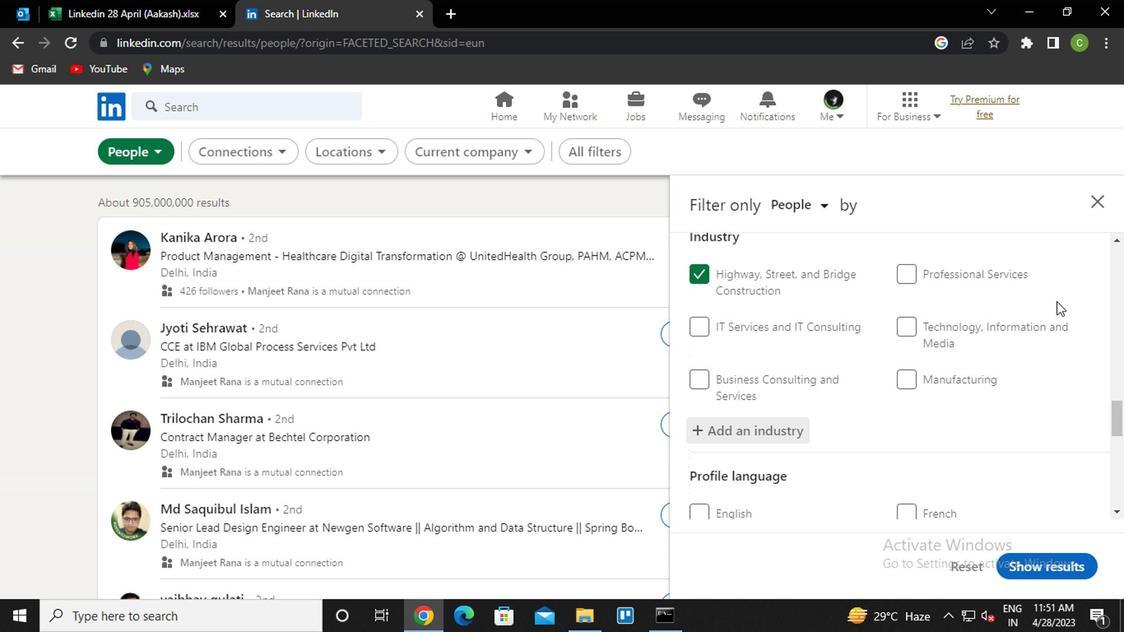 
Action: Mouse moved to (1032, 339)
Screenshot: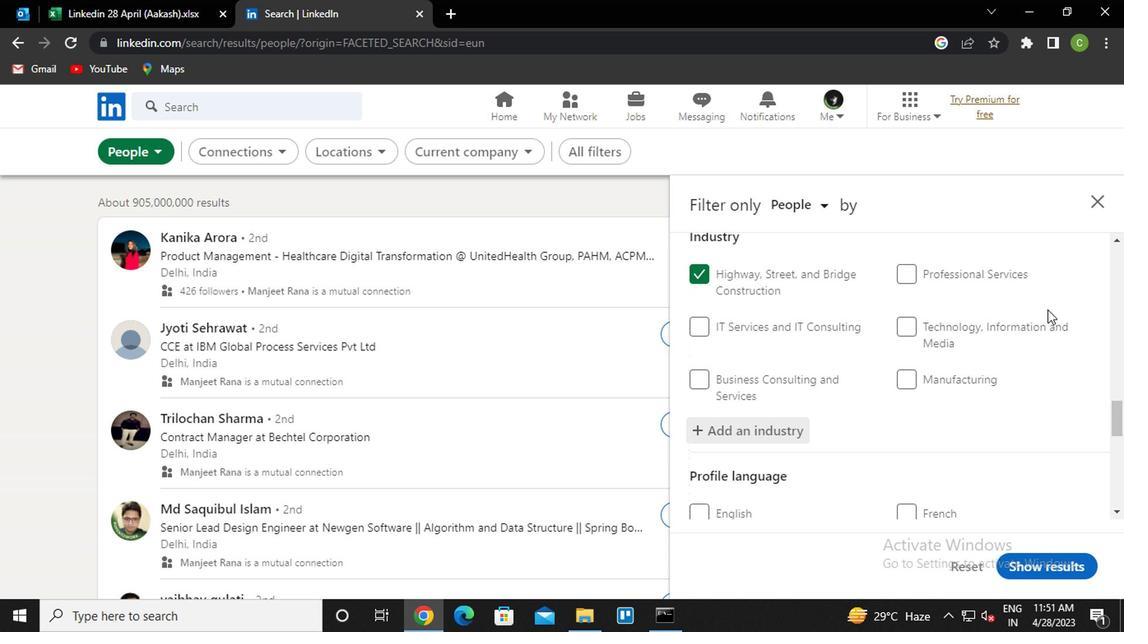
Action: Mouse scrolled (1032, 338) with delta (0, -1)
Screenshot: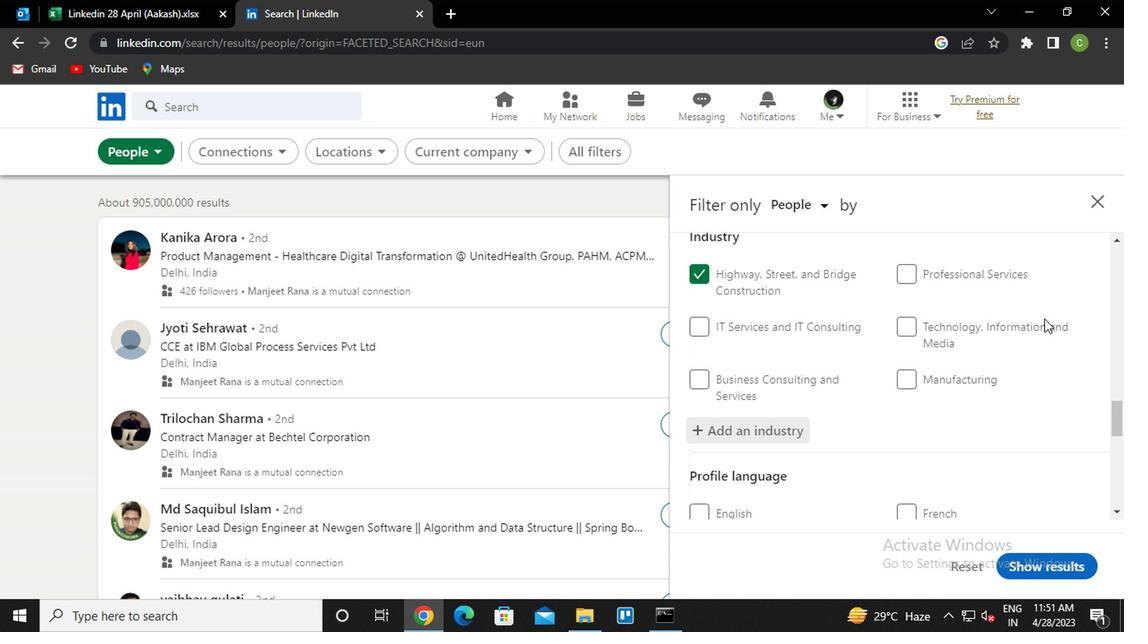 
Action: Mouse moved to (1023, 347)
Screenshot: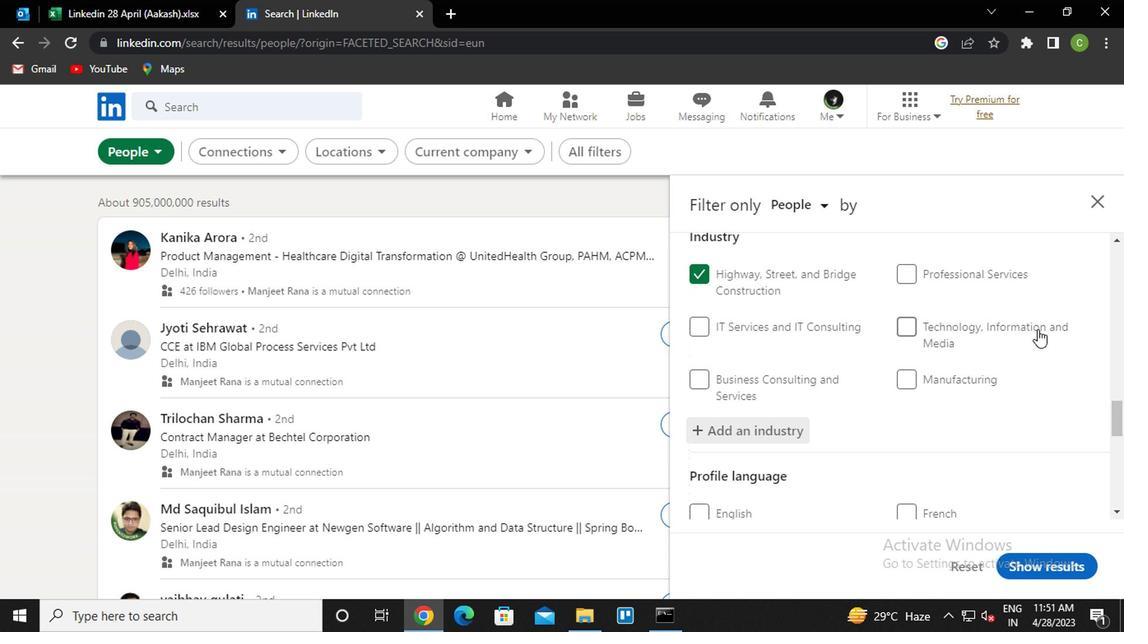 
Action: Mouse scrolled (1023, 346) with delta (0, -1)
Screenshot: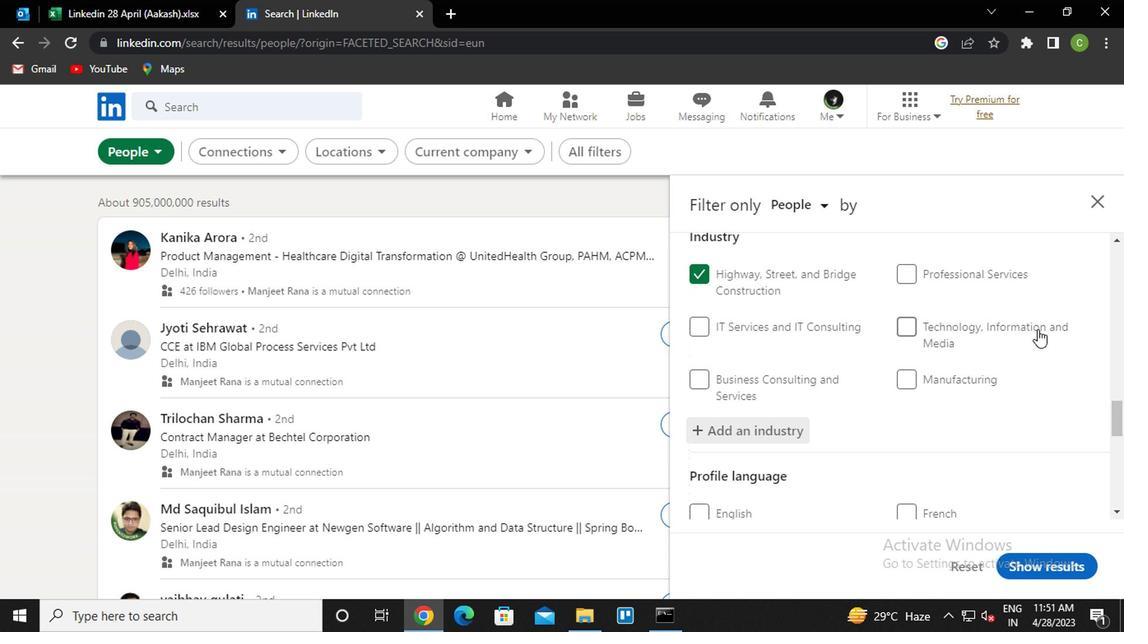 
Action: Mouse moved to (1022, 348)
Screenshot: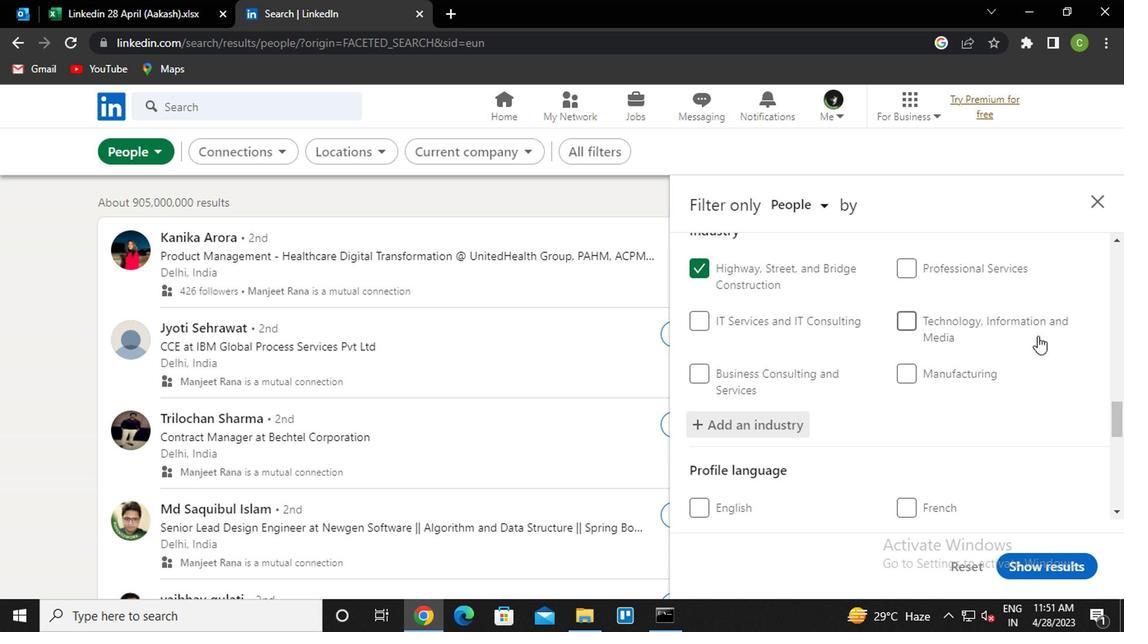 
Action: Mouse scrolled (1022, 347) with delta (0, 0)
Screenshot: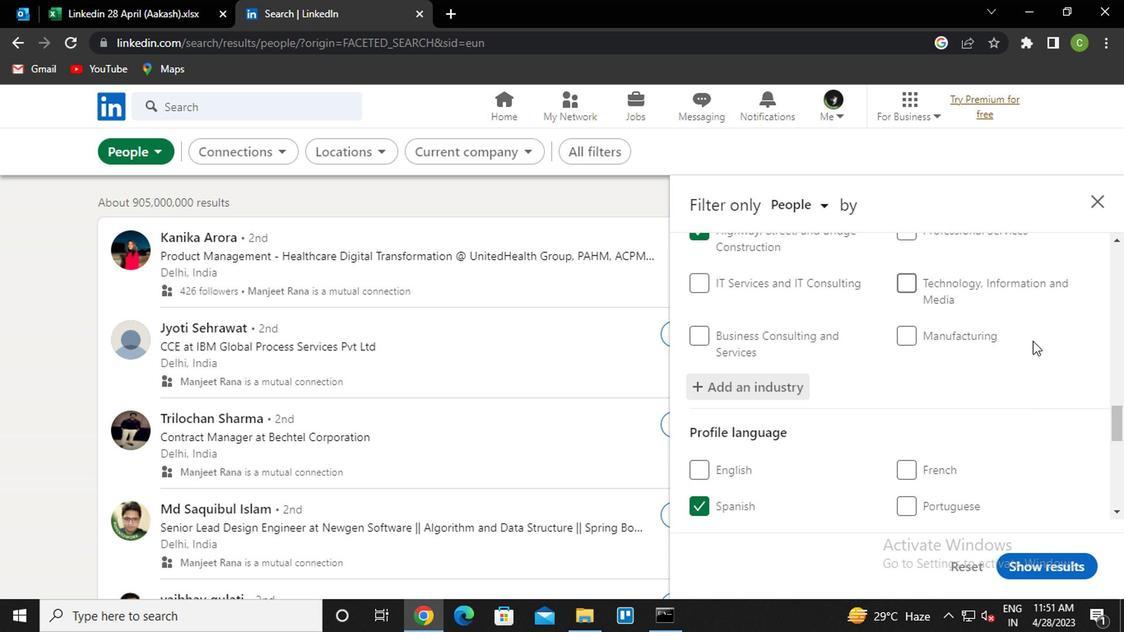 
Action: Mouse moved to (992, 354)
Screenshot: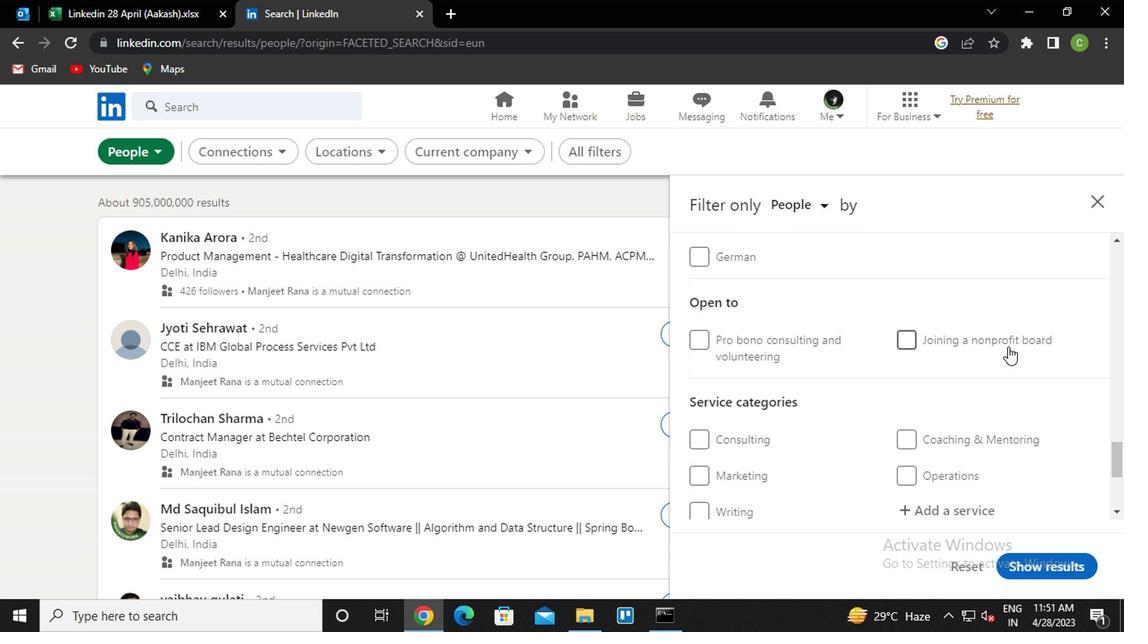 
Action: Mouse scrolled (992, 353) with delta (0, -1)
Screenshot: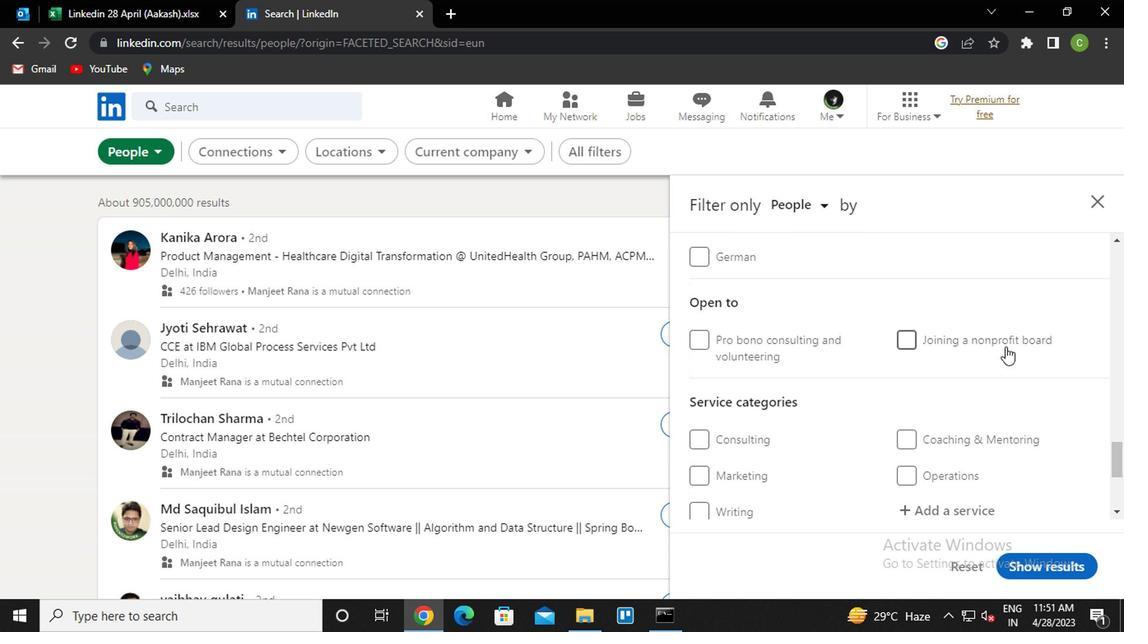 
Action: Mouse moved to (984, 359)
Screenshot: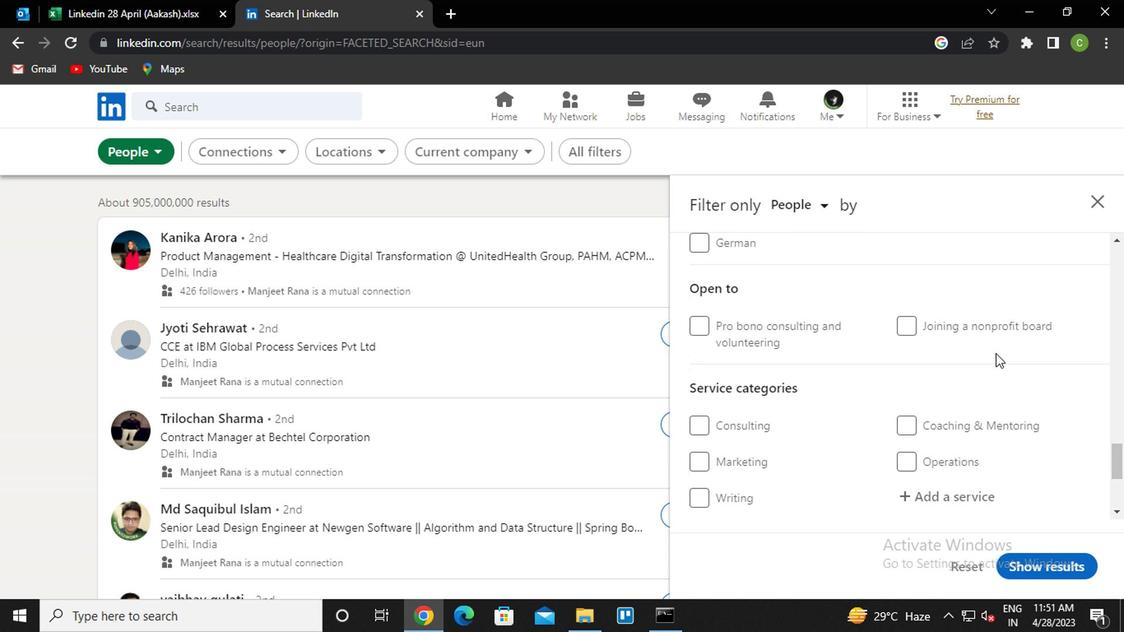 
Action: Mouse scrolled (984, 358) with delta (0, 0)
Screenshot: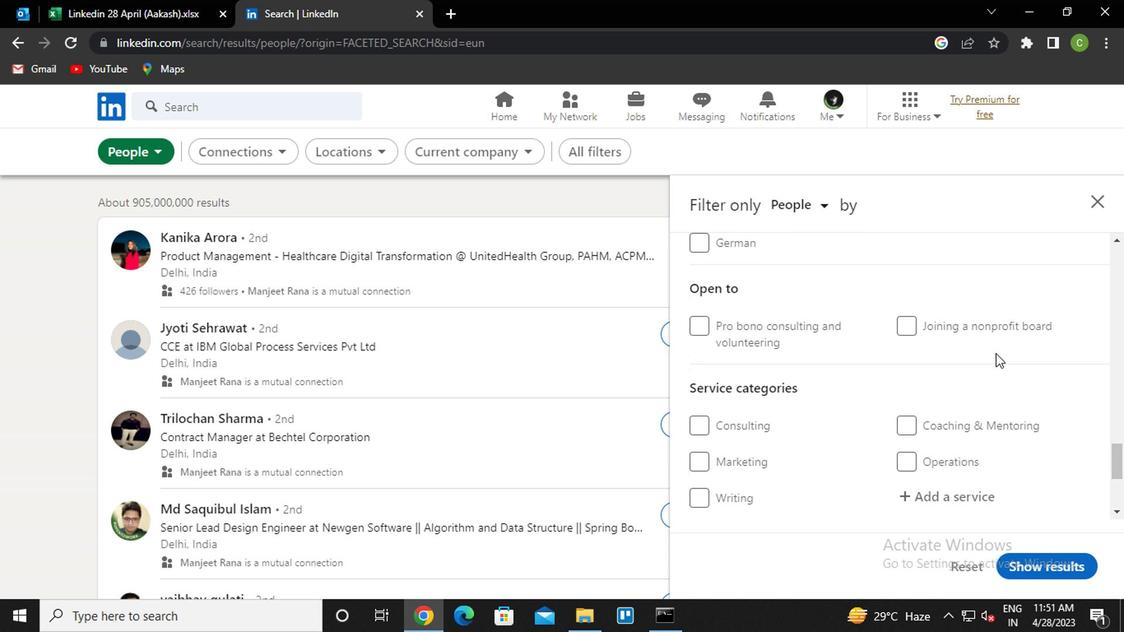 
Action: Mouse moved to (954, 355)
Screenshot: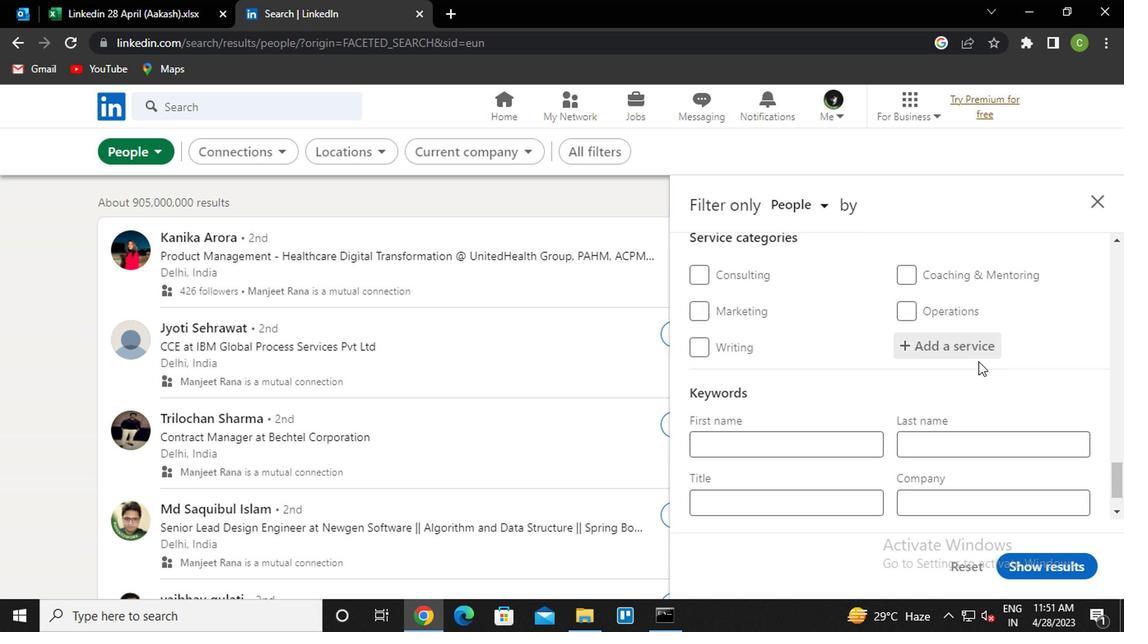 
Action: Mouse pressed left at (954, 355)
Screenshot: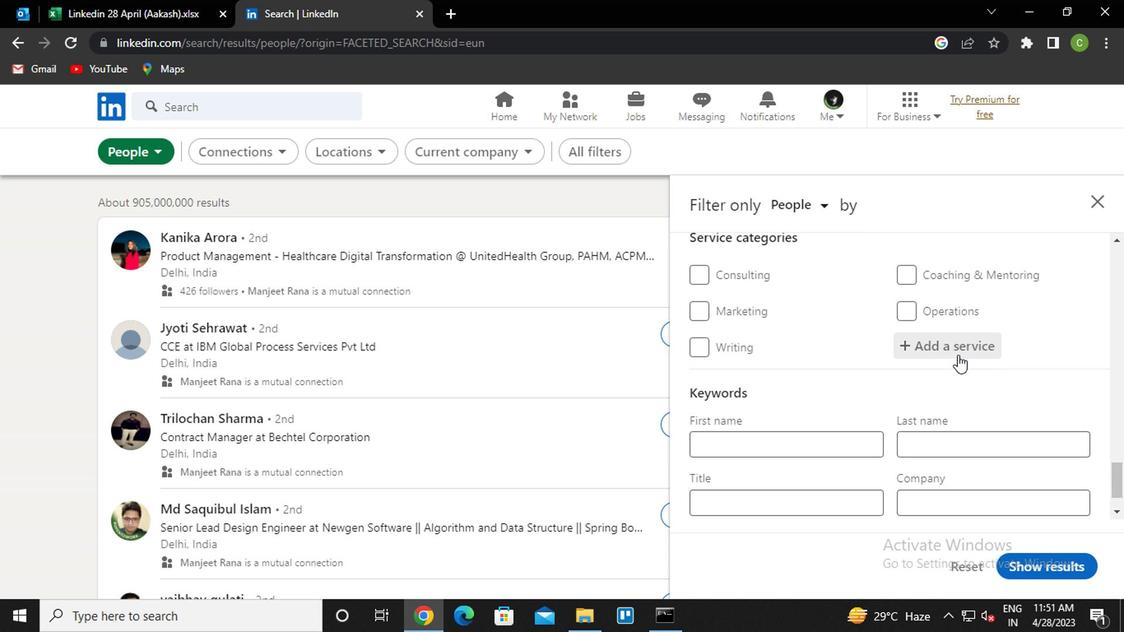 
Action: Key pressed <Key.caps_lock>c<Key.caps_lock>at<Key.backspace><Key.backspace><Key.backspace><Key.backspace><Key.caps_lock>h<Key.caps_lock>i<Key.backspace>ome<Key.space><Key.caps_lock>n<Key.caps_lock>et<Key.down><Key.enter>
Screenshot: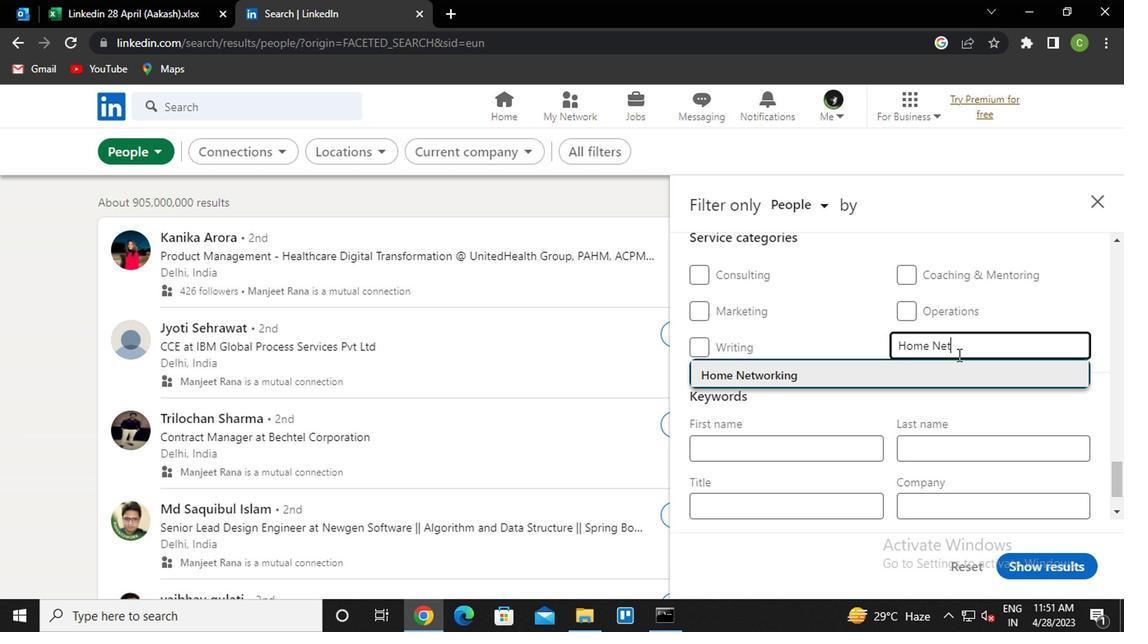 
Action: Mouse moved to (954, 355)
Screenshot: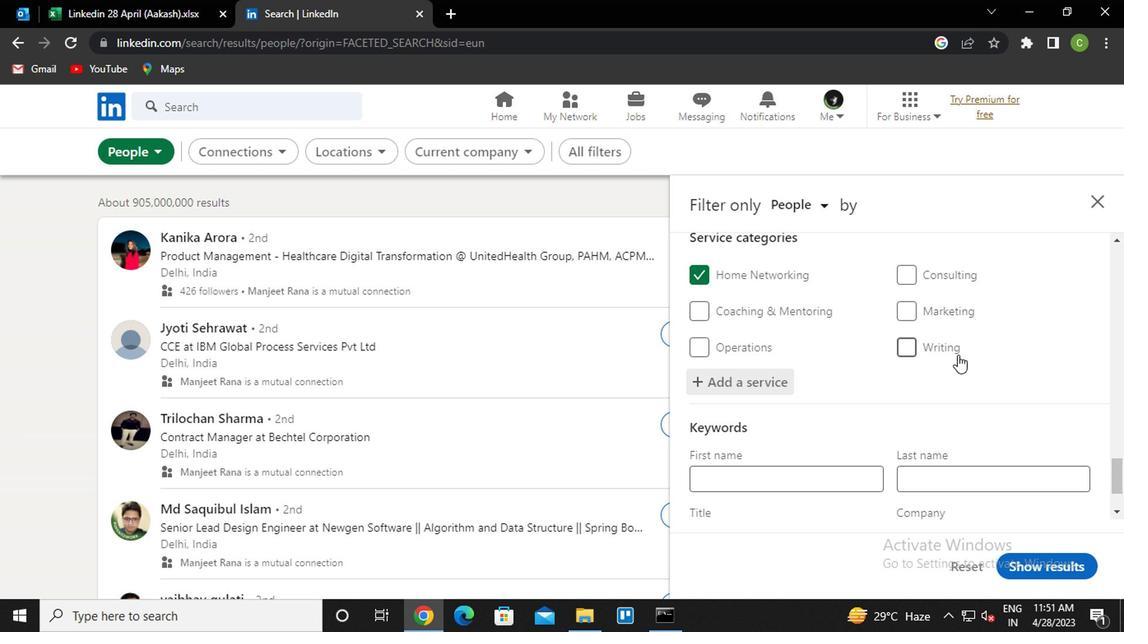 
Action: Mouse scrolled (954, 355) with delta (0, 0)
Screenshot: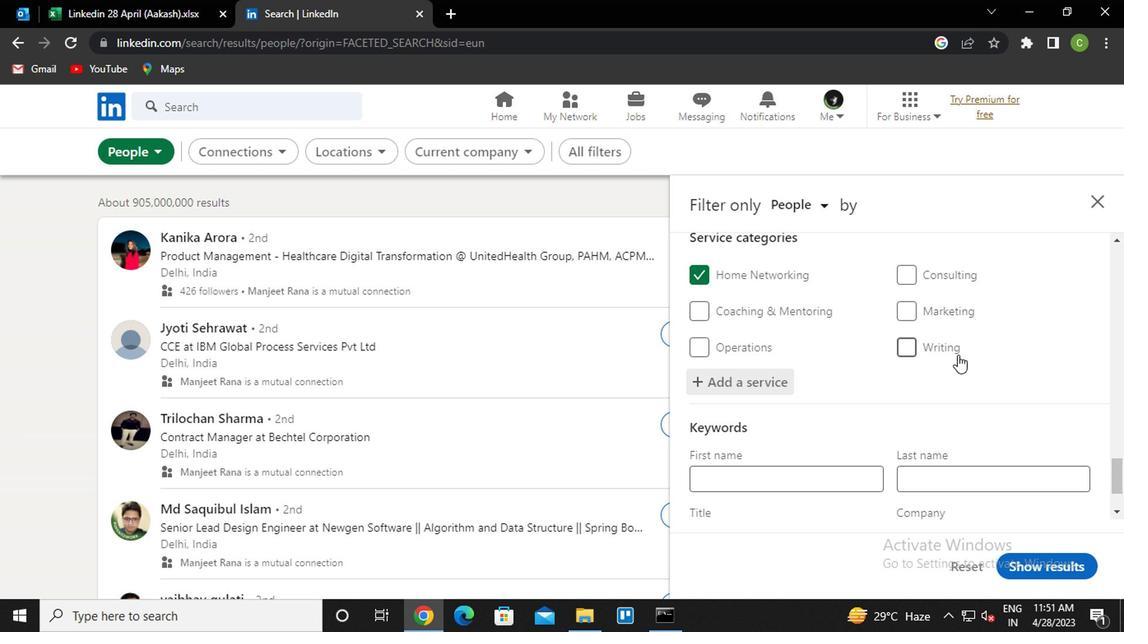 
Action: Mouse moved to (953, 356)
Screenshot: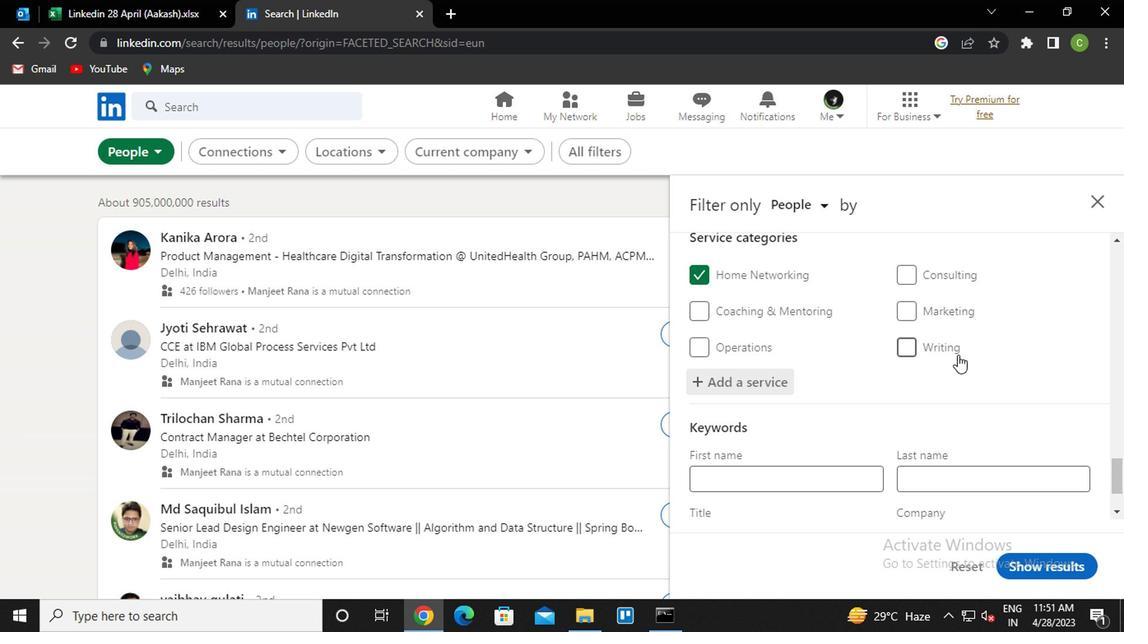 
Action: Mouse scrolled (953, 355) with delta (0, -1)
Screenshot: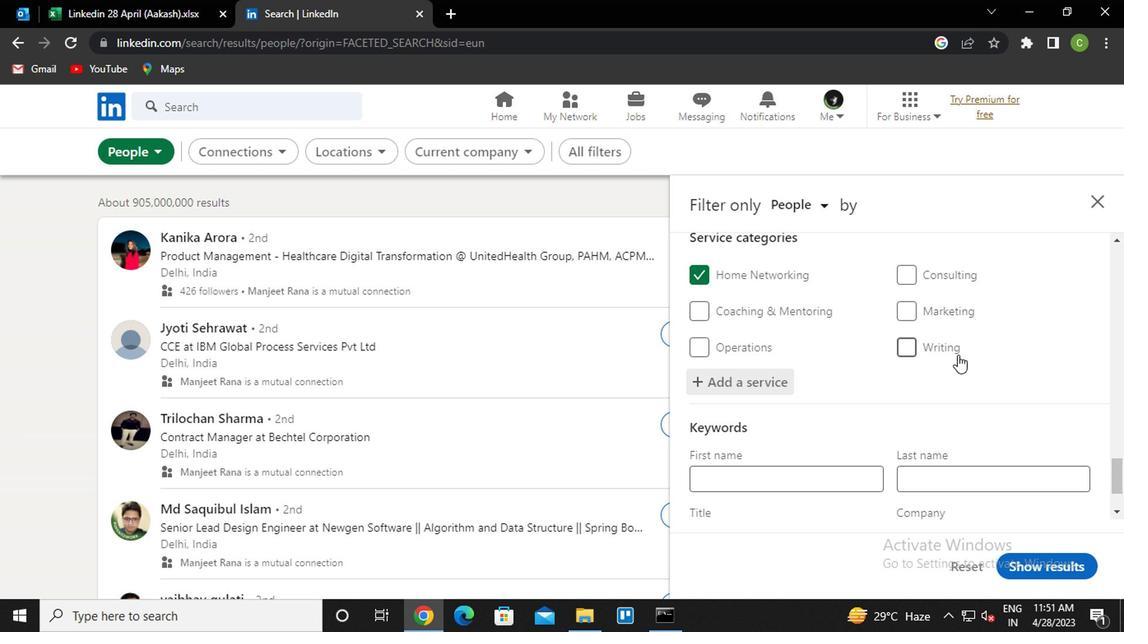
Action: Mouse scrolled (953, 355) with delta (0, -1)
Screenshot: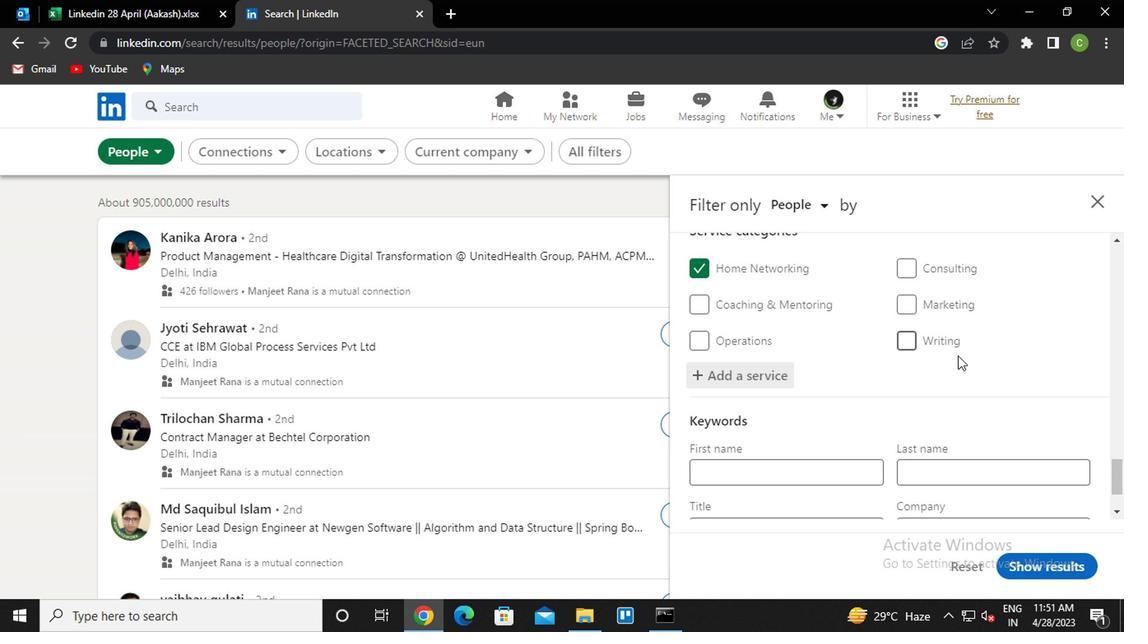 
Action: Mouse moved to (953, 366)
Screenshot: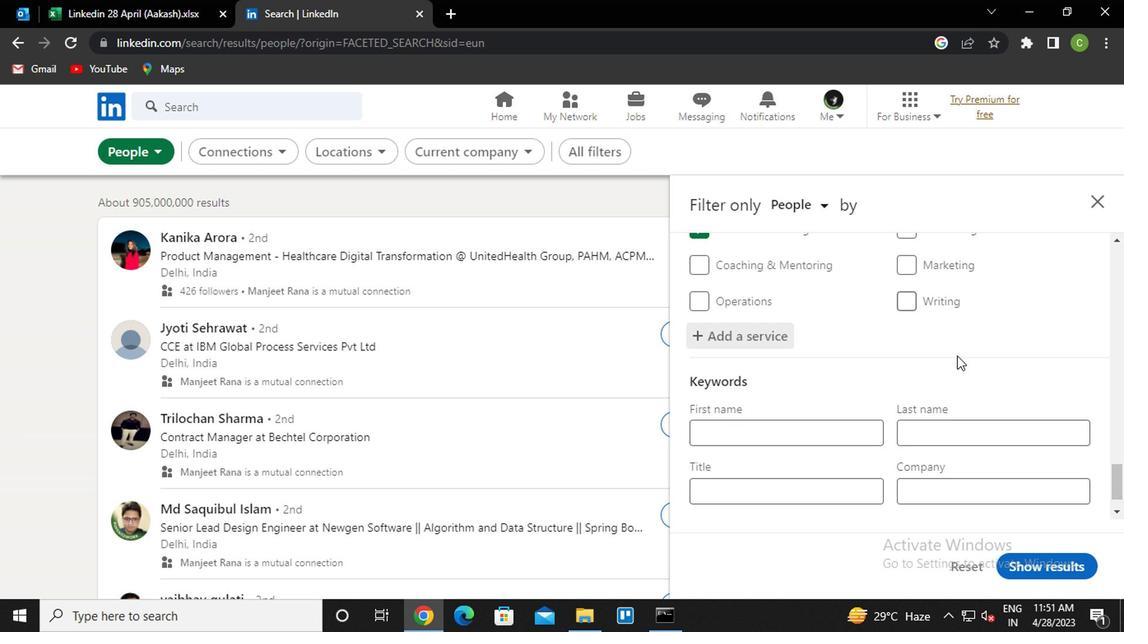 
Action: Mouse scrolled (953, 365) with delta (0, 0)
Screenshot: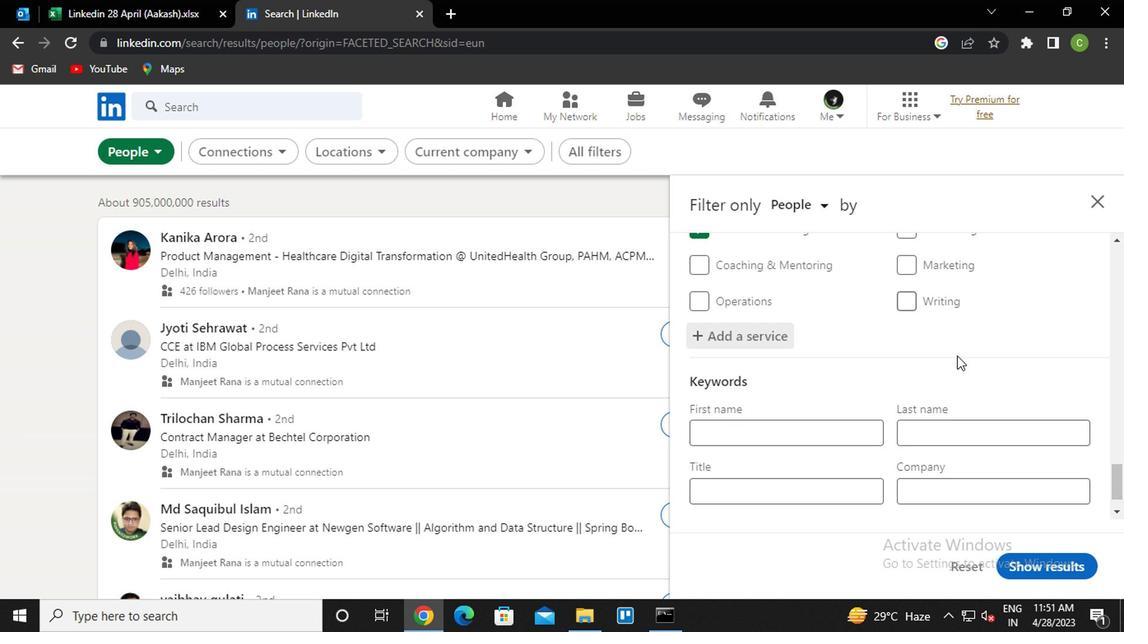 
Action: Mouse moved to (820, 438)
Screenshot: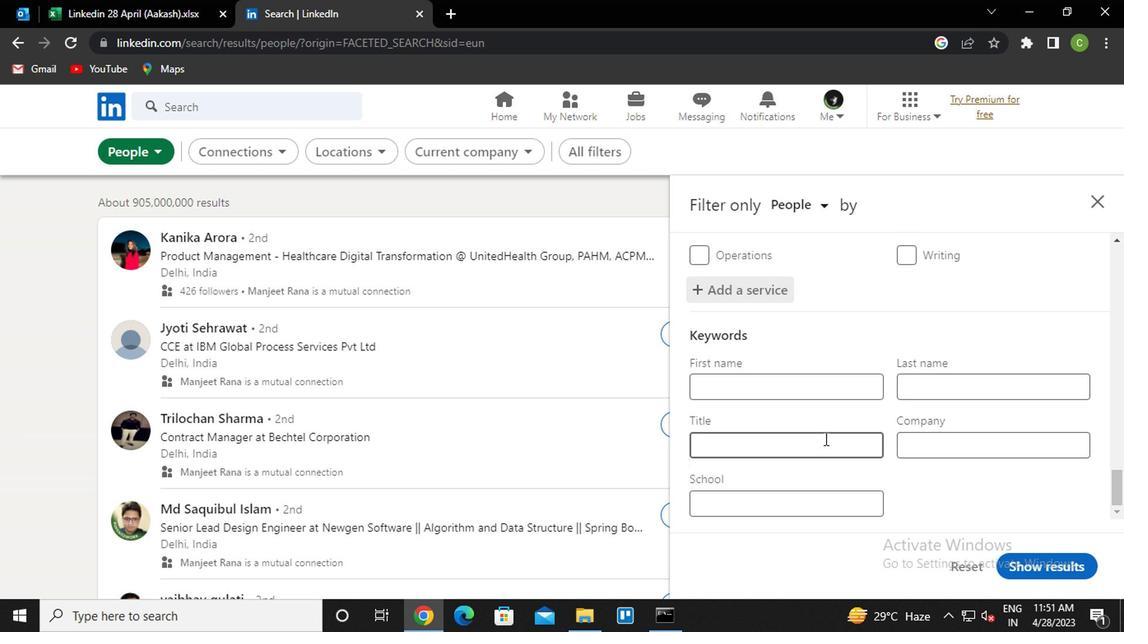 
Action: Mouse pressed left at (820, 438)
Screenshot: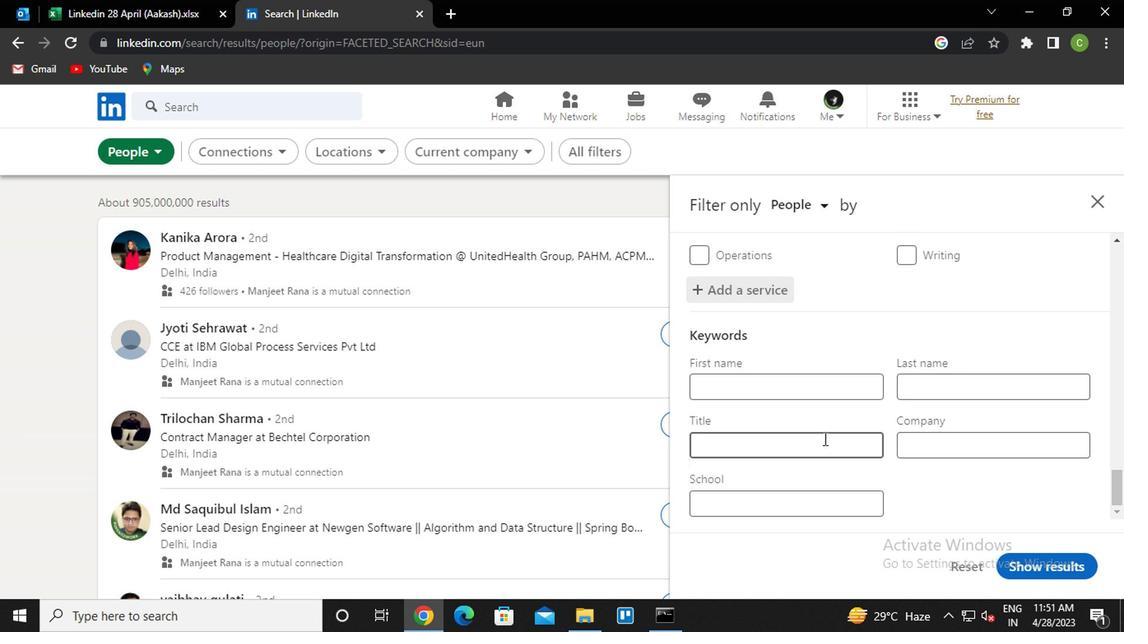 
Action: Key pressed <Key.caps_lock>h<Key.caps_lock>eavy<Key.space><Key.caps_lock>w<Key.caps_lock><Key.backspace><Key.caps_lock>e<Key.caps_lock>quipment<Key.space><Key.caps_lock>o<Key.caps_lock>peratoe<Key.backspace>r
Screenshot: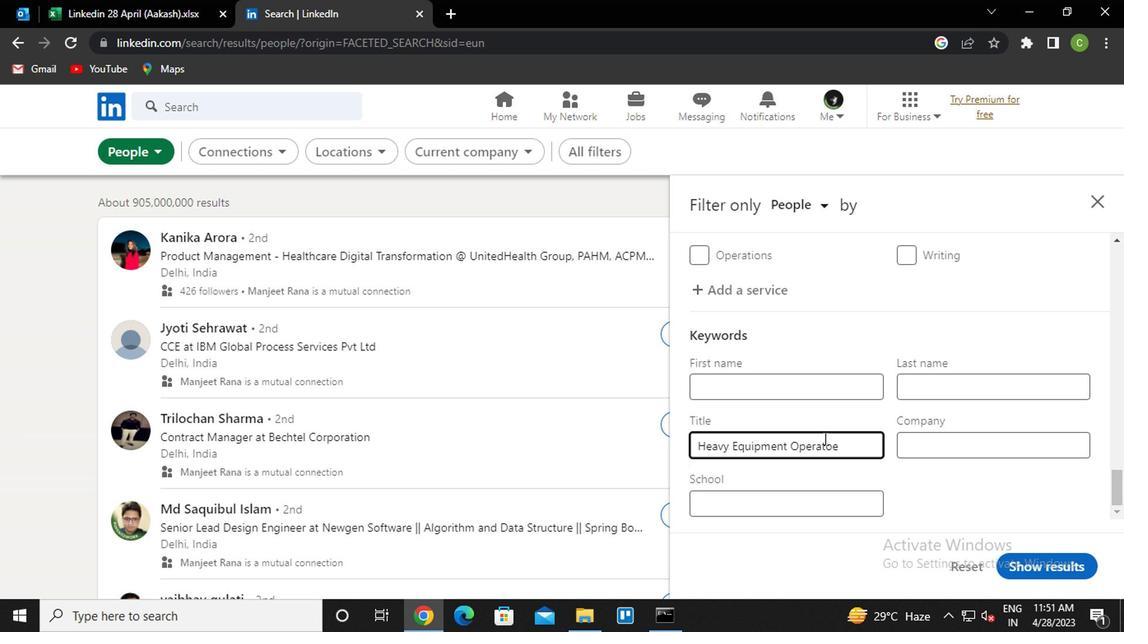 
Action: Mouse moved to (1037, 564)
Screenshot: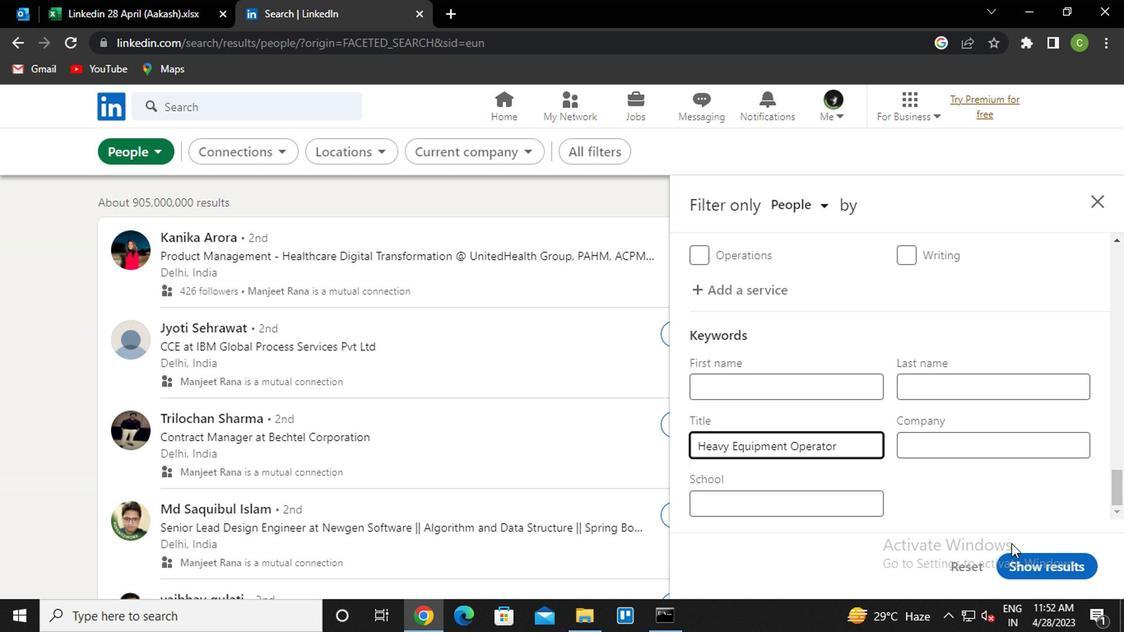 
Action: Mouse pressed left at (1037, 564)
Screenshot: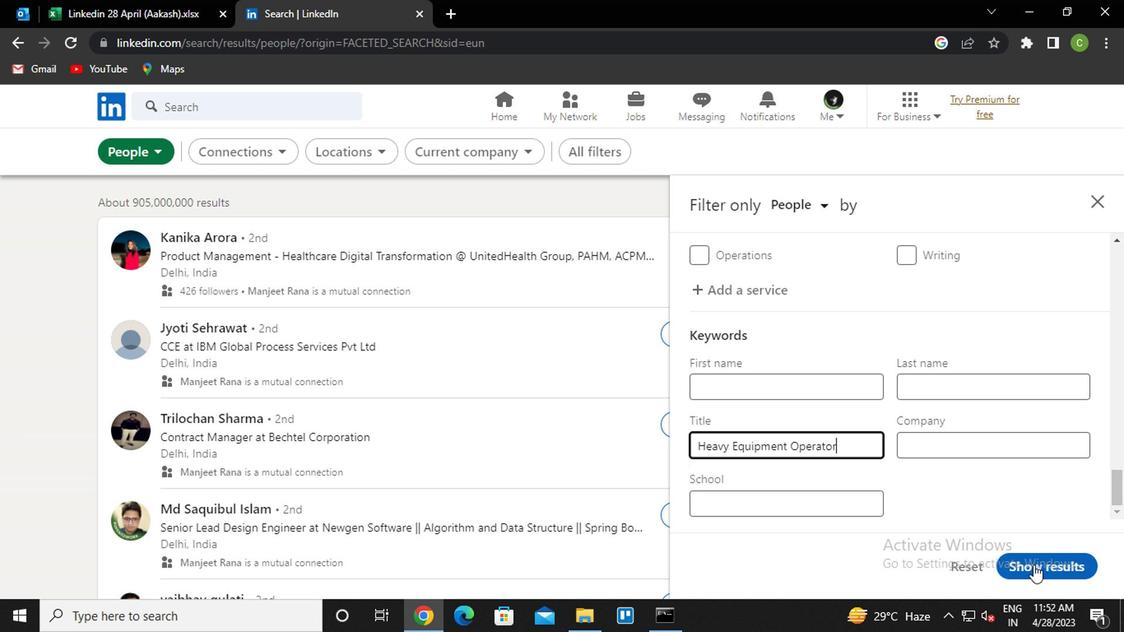 
Action: Mouse moved to (851, 441)
Screenshot: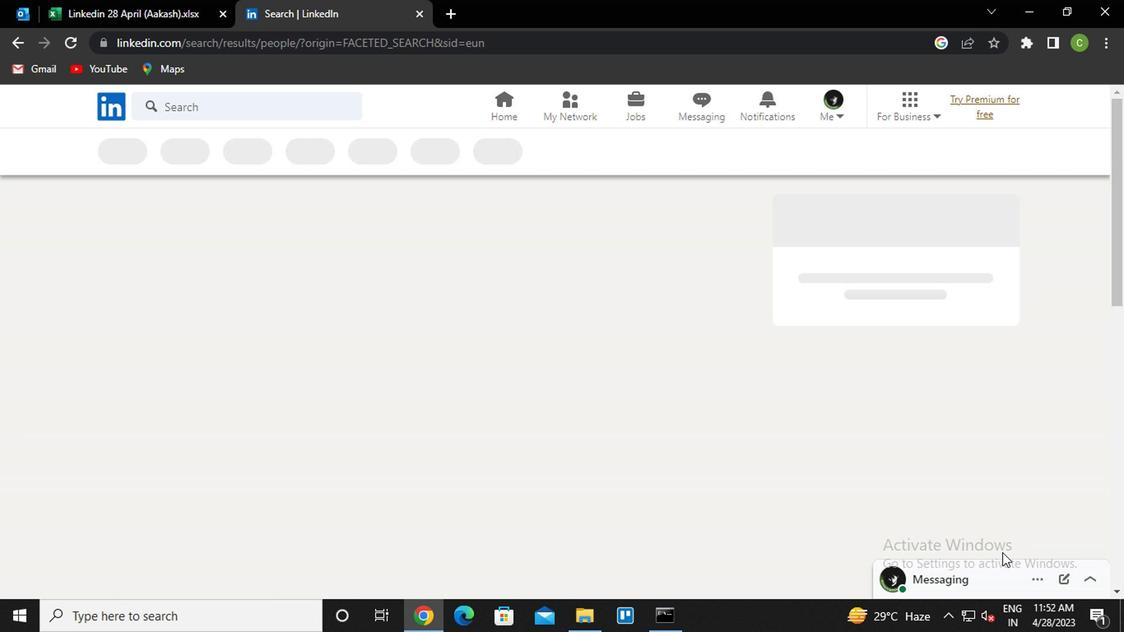 
